 Task: Look for space in Ejura, Ghana from 5th September, 2023 to 13th September, 2023 for 6 adults in price range Rs.15000 to Rs.20000. Place can be entire place with 3 bedrooms having 3 beds and 3 bathrooms. Property type can be house, flat, guest house. Amenities needed are: washing machine. Booking option can be shelf check-in. Required host language is English.
Action: Mouse moved to (563, 73)
Screenshot: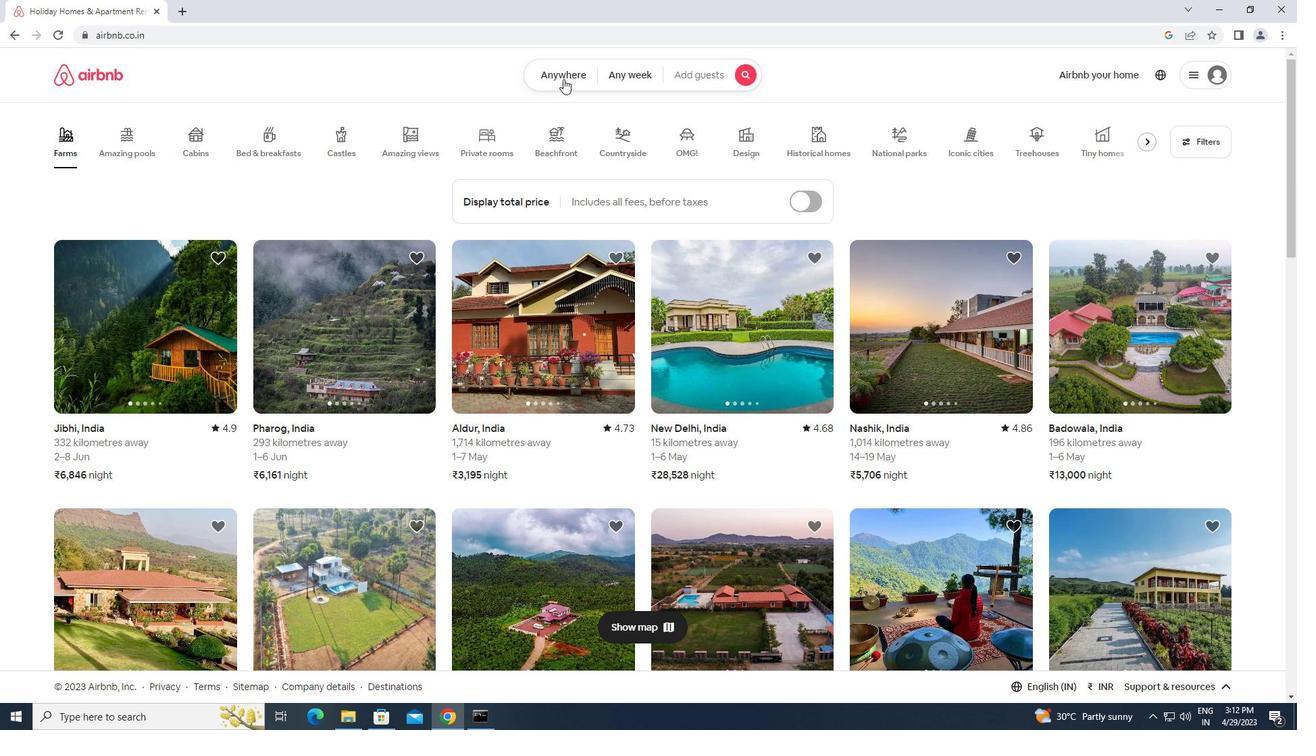
Action: Mouse pressed left at (563, 73)
Screenshot: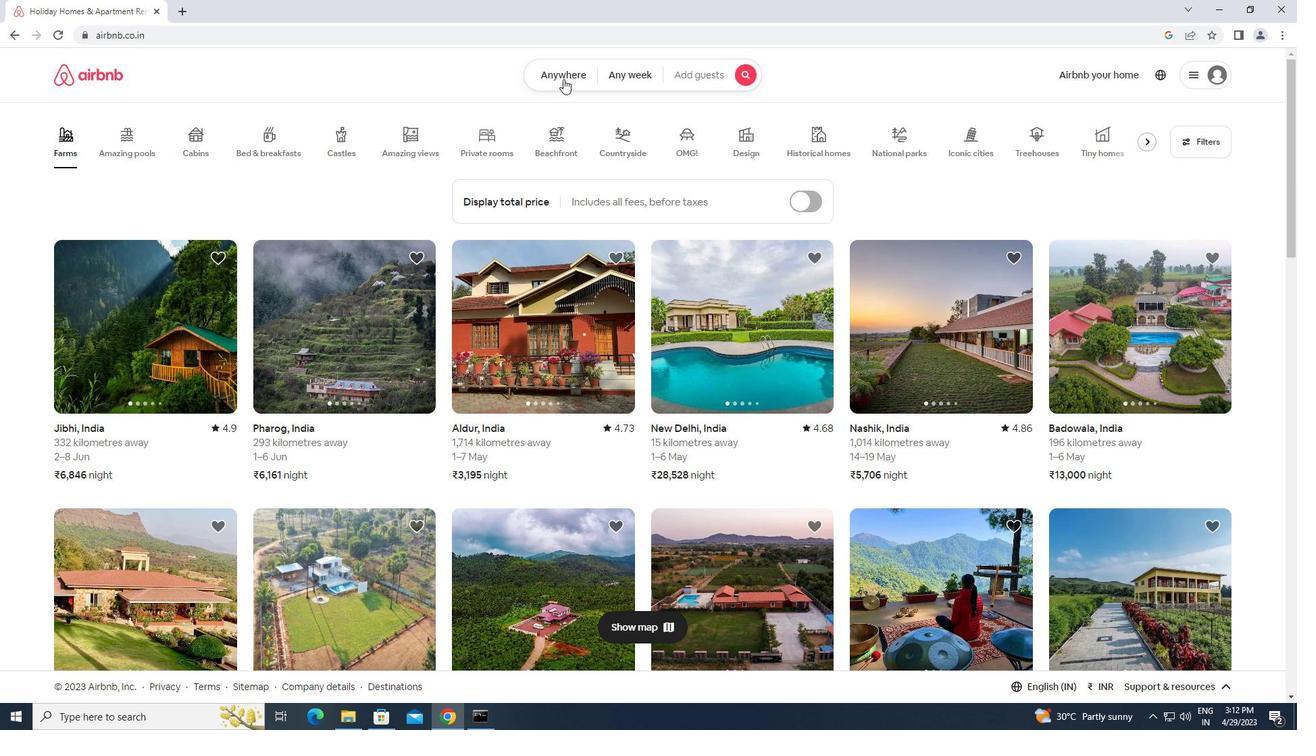 
Action: Mouse moved to (477, 114)
Screenshot: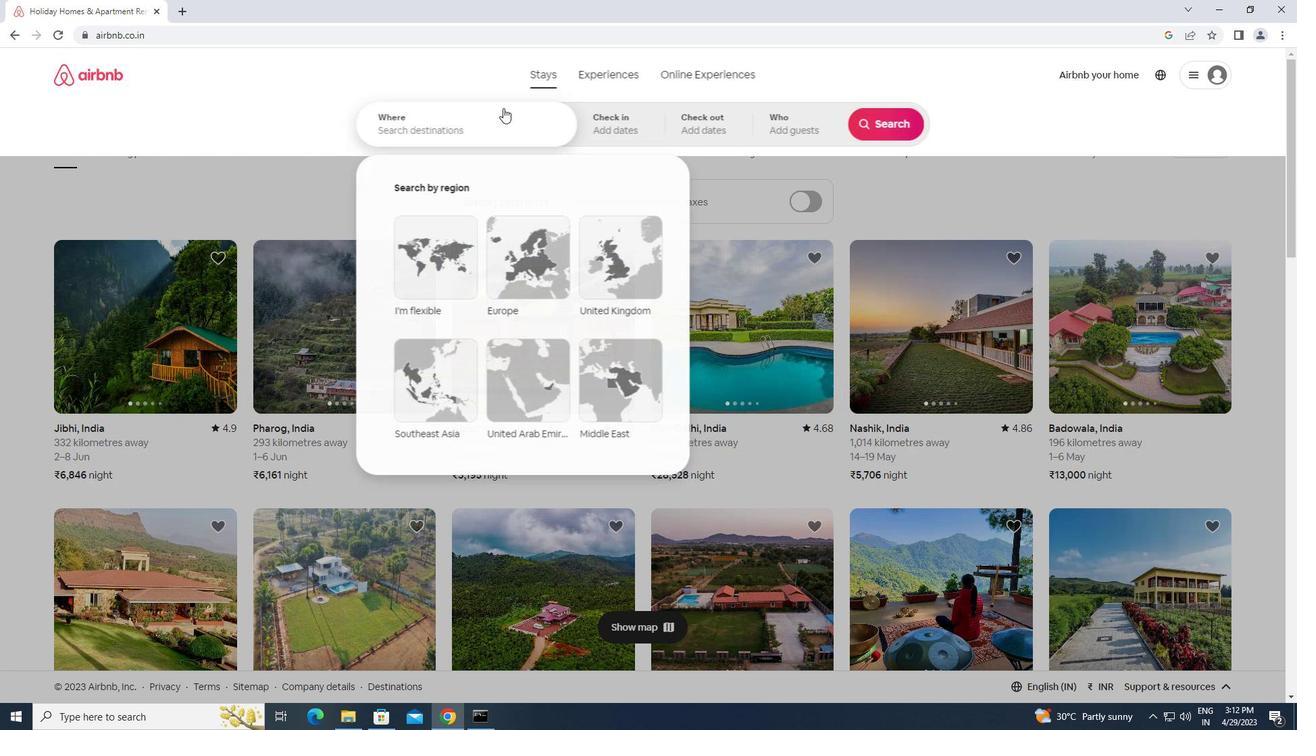 
Action: Mouse pressed left at (477, 114)
Screenshot: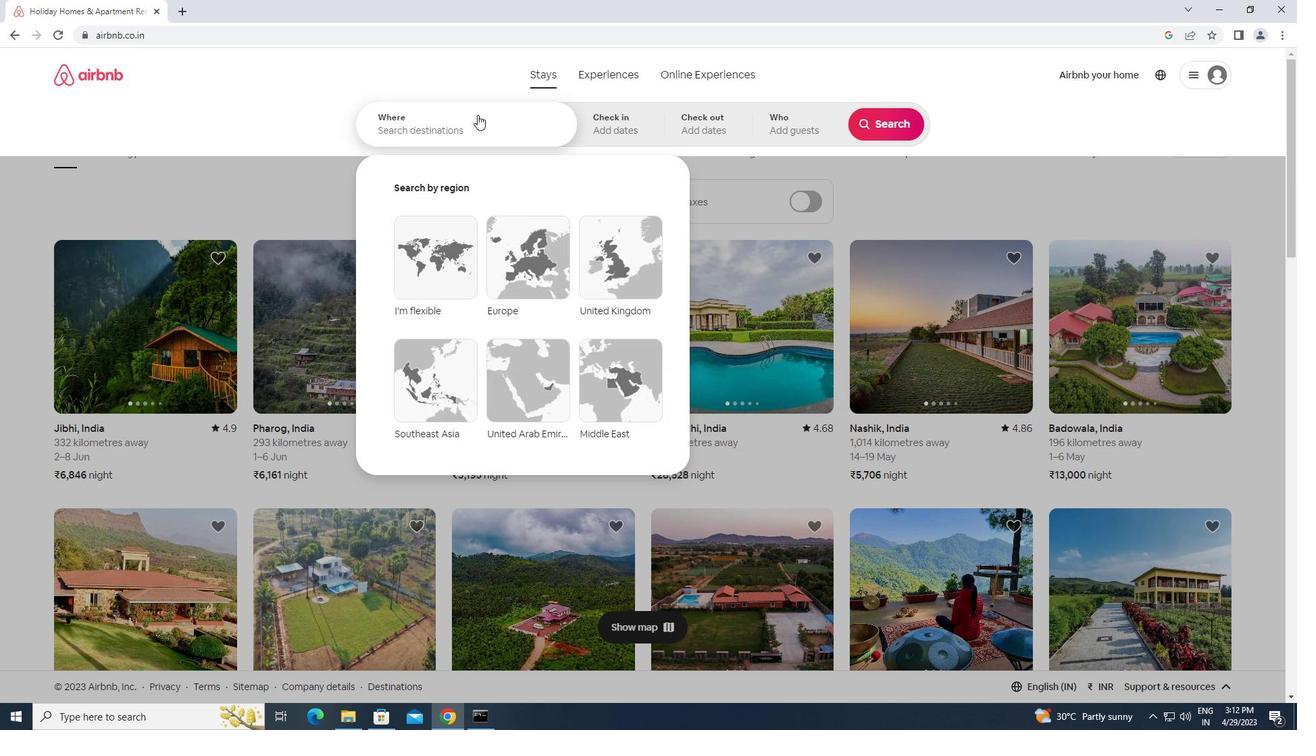 
Action: Key pressed e<Key.caps_lock>jura,<Key.space><Key.caps_lock>g<Key.caps_lock>hana<Key.enter>
Screenshot: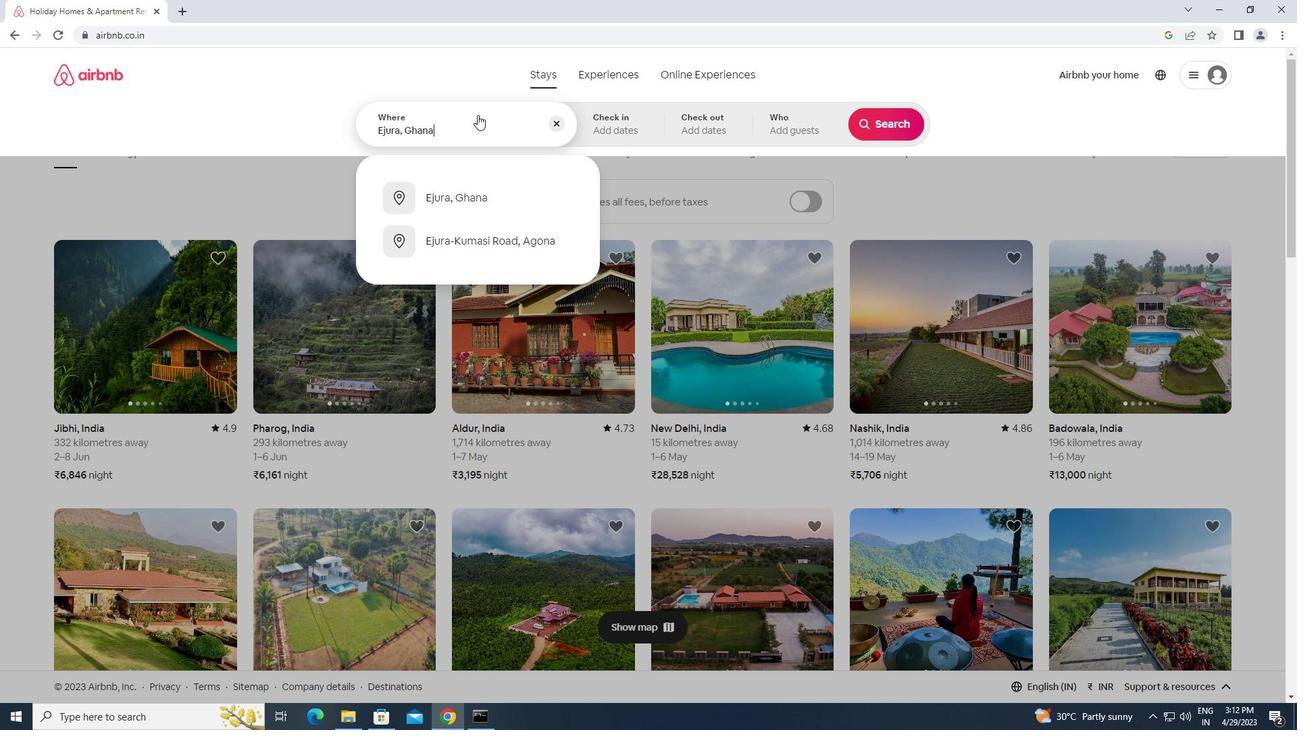 
Action: Mouse moved to (879, 233)
Screenshot: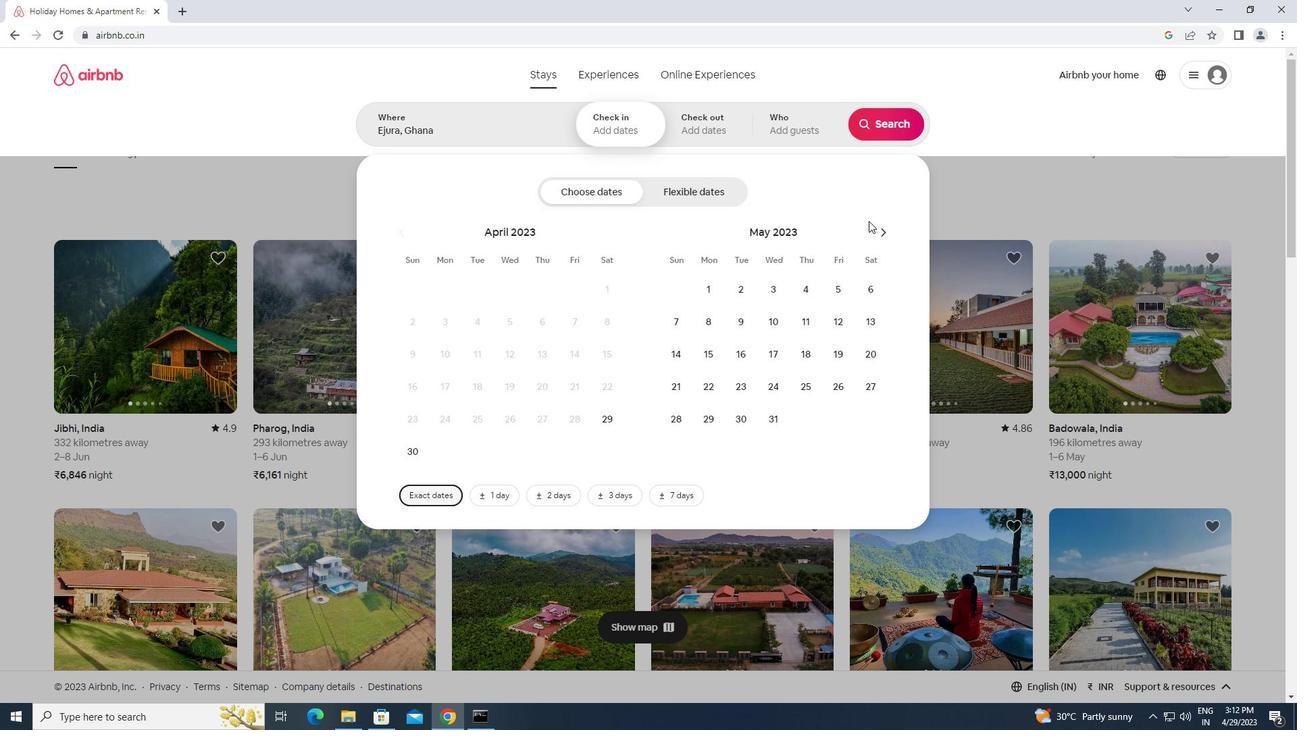 
Action: Mouse pressed left at (879, 233)
Screenshot: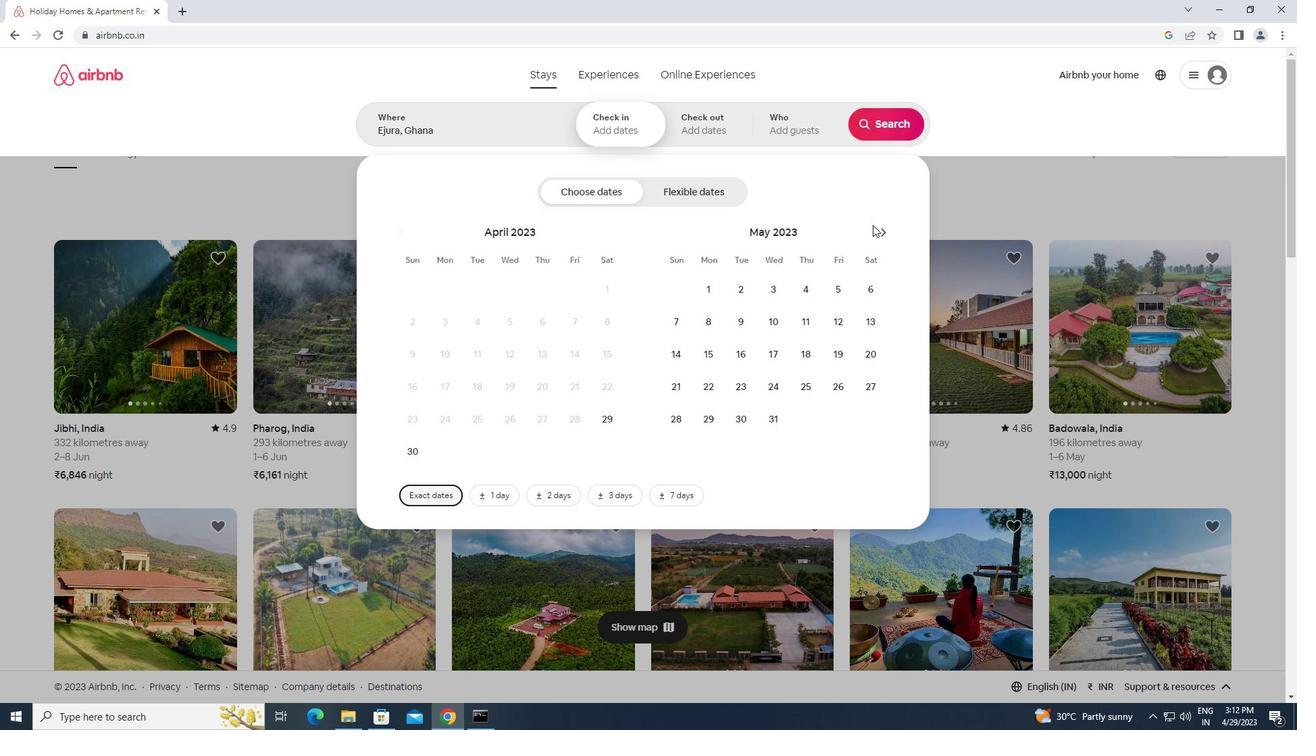 
Action: Mouse pressed left at (879, 233)
Screenshot: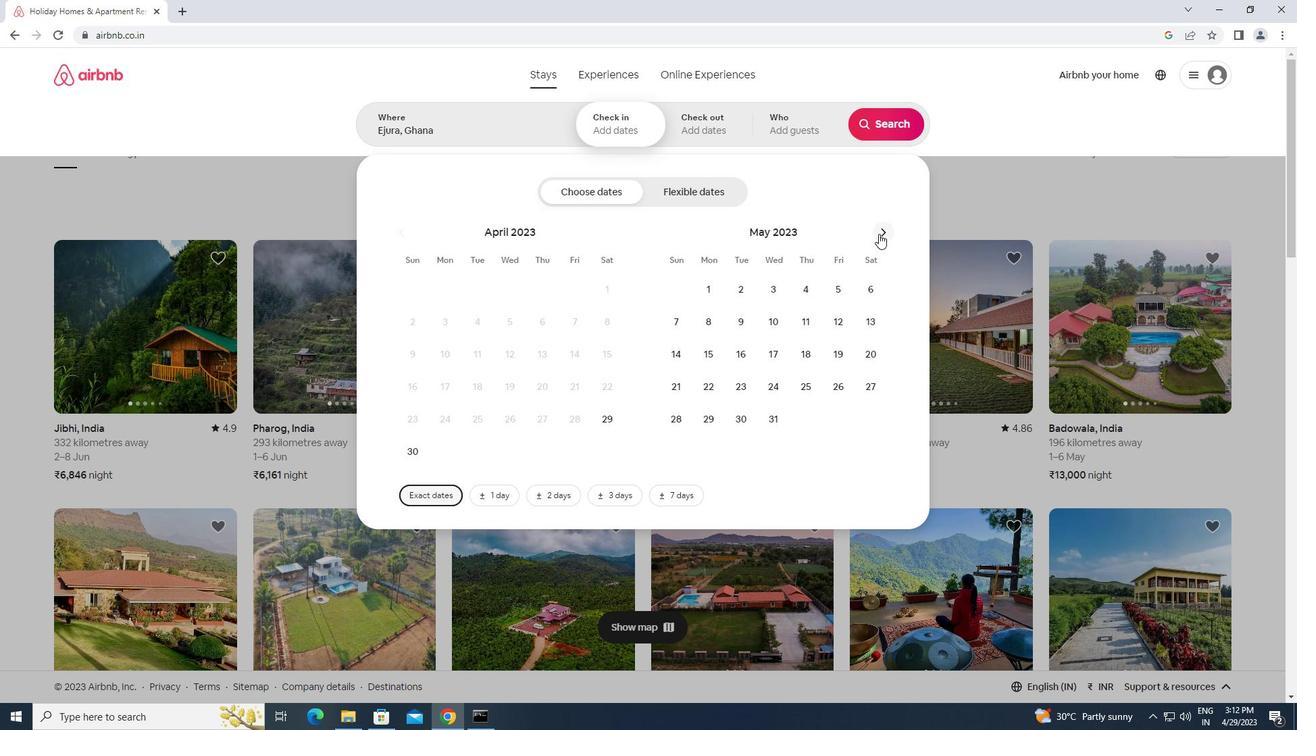
Action: Mouse pressed left at (879, 233)
Screenshot: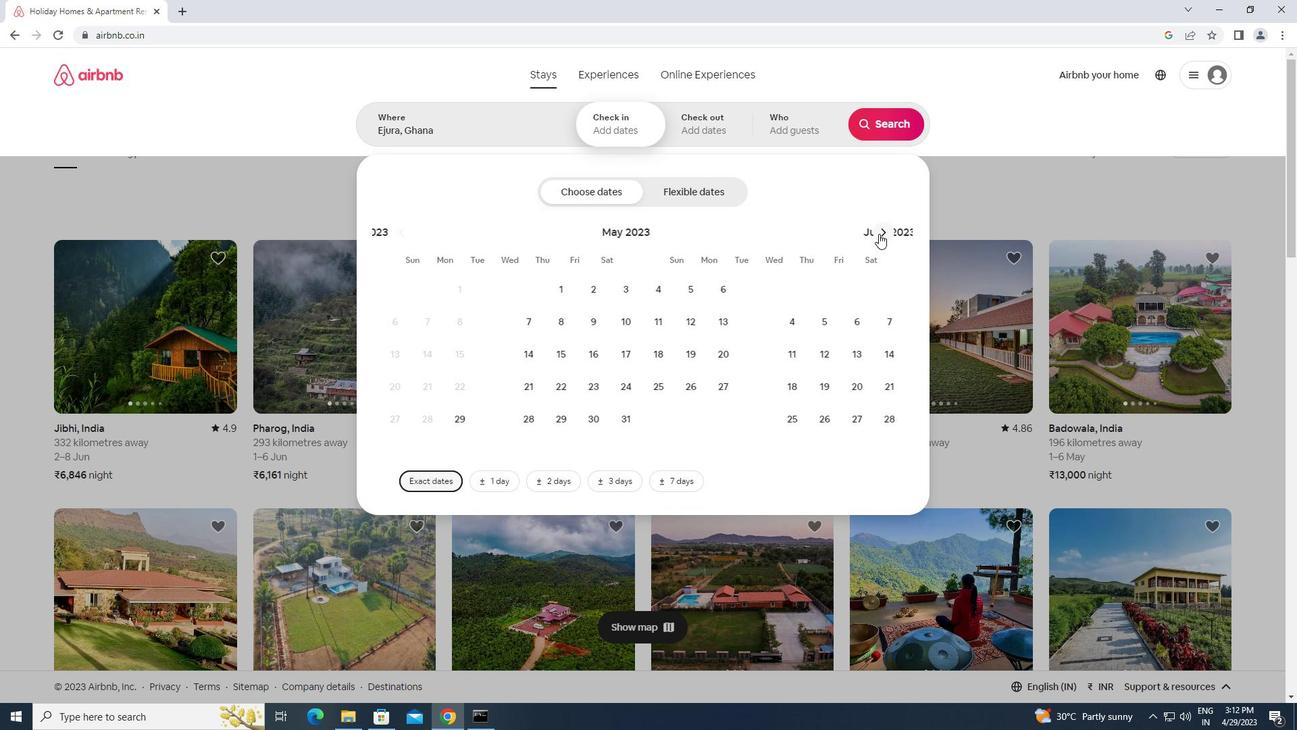 
Action: Mouse pressed left at (879, 233)
Screenshot: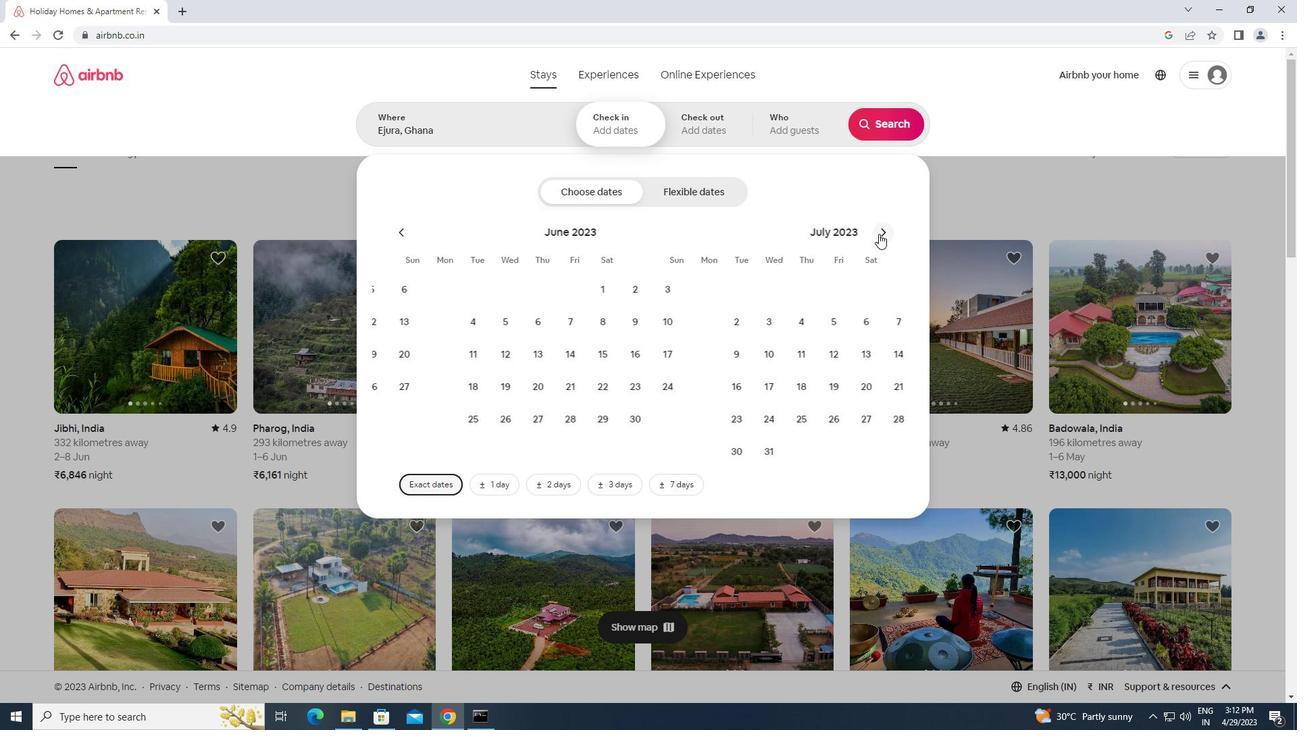 
Action: Mouse pressed left at (879, 233)
Screenshot: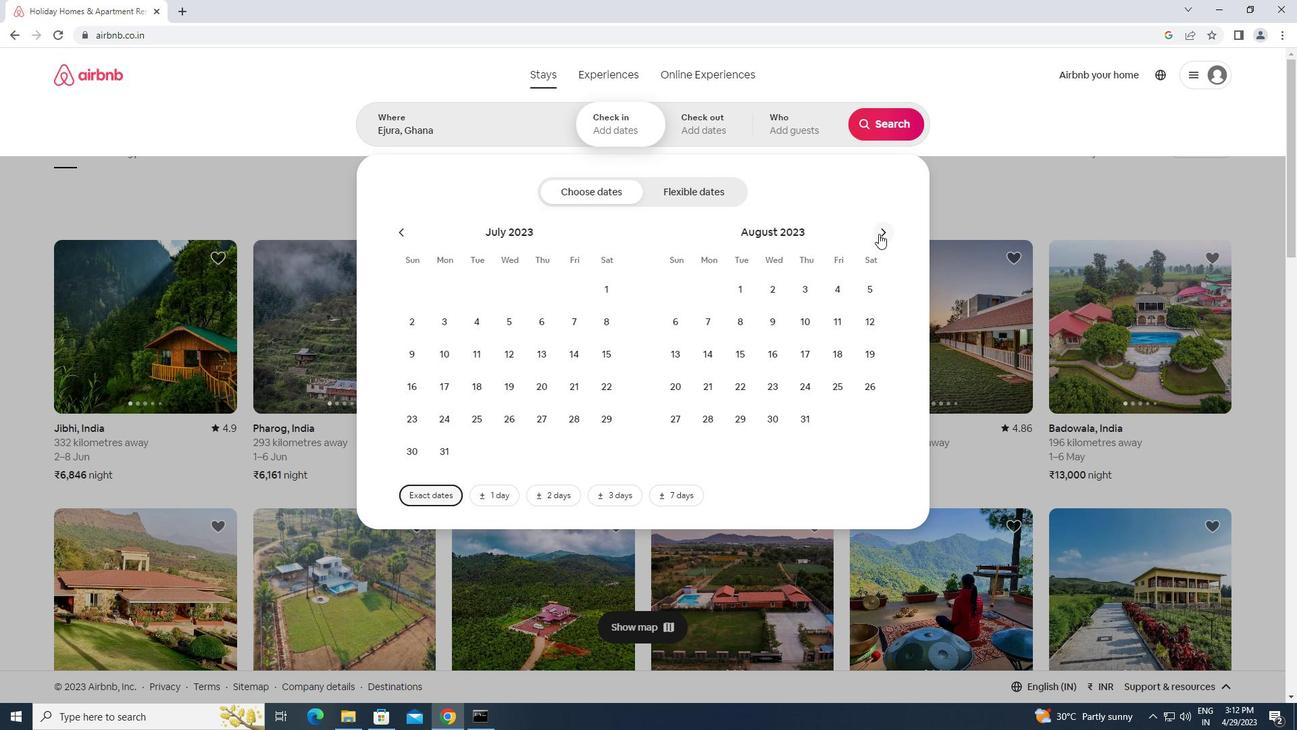 
Action: Mouse moved to (732, 321)
Screenshot: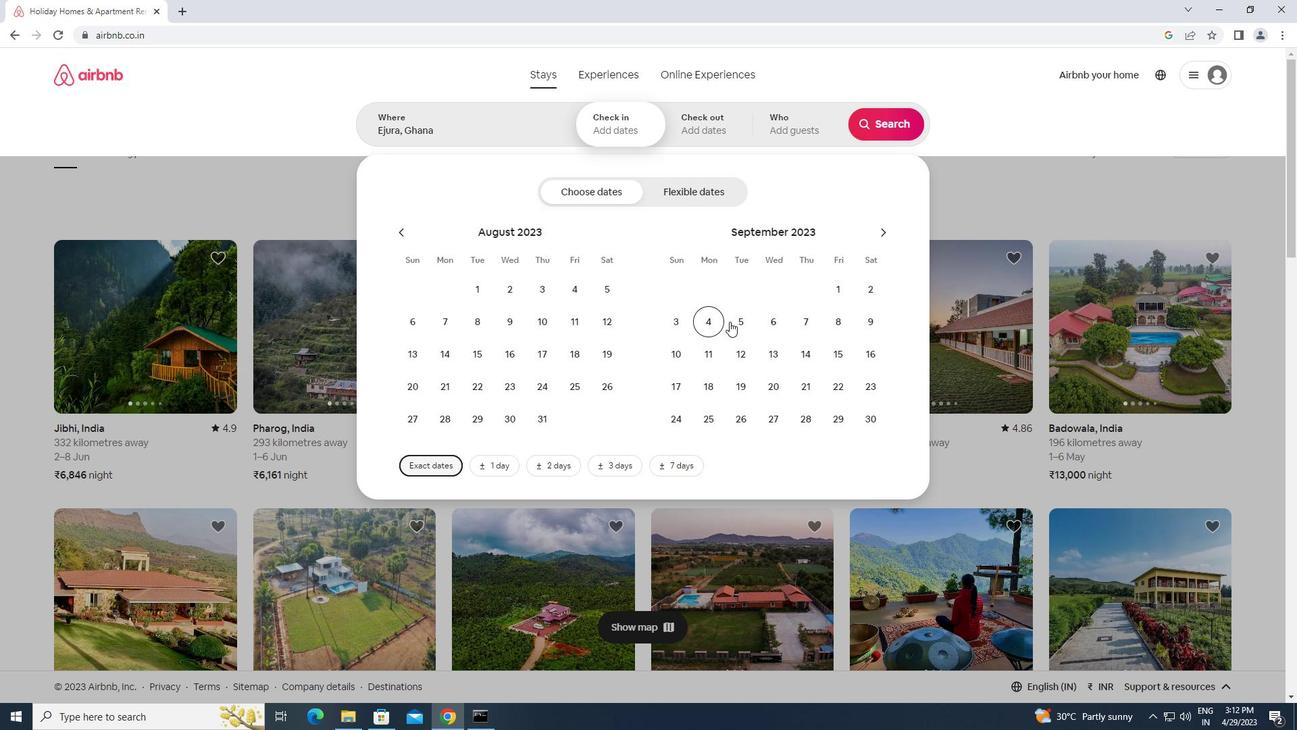 
Action: Mouse pressed left at (732, 321)
Screenshot: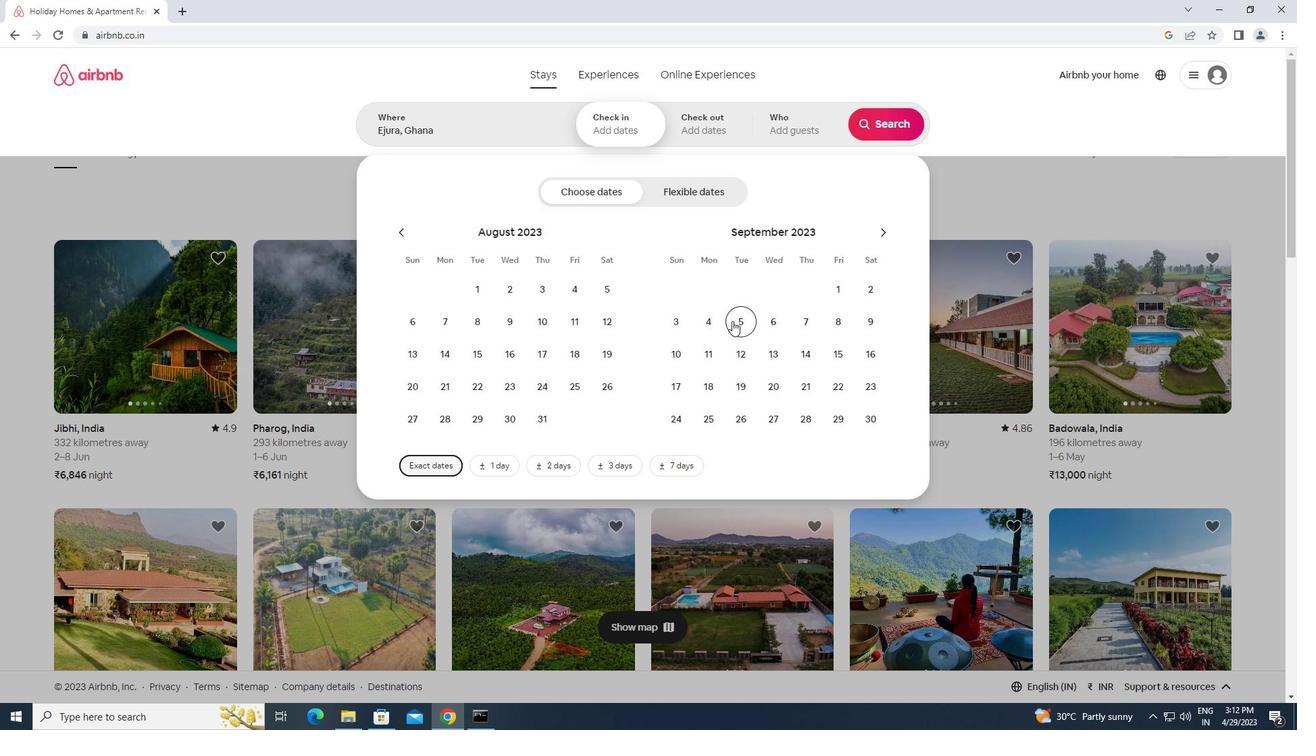 
Action: Mouse moved to (768, 357)
Screenshot: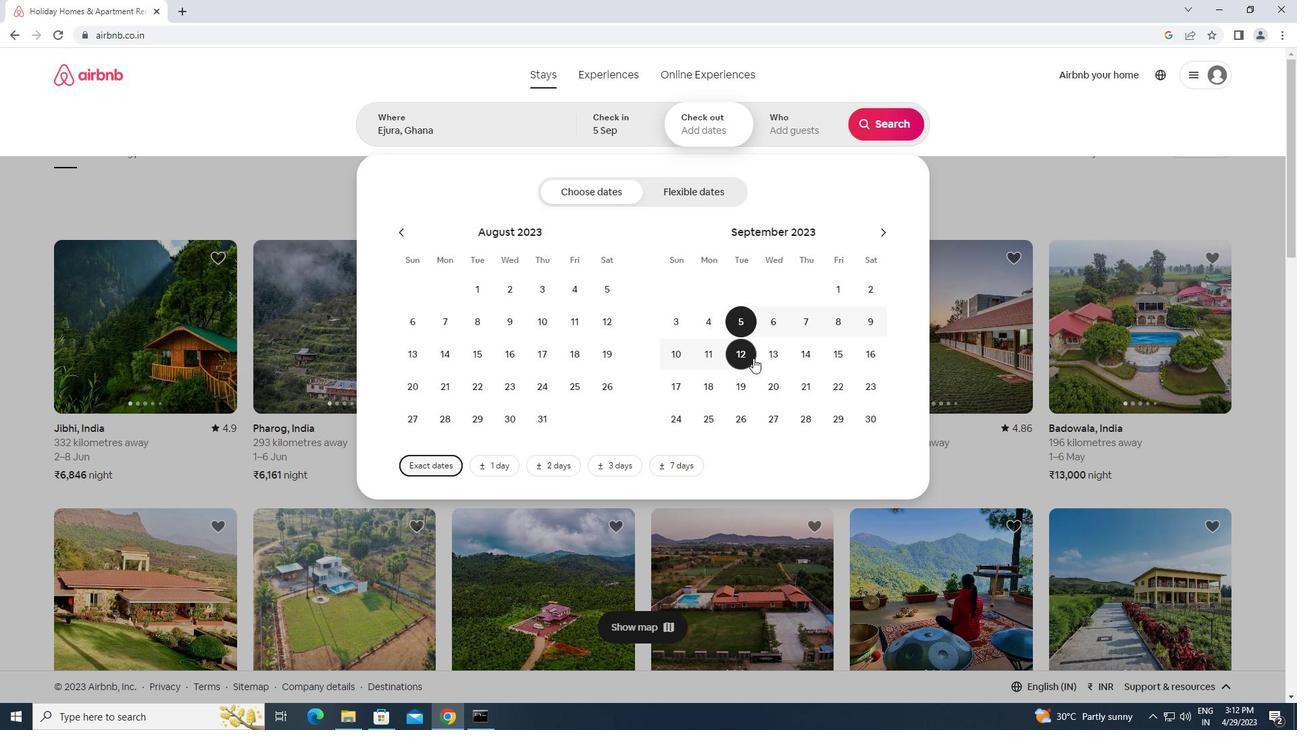 
Action: Mouse pressed left at (768, 357)
Screenshot: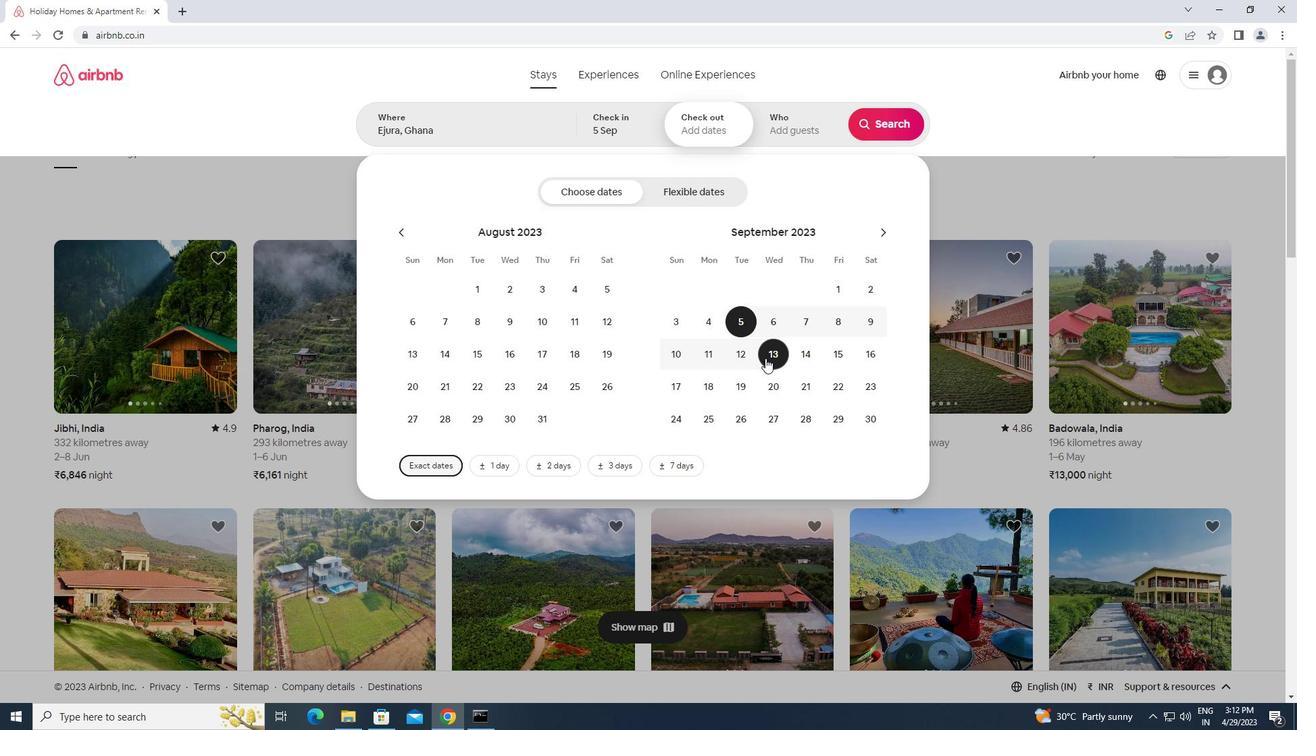 
Action: Mouse moved to (816, 121)
Screenshot: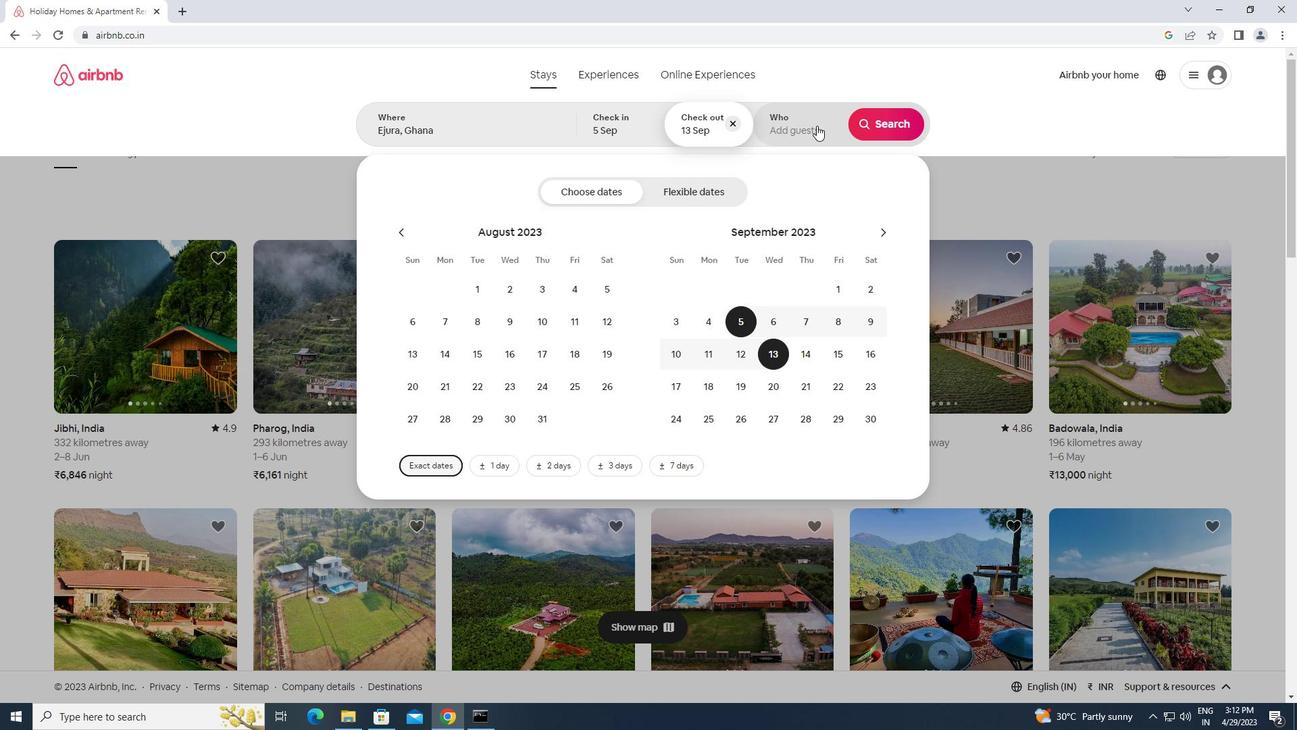 
Action: Mouse pressed left at (816, 121)
Screenshot: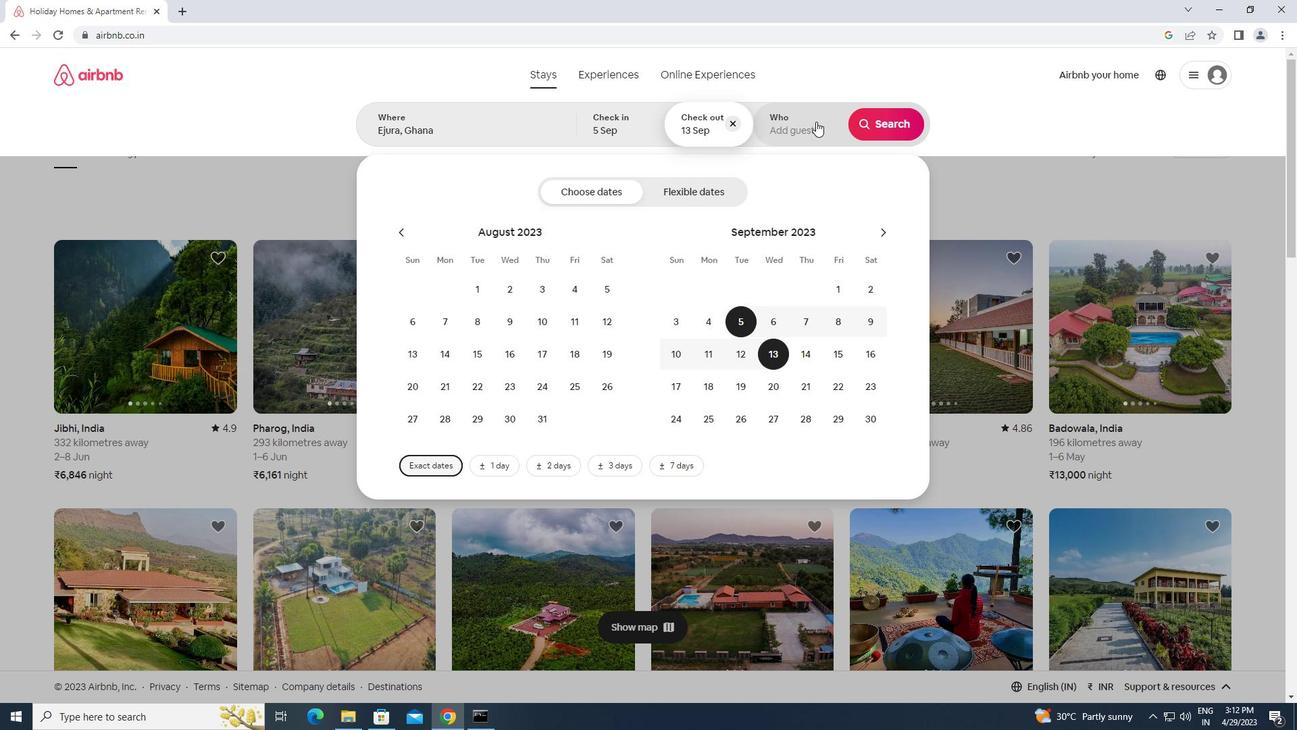 
Action: Mouse pressed left at (816, 121)
Screenshot: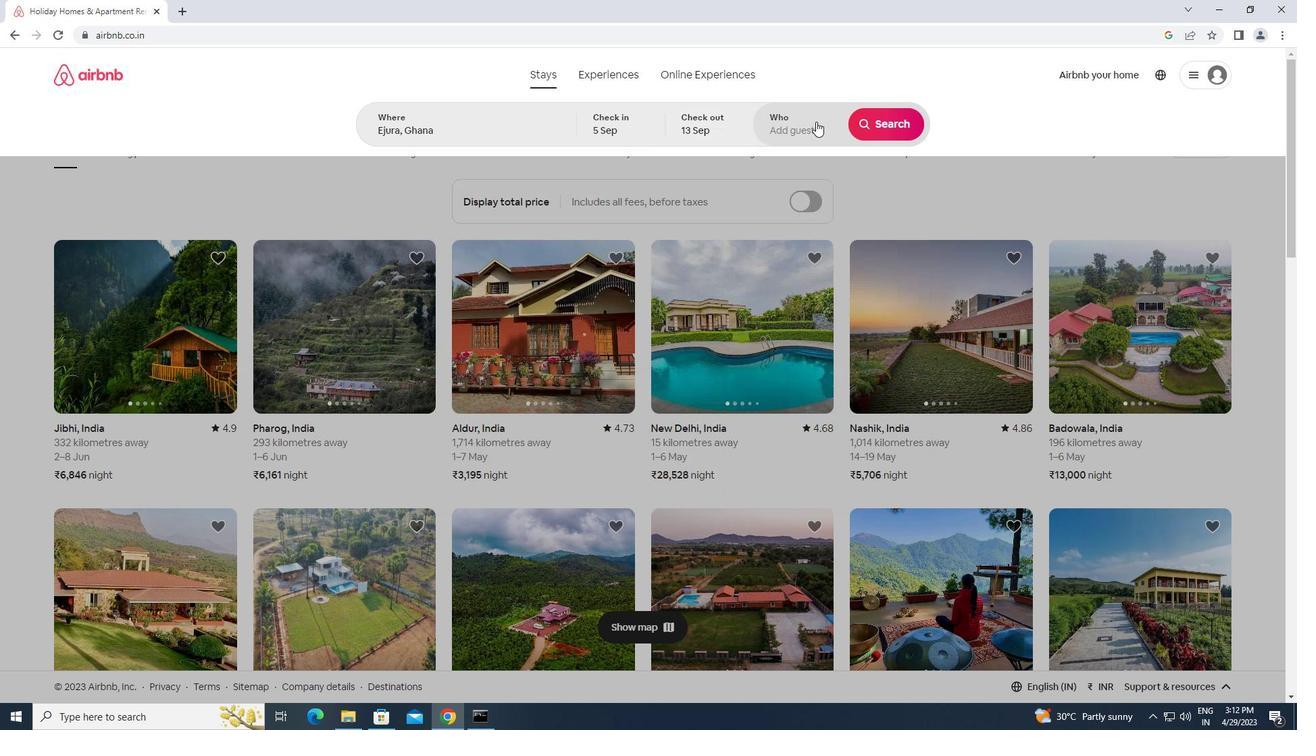 
Action: Mouse moved to (815, 116)
Screenshot: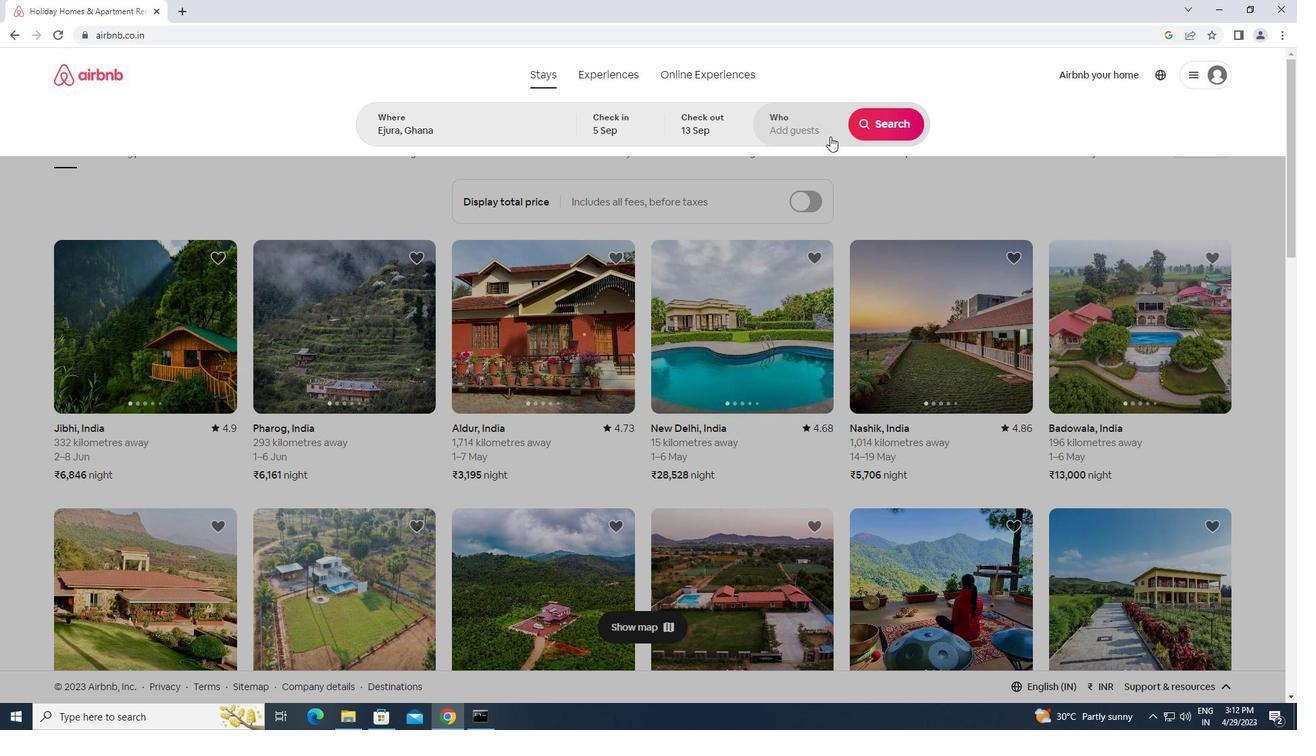 
Action: Mouse pressed left at (815, 116)
Screenshot: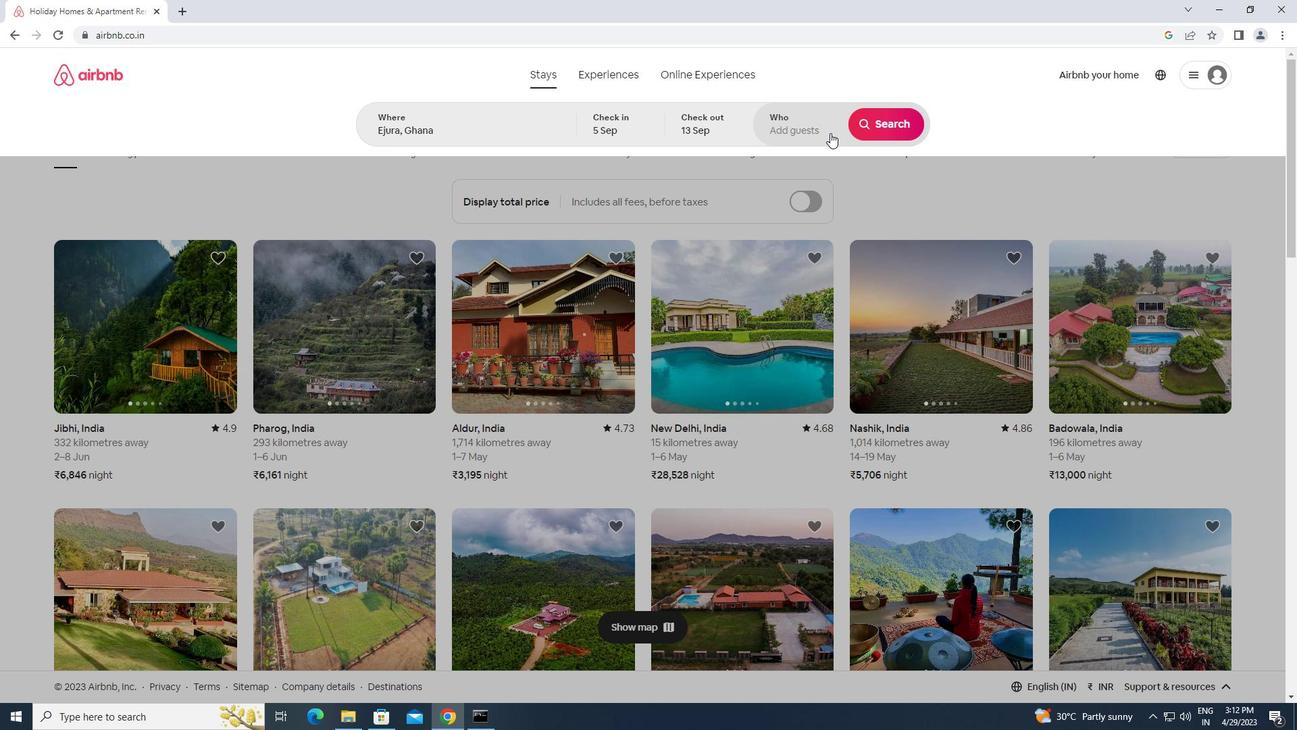 
Action: Mouse moved to (888, 192)
Screenshot: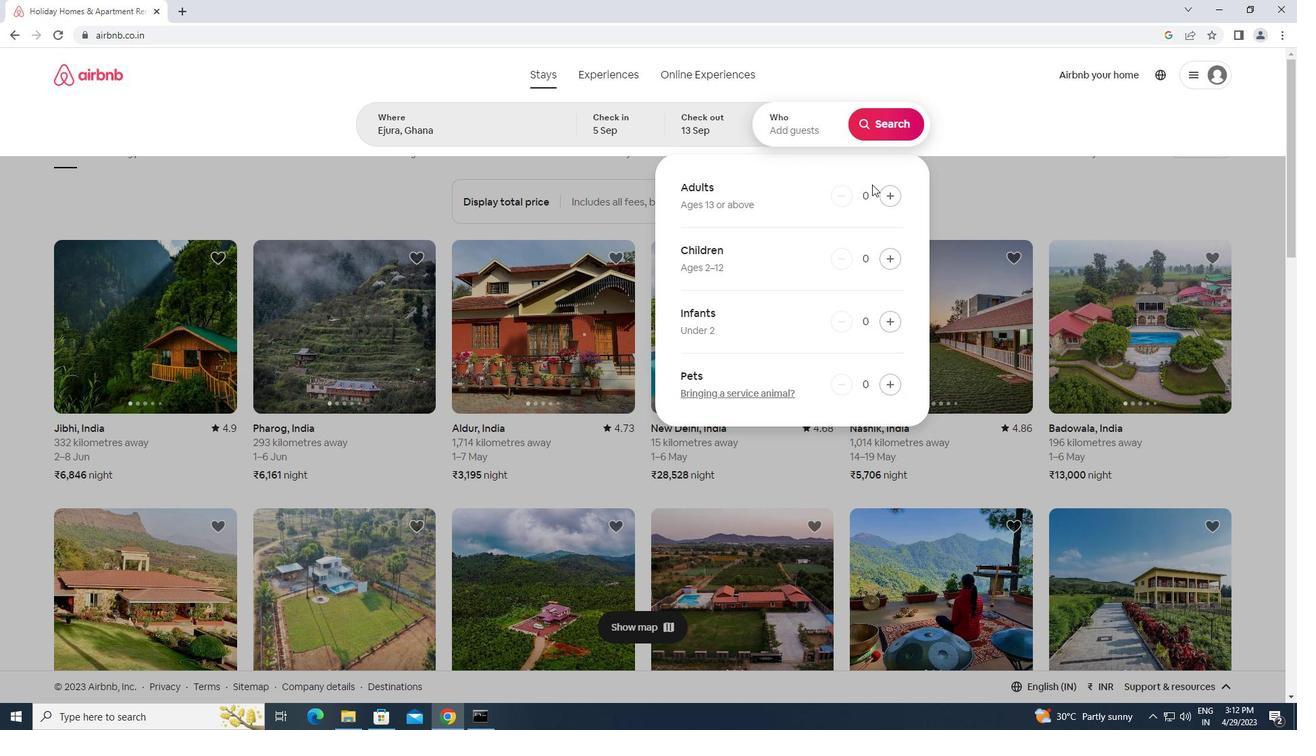 
Action: Mouse pressed left at (888, 192)
Screenshot: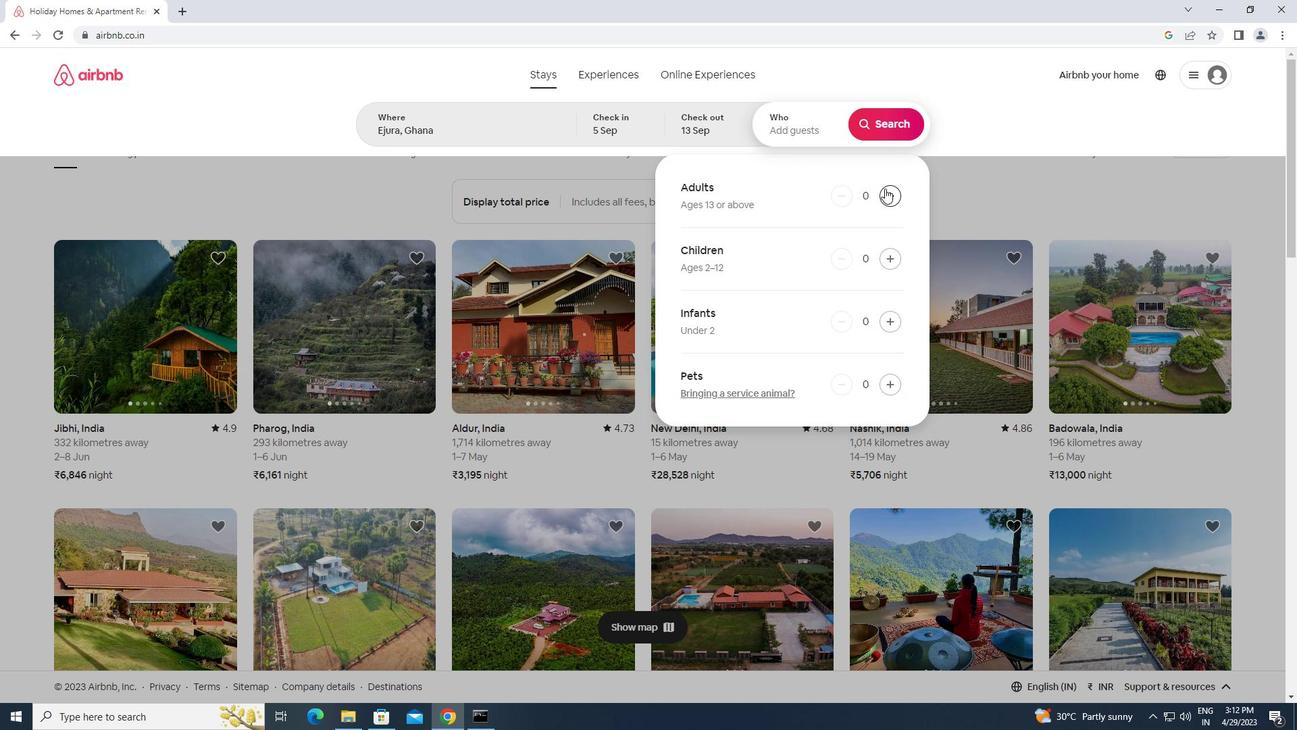
Action: Mouse pressed left at (888, 192)
Screenshot: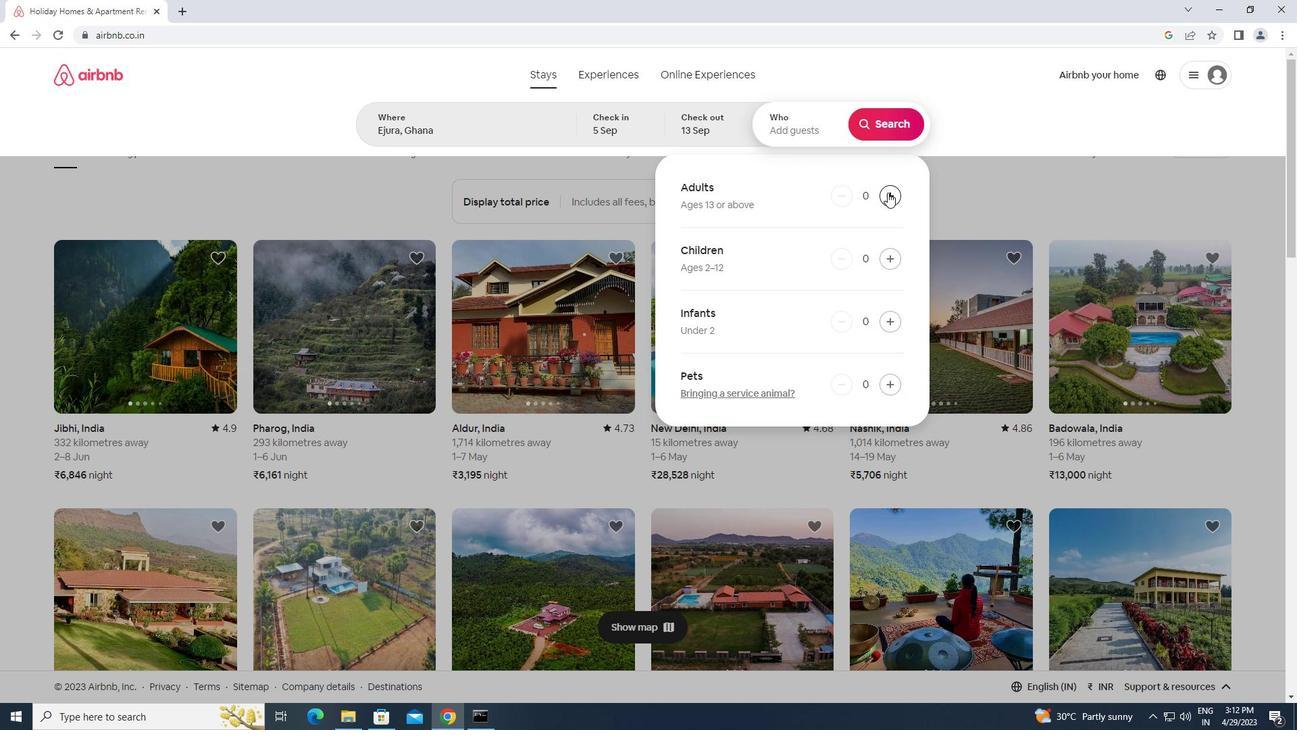 
Action: Mouse pressed left at (888, 192)
Screenshot: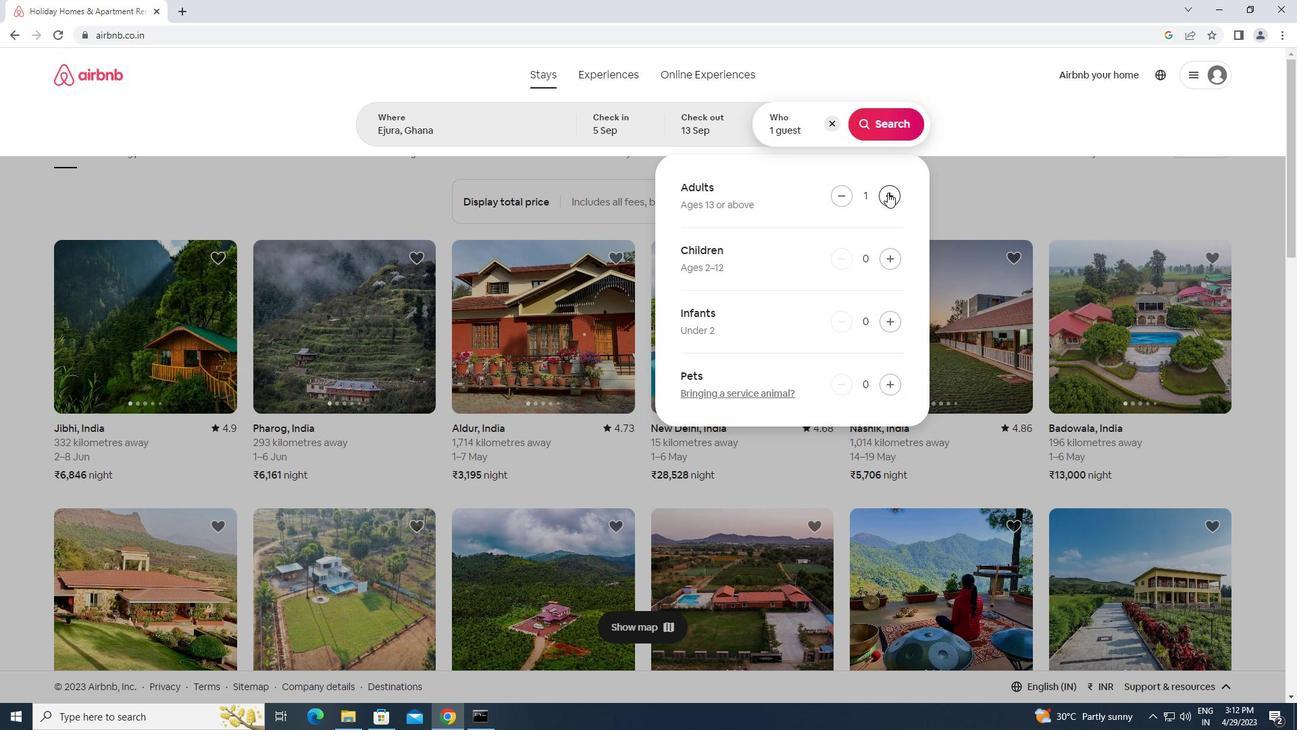 
Action: Mouse pressed left at (888, 192)
Screenshot: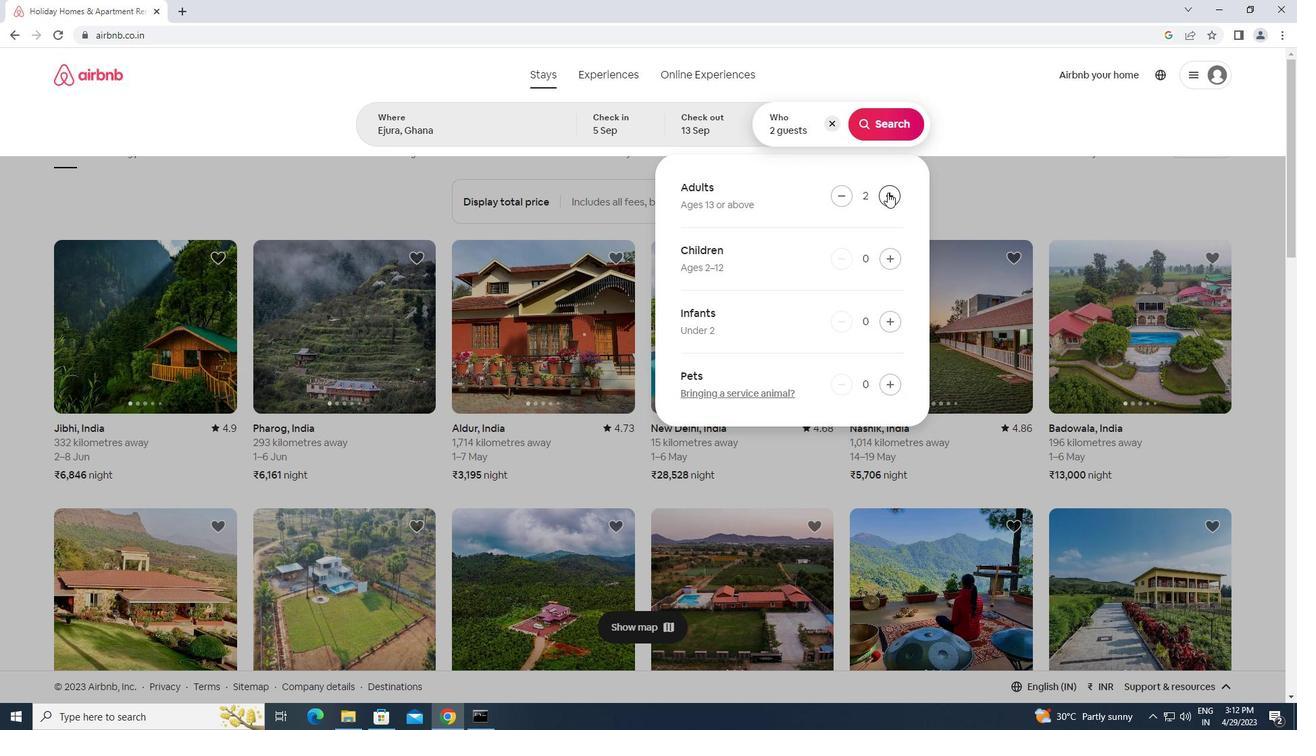 
Action: Mouse pressed left at (888, 192)
Screenshot: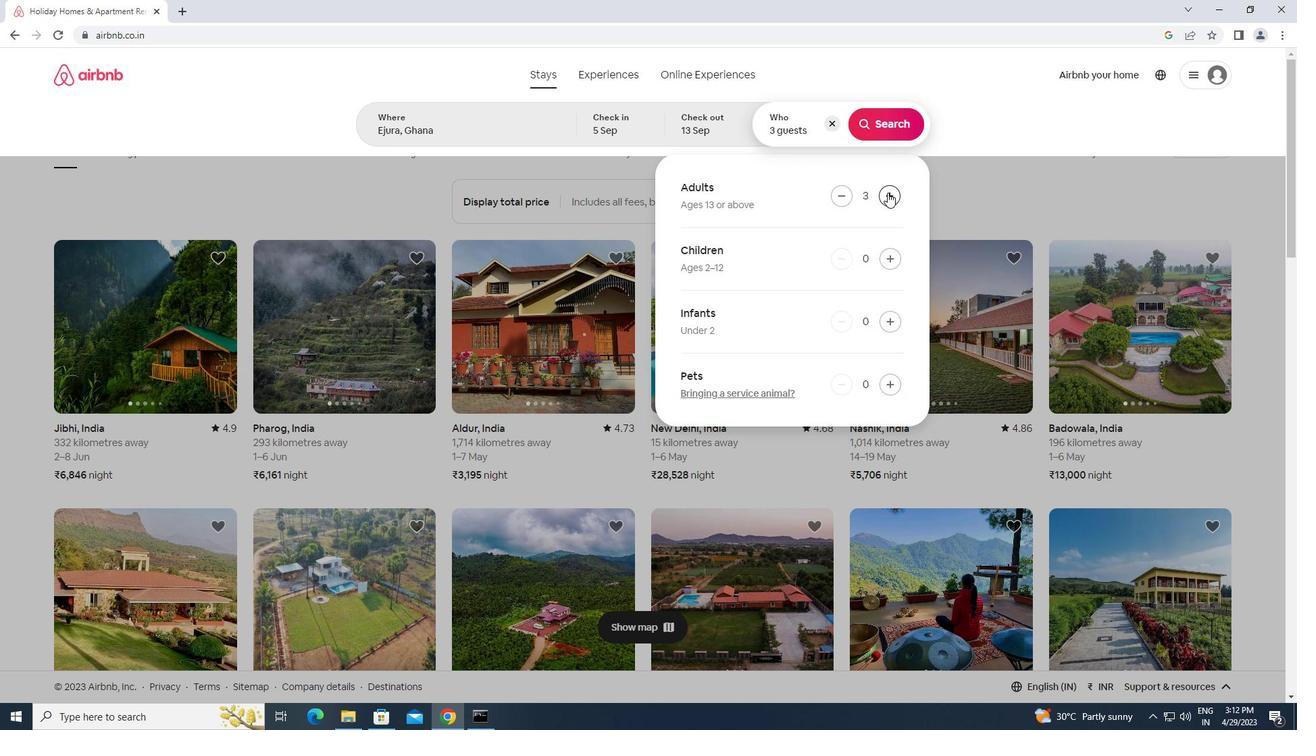 
Action: Mouse pressed left at (888, 192)
Screenshot: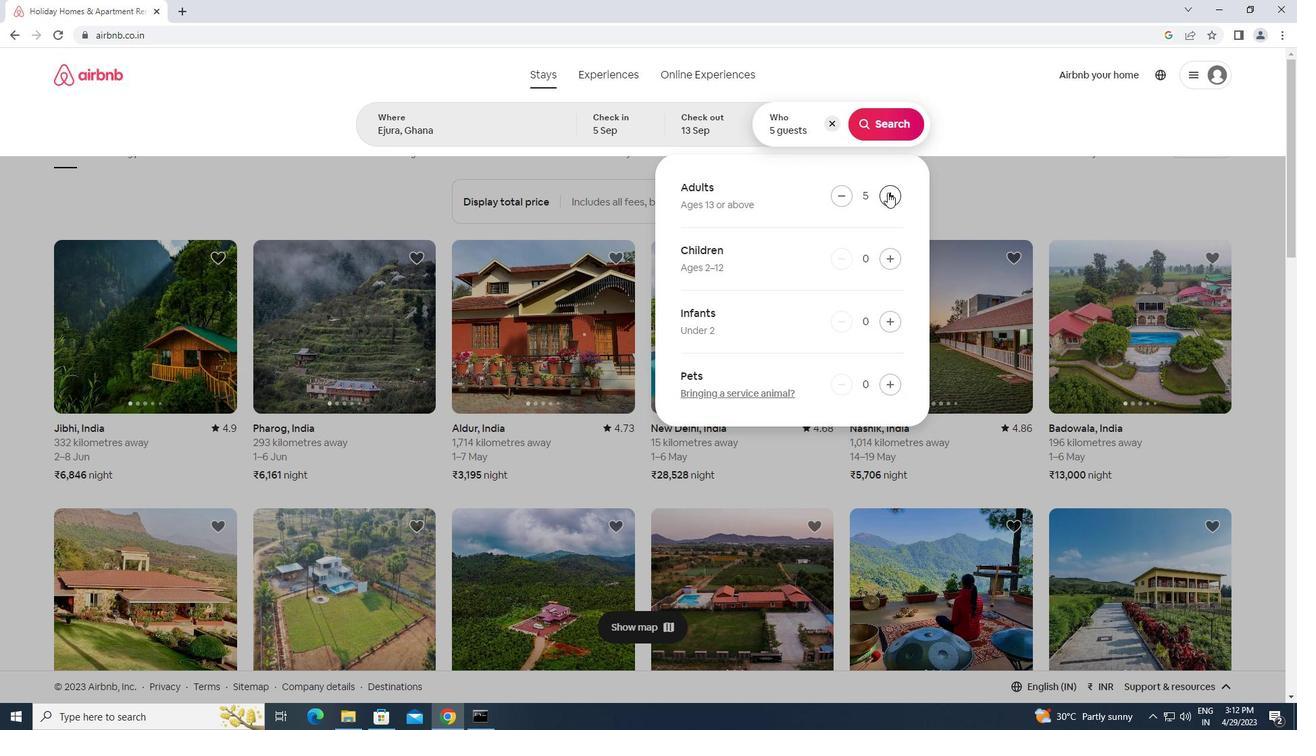 
Action: Mouse moved to (883, 116)
Screenshot: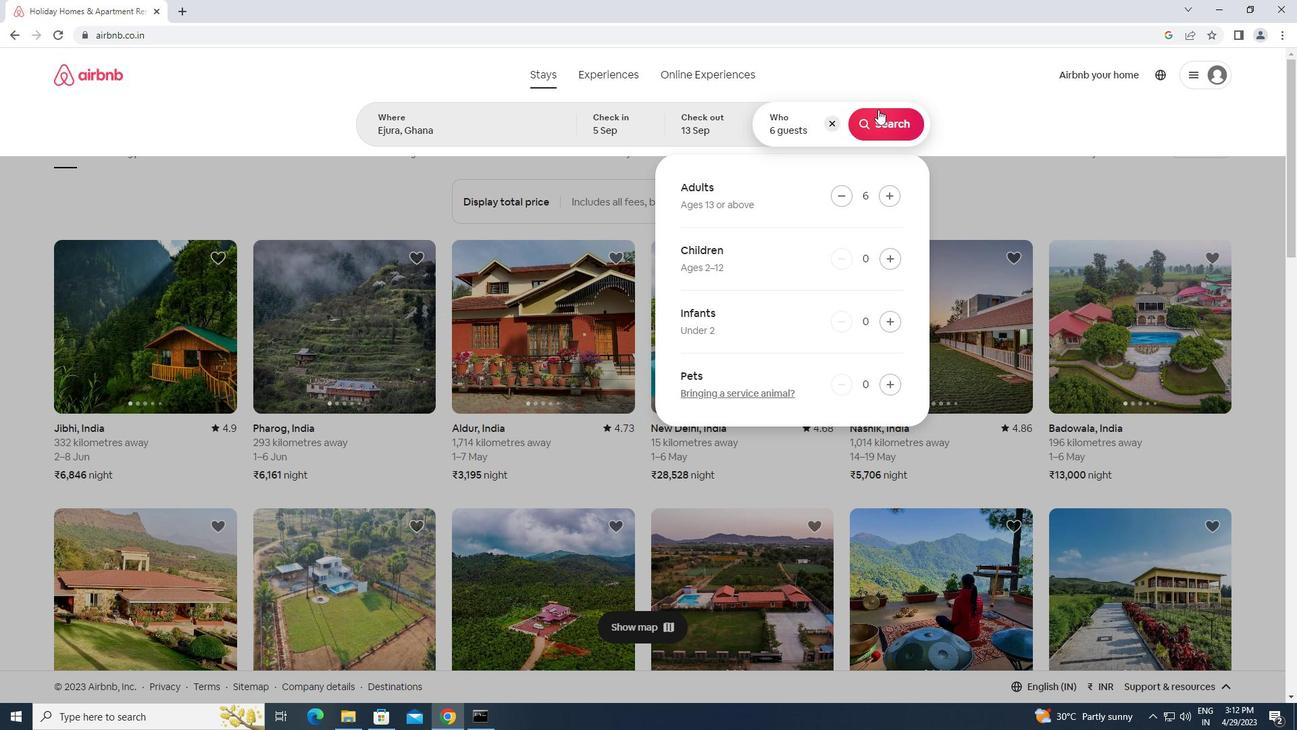 
Action: Mouse pressed left at (883, 116)
Screenshot: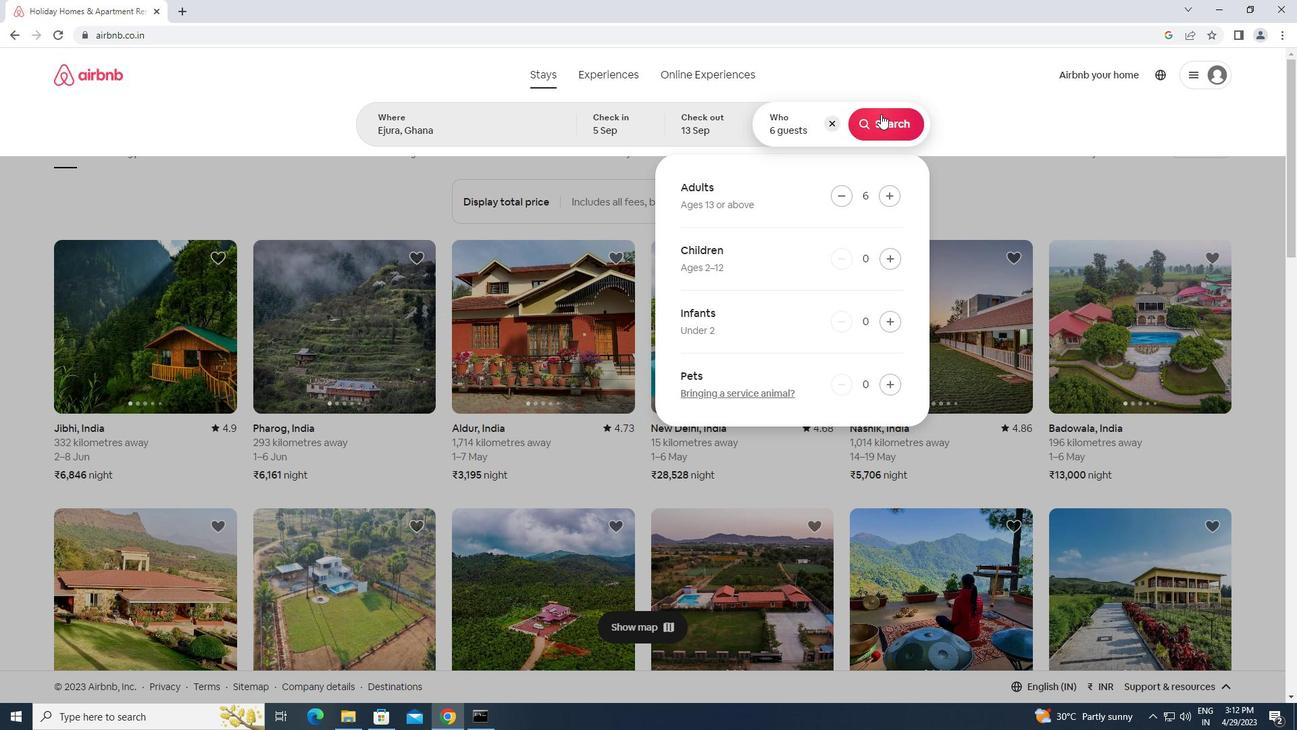 
Action: Mouse moved to (1228, 122)
Screenshot: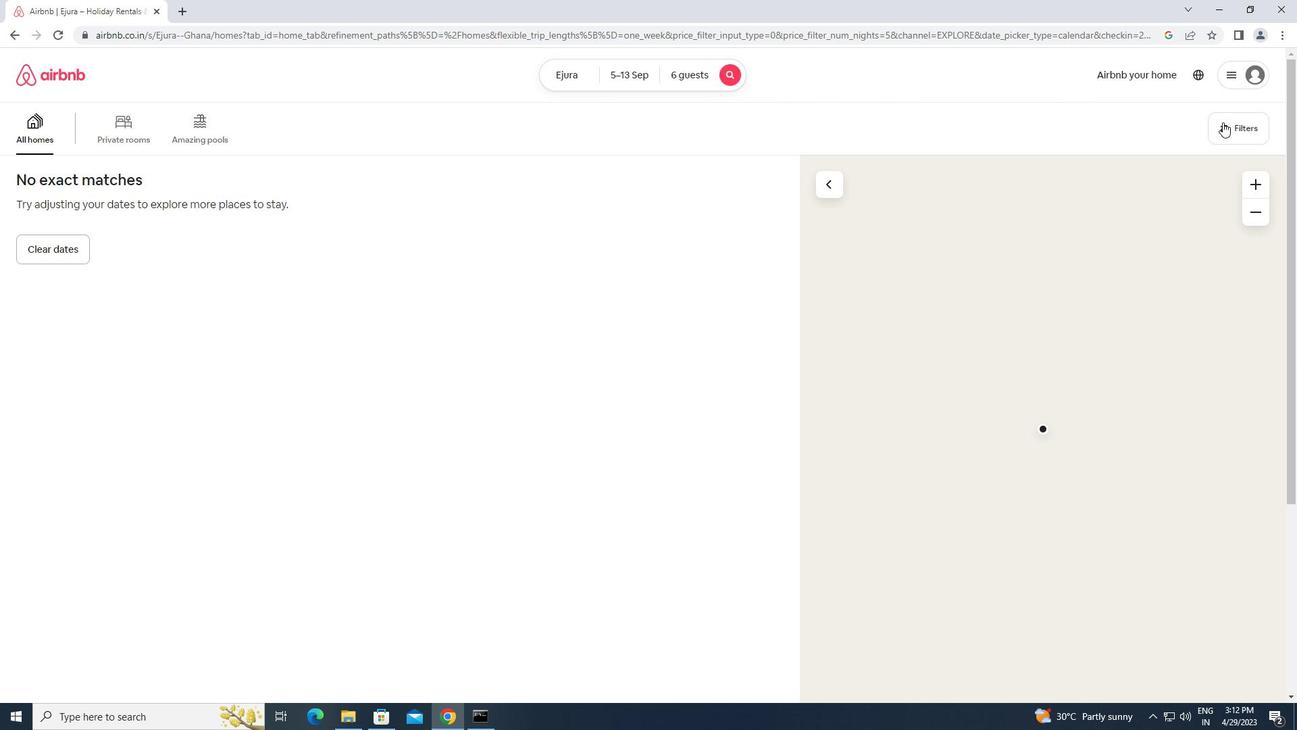 
Action: Mouse pressed left at (1228, 122)
Screenshot: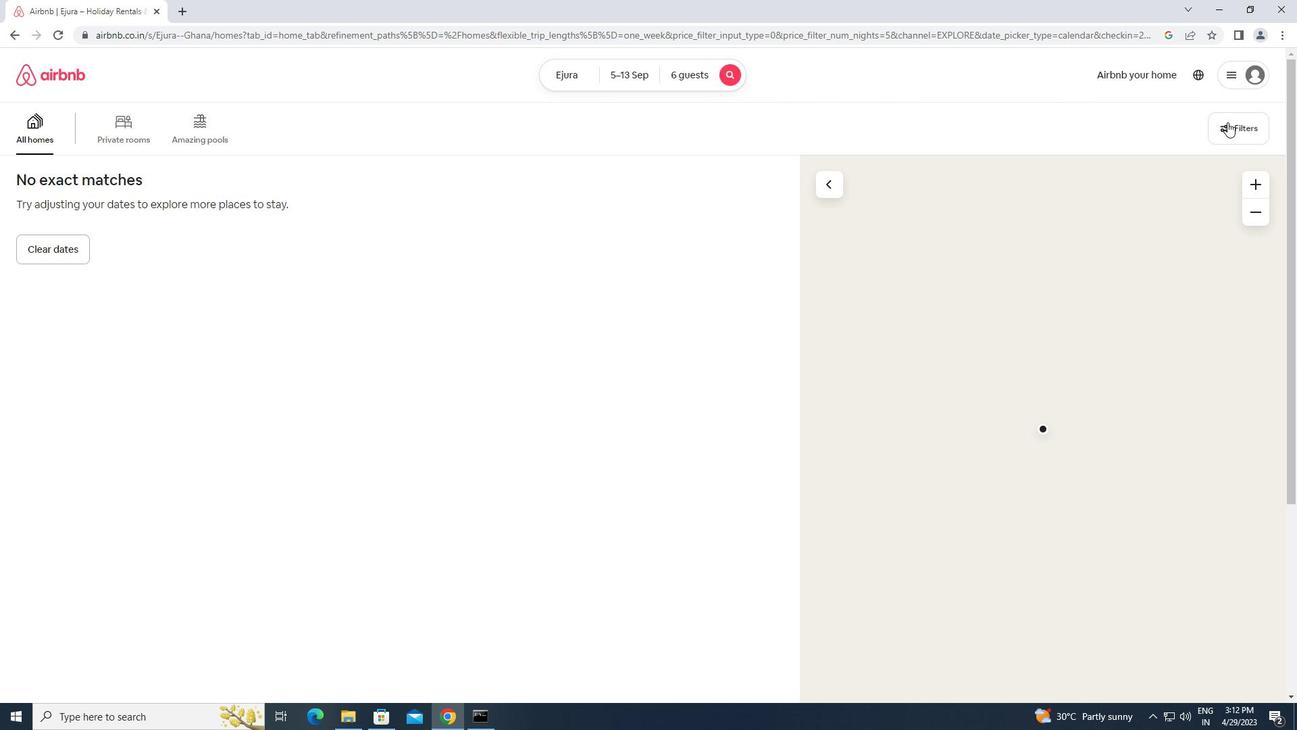 
Action: Mouse moved to (480, 211)
Screenshot: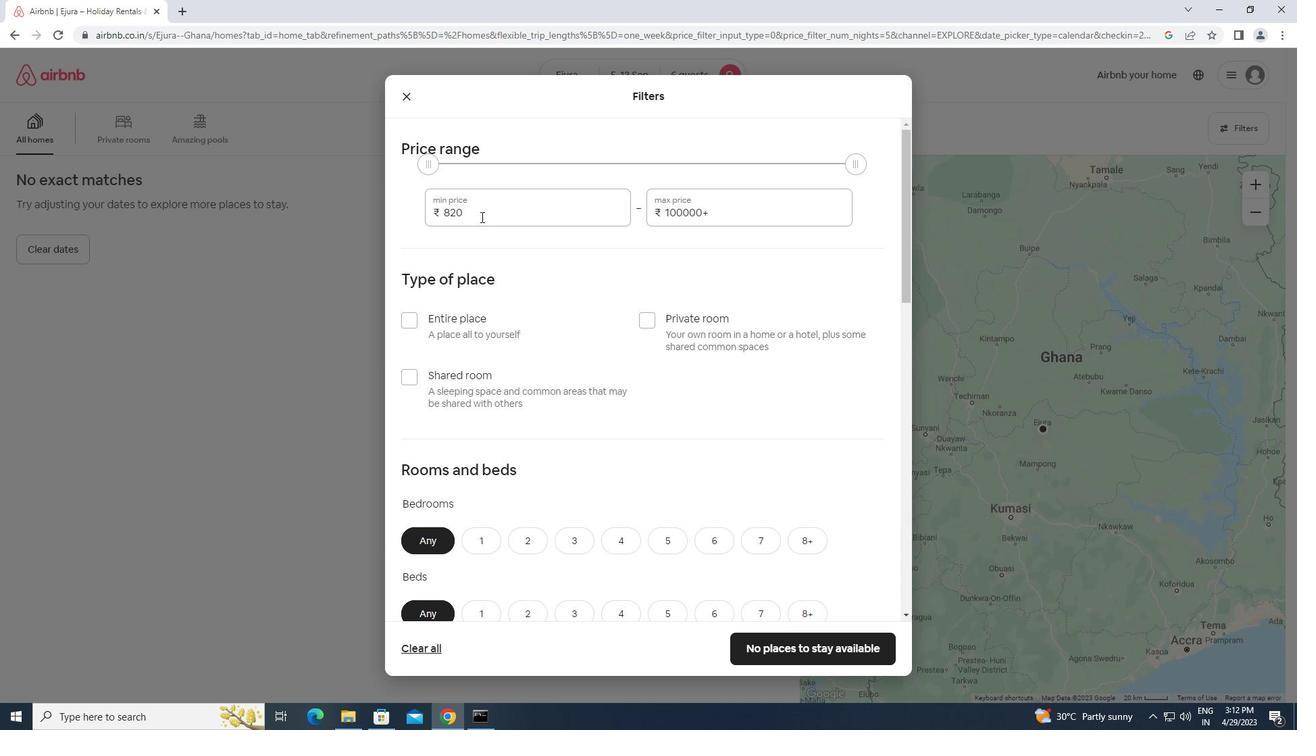 
Action: Mouse pressed left at (480, 211)
Screenshot: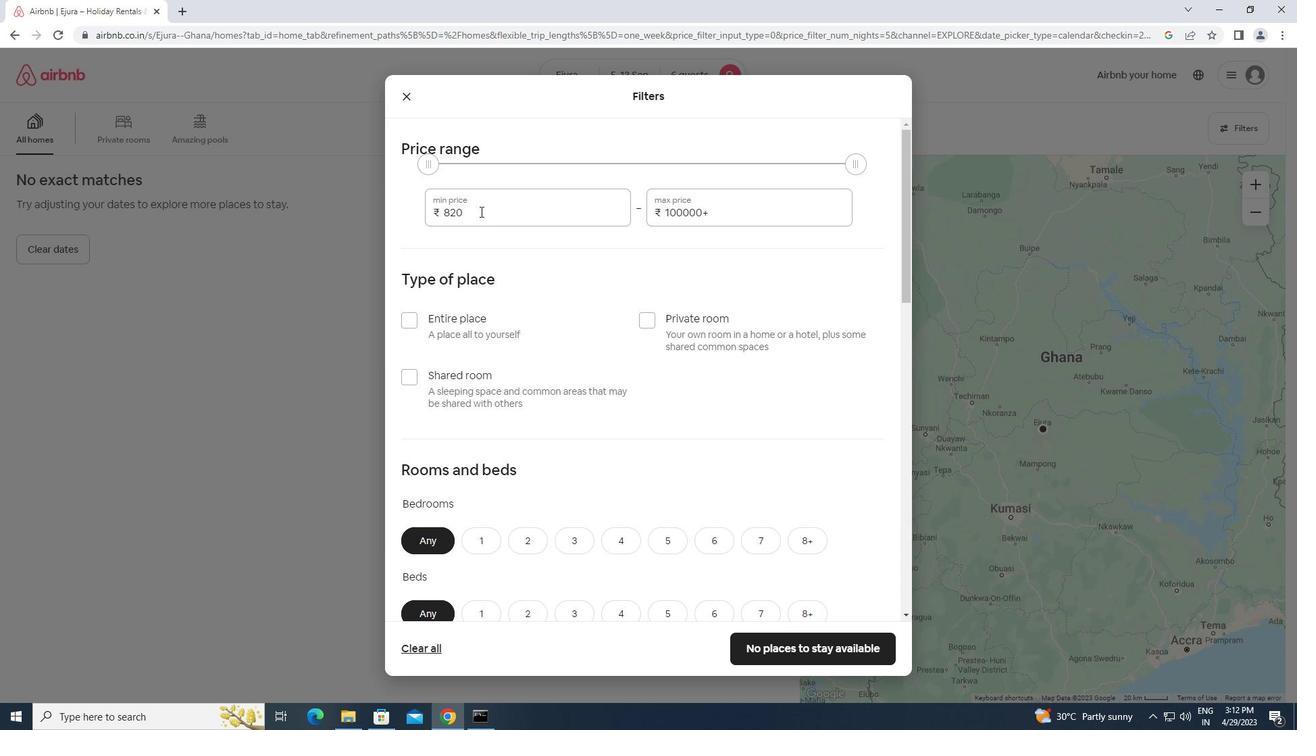 
Action: Mouse moved to (394, 221)
Screenshot: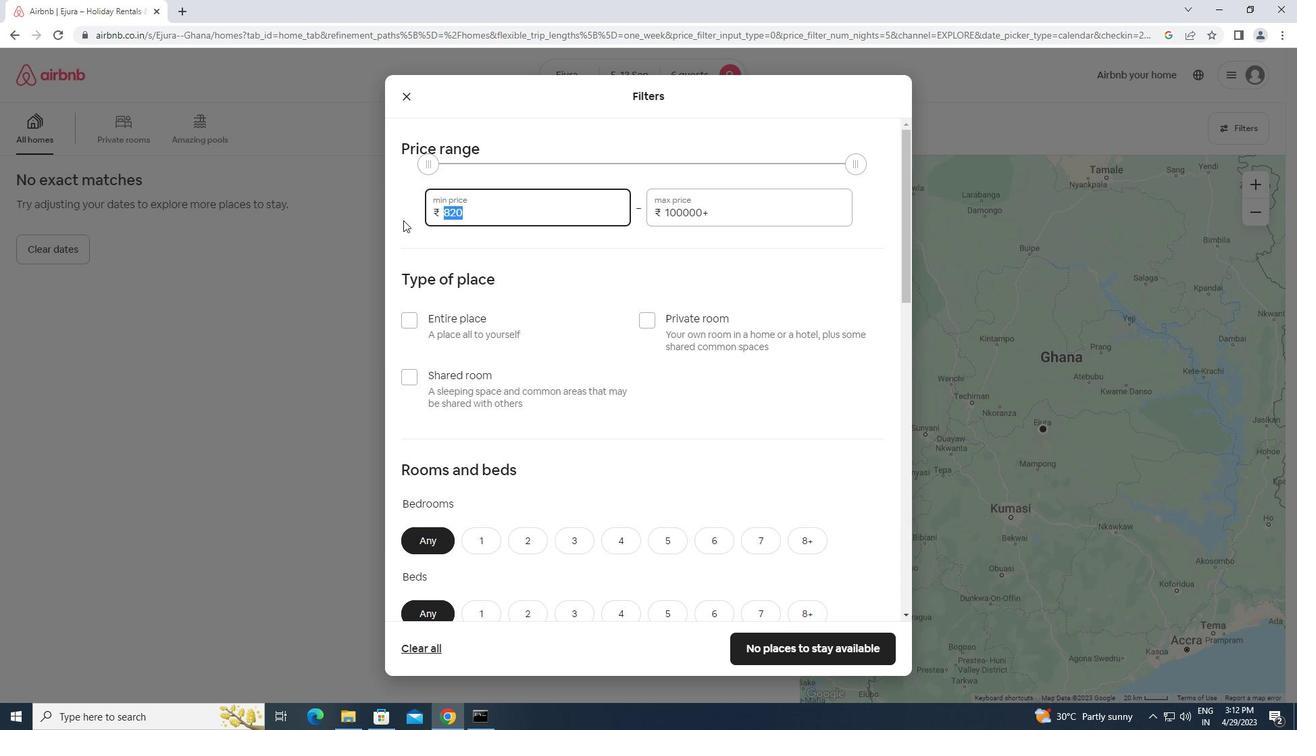 
Action: Key pressed 15000<Key.tab><Key.backspace><Key.backspace><Key.backspace><Key.backspace><Key.backspace><Key.backspace><Key.backspace><Key.backspace><Key.backspace><Key.backspace><Key.backspace><Key.backspace><Key.backspace><Key.backspace><Key.backspace><Key.backspace><Key.backspace><Key.backspace><Key.backspace><Key.backspace><Key.backspace><Key.backspace><Key.backspace><Key.backspace><Key.backspace>20000
Screenshot: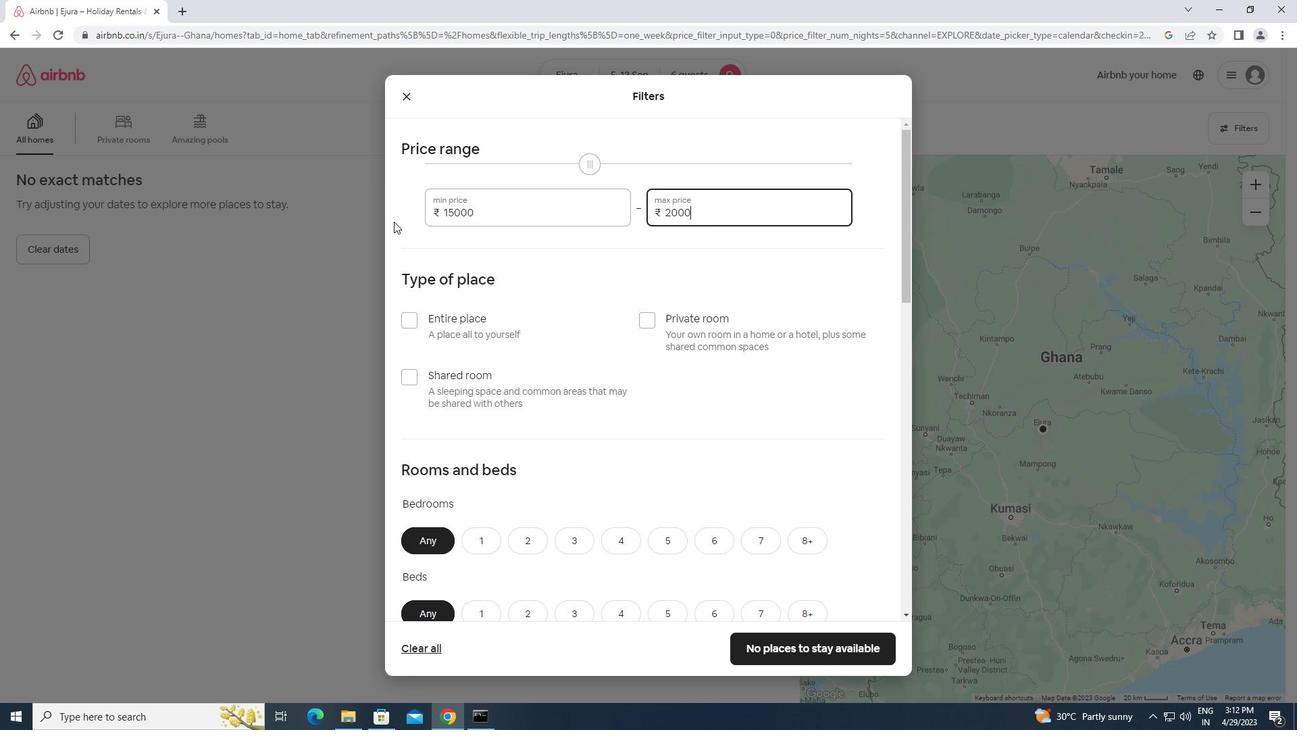 
Action: Mouse moved to (409, 319)
Screenshot: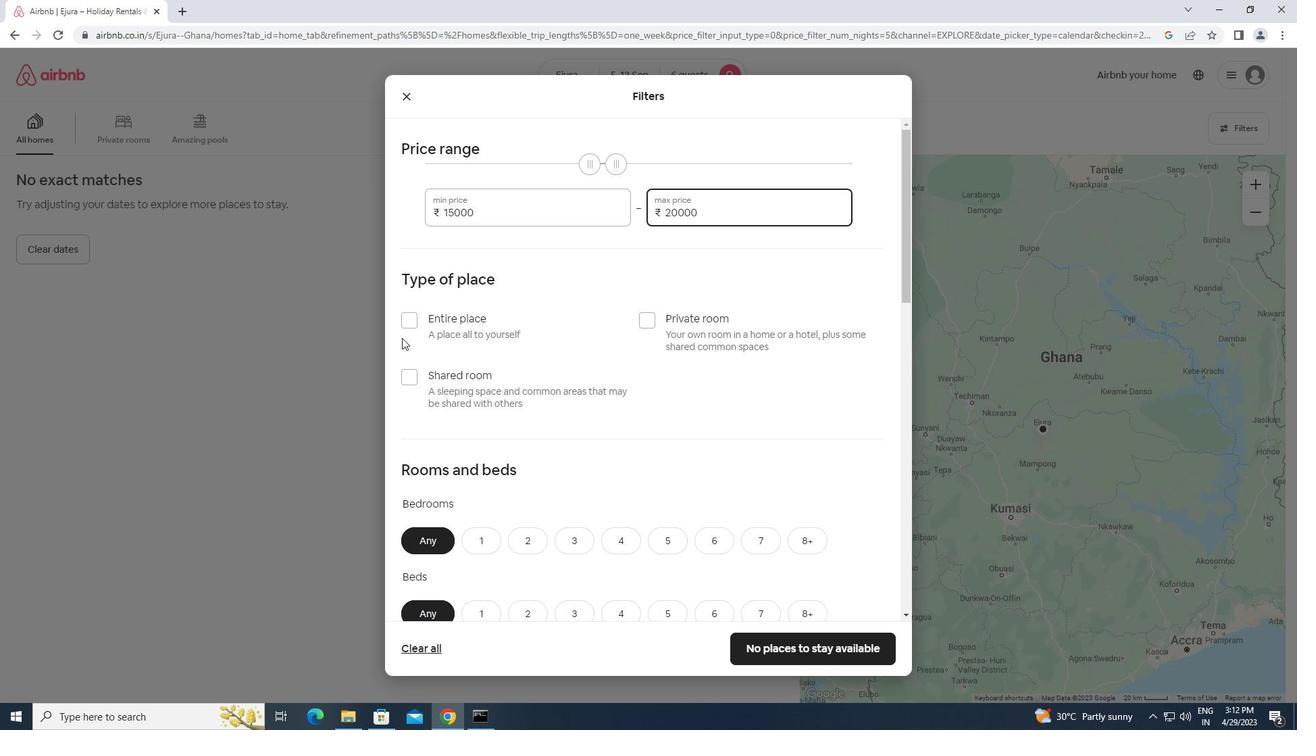 
Action: Mouse pressed left at (409, 319)
Screenshot: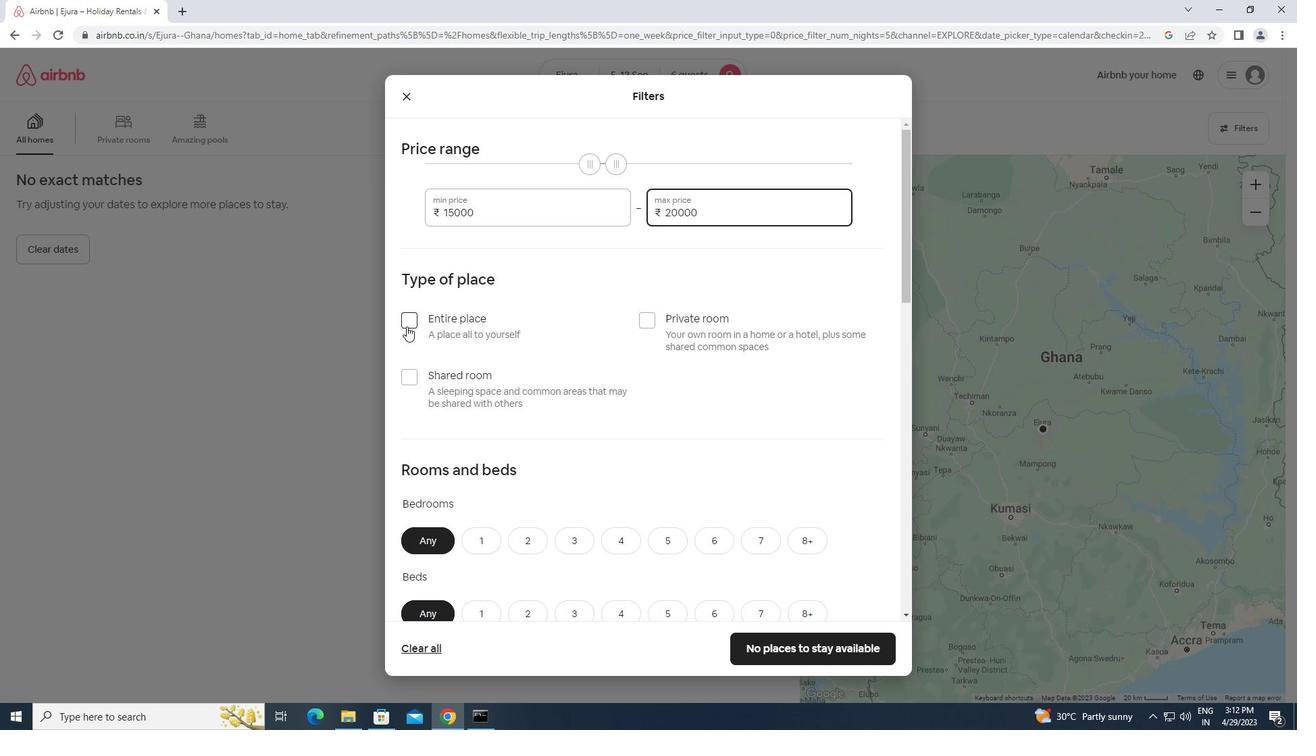 
Action: Mouse moved to (541, 448)
Screenshot: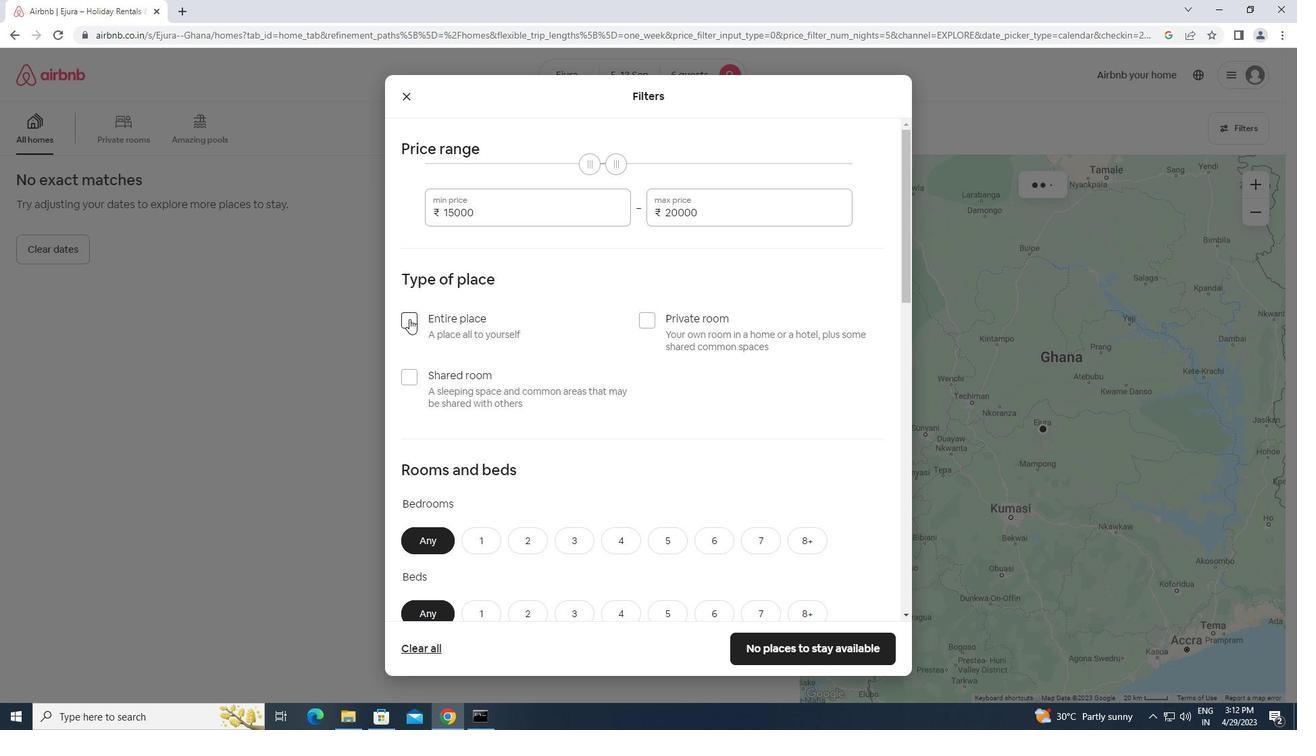
Action: Mouse scrolled (541, 447) with delta (0, 0)
Screenshot: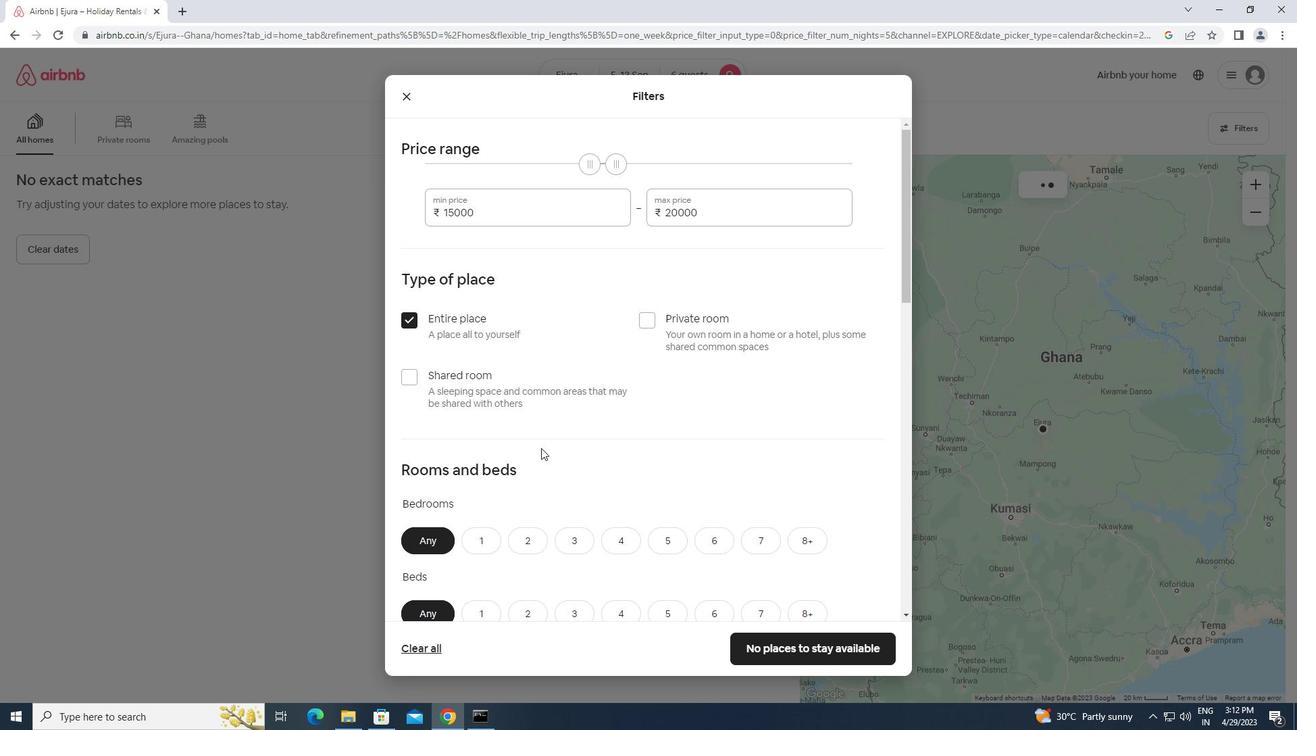 
Action: Mouse scrolled (541, 447) with delta (0, 0)
Screenshot: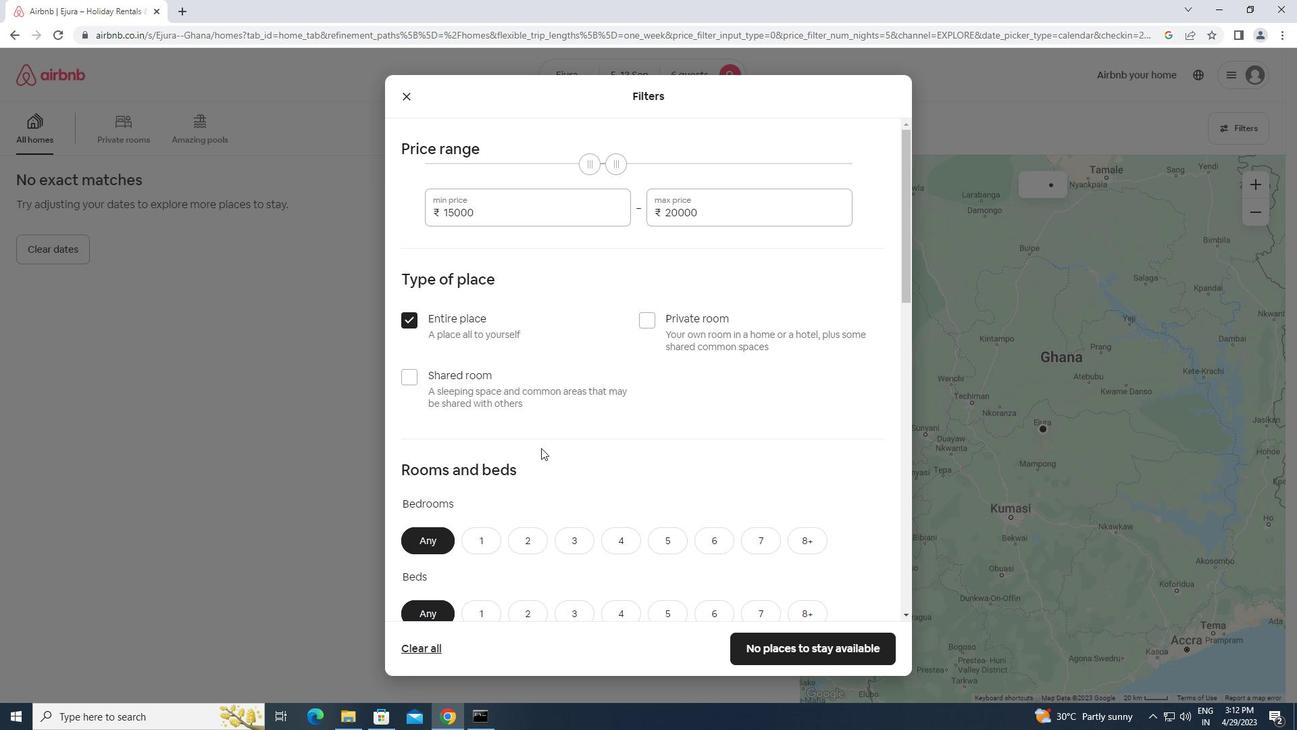 
Action: Mouse scrolled (541, 447) with delta (0, 0)
Screenshot: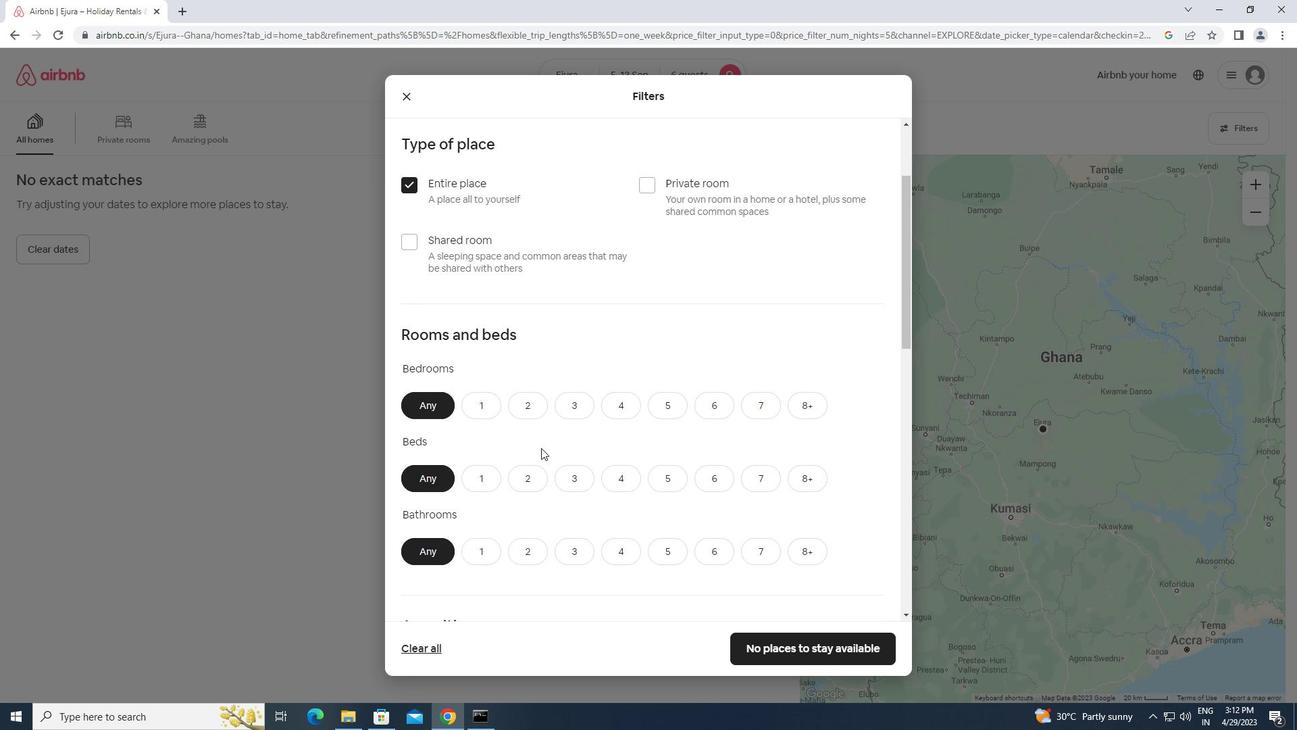 
Action: Mouse moved to (574, 337)
Screenshot: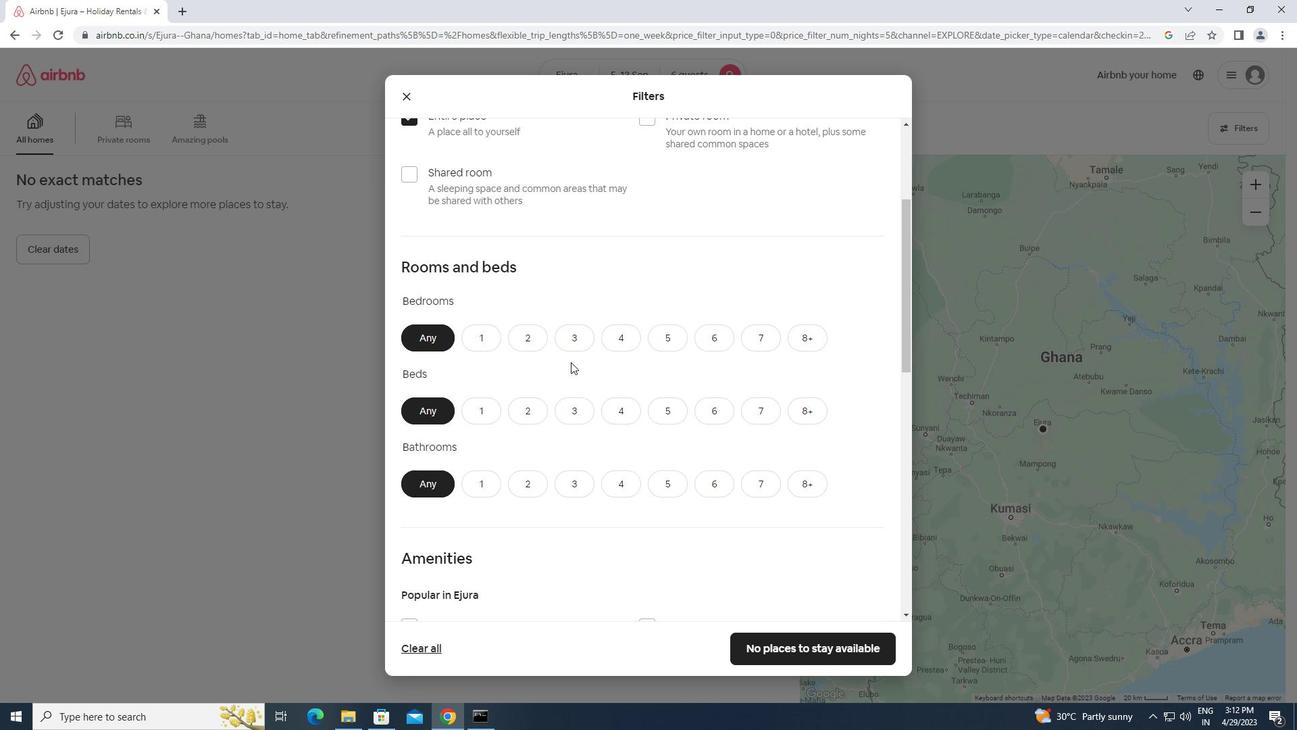
Action: Mouse pressed left at (574, 337)
Screenshot: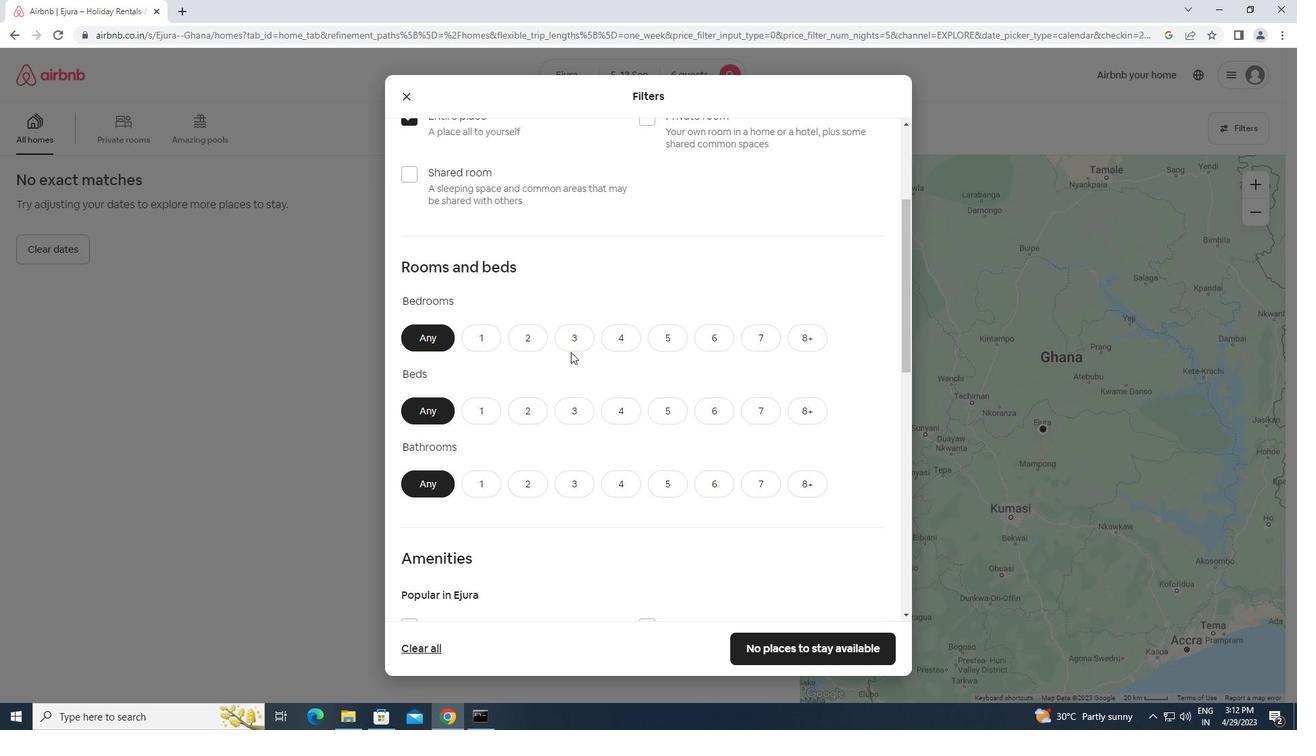
Action: Mouse moved to (577, 413)
Screenshot: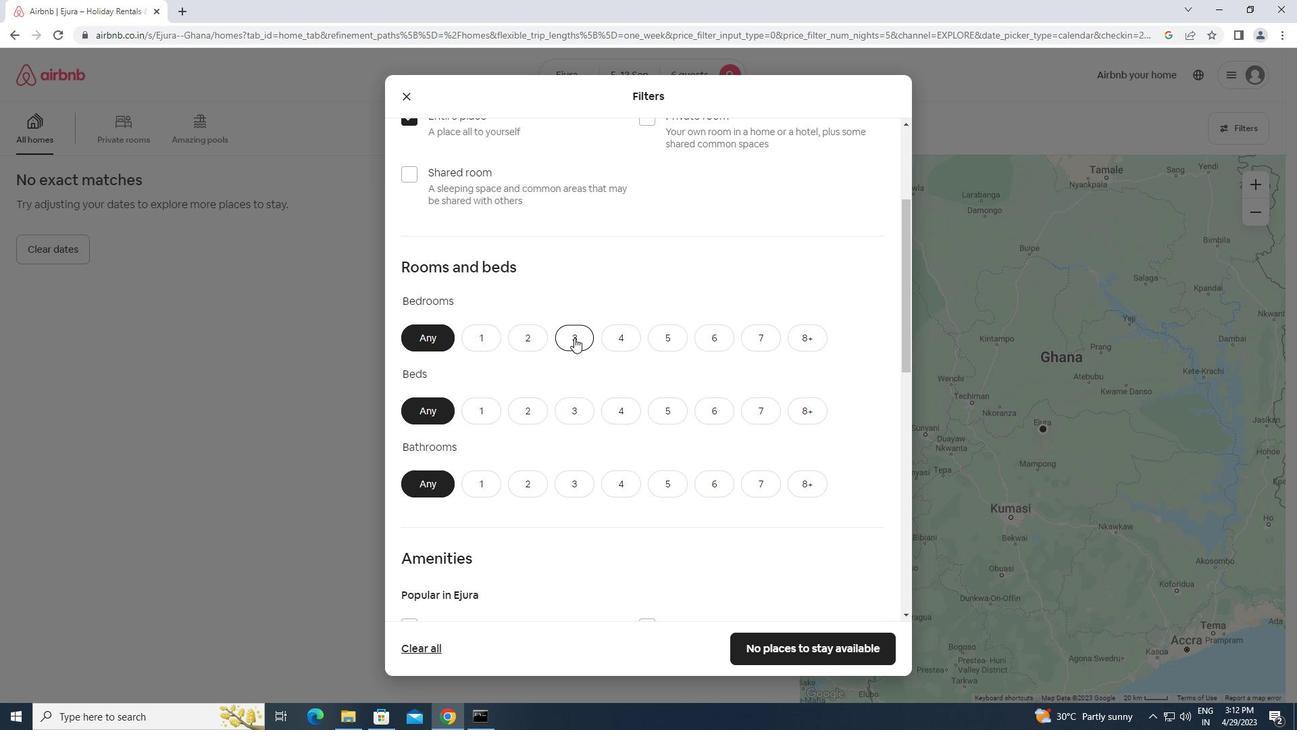
Action: Mouse pressed left at (577, 413)
Screenshot: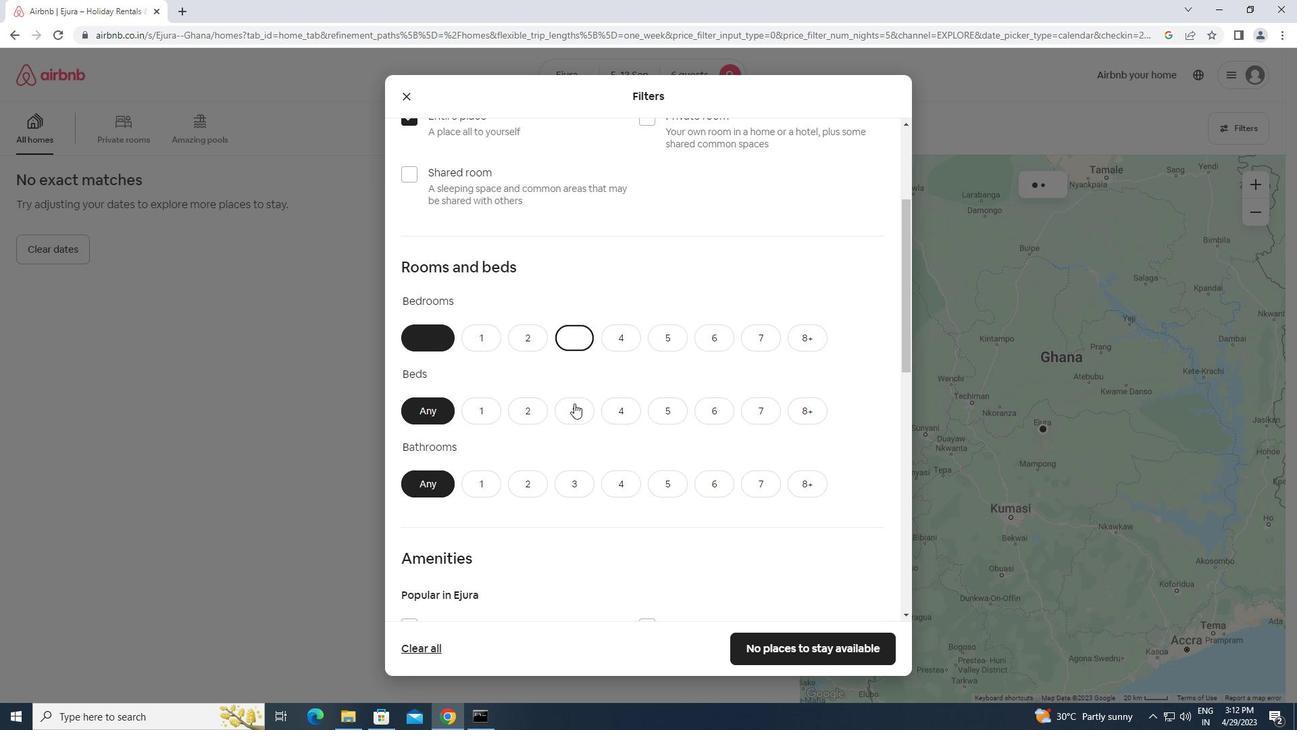 
Action: Mouse moved to (577, 477)
Screenshot: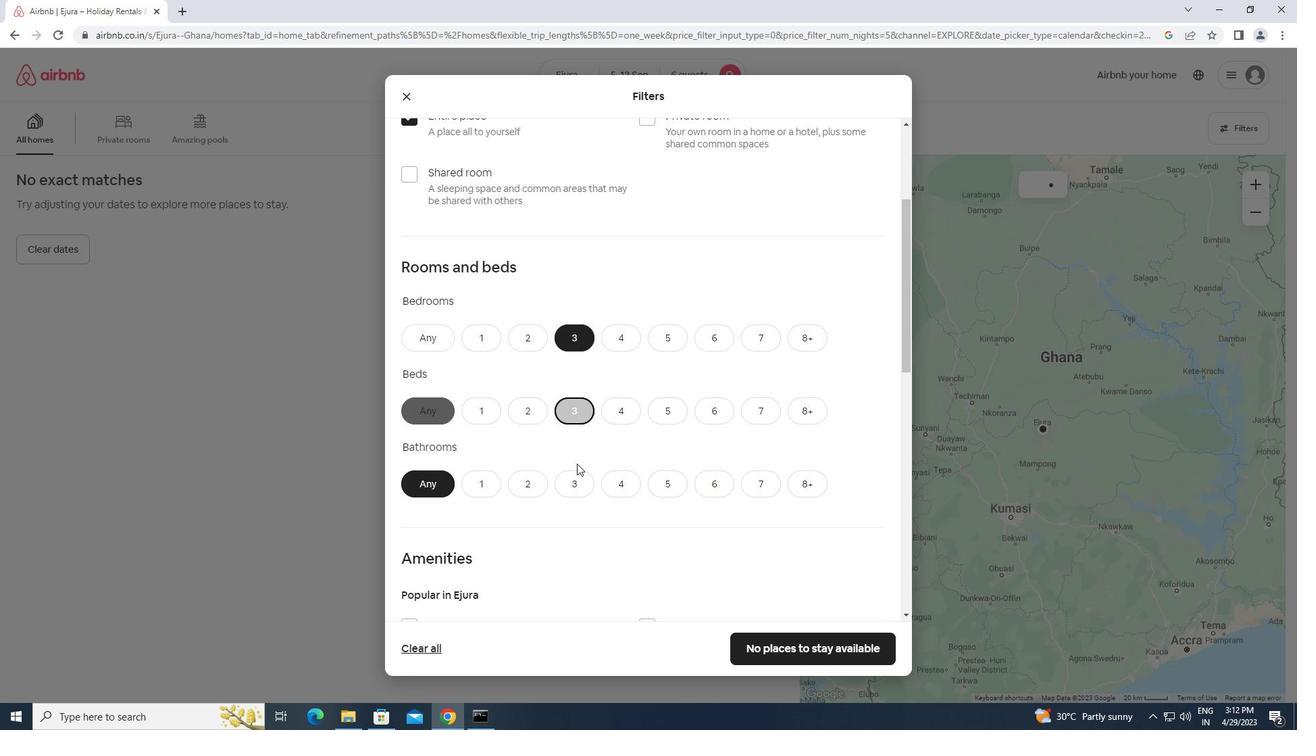 
Action: Mouse pressed left at (577, 477)
Screenshot: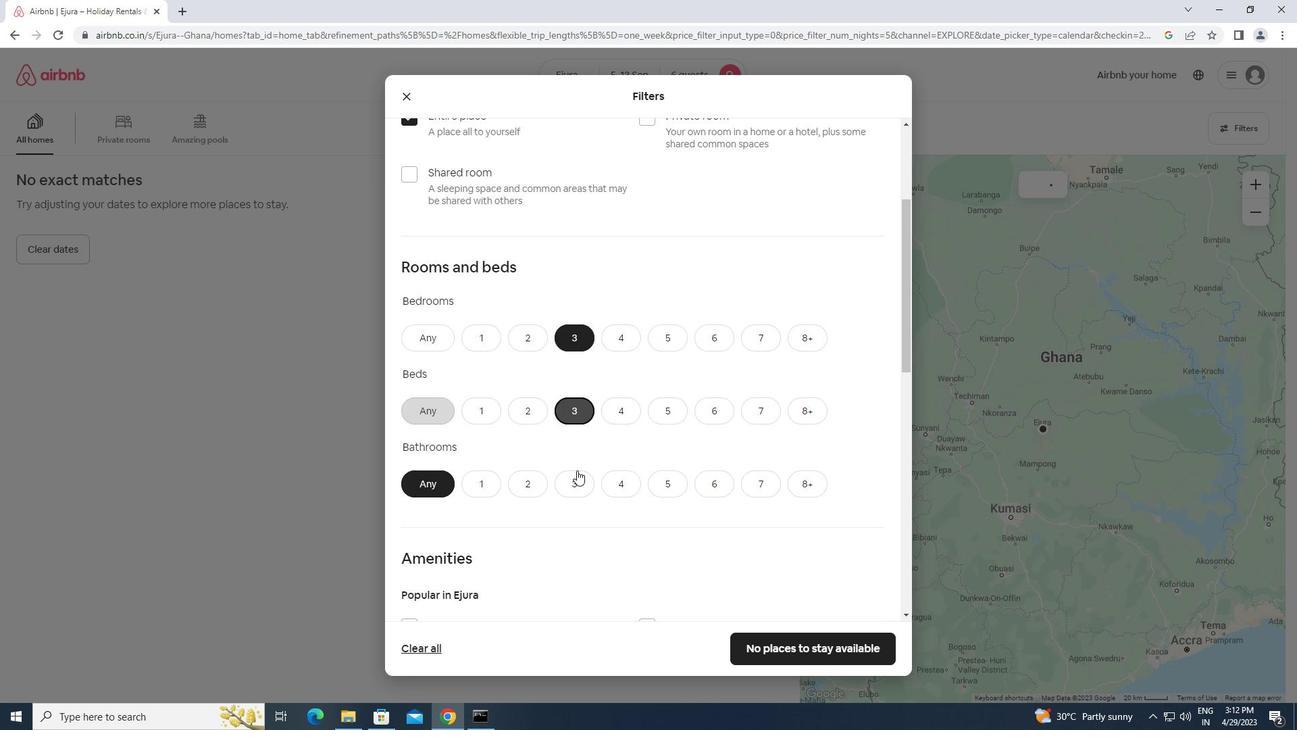 
Action: Mouse moved to (577, 480)
Screenshot: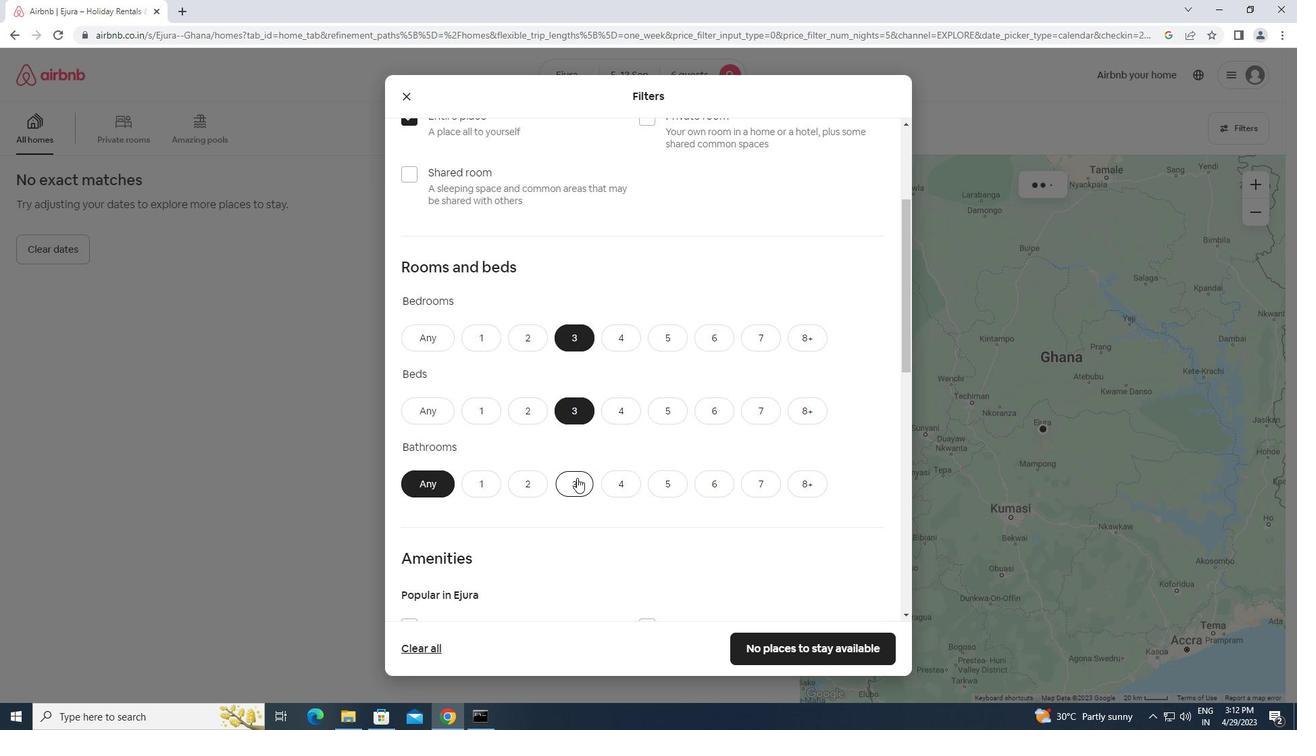 
Action: Mouse scrolled (577, 479) with delta (0, 0)
Screenshot: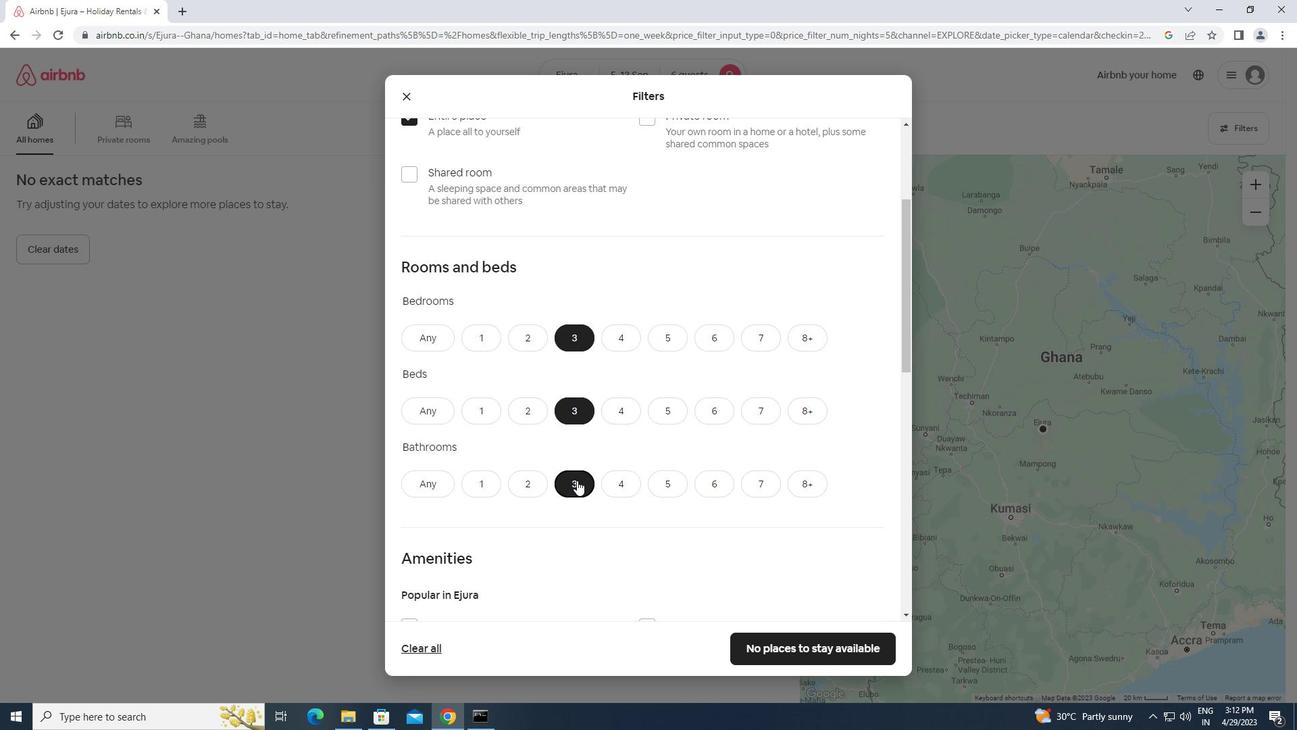 
Action: Mouse scrolled (577, 479) with delta (0, 0)
Screenshot: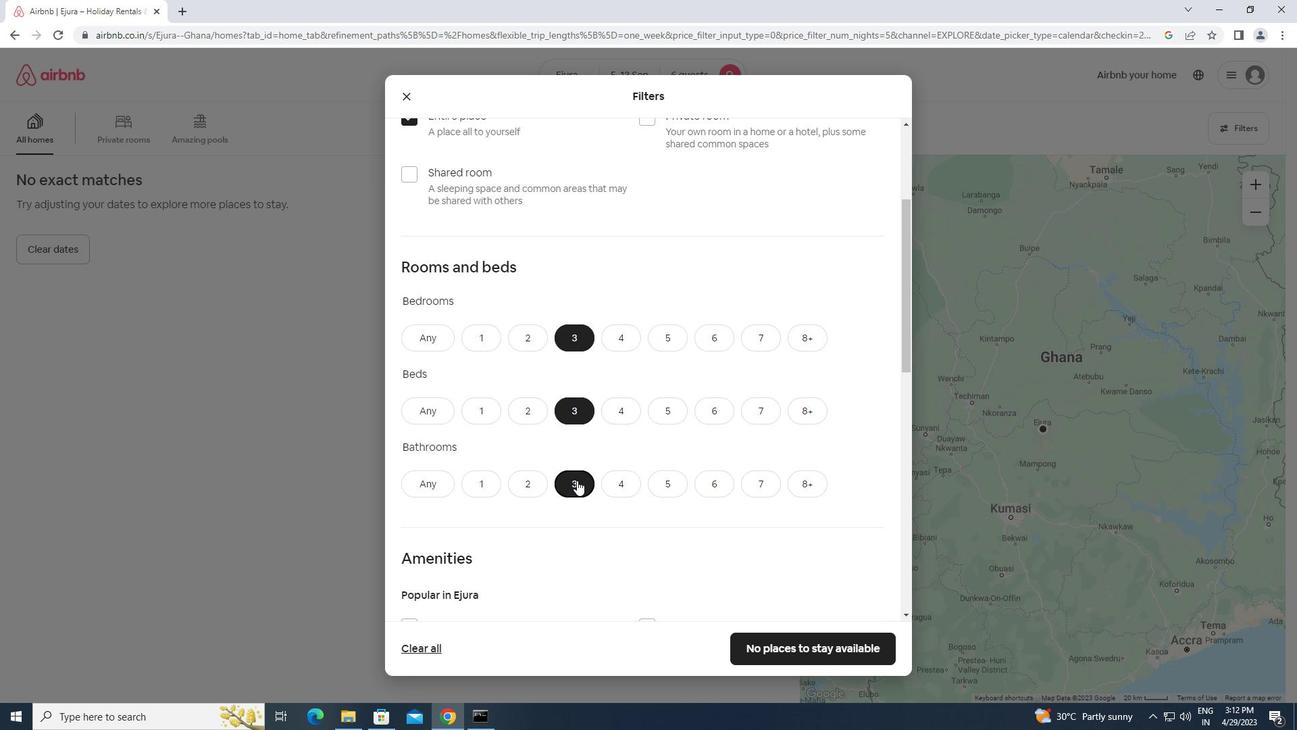 
Action: Mouse moved to (415, 524)
Screenshot: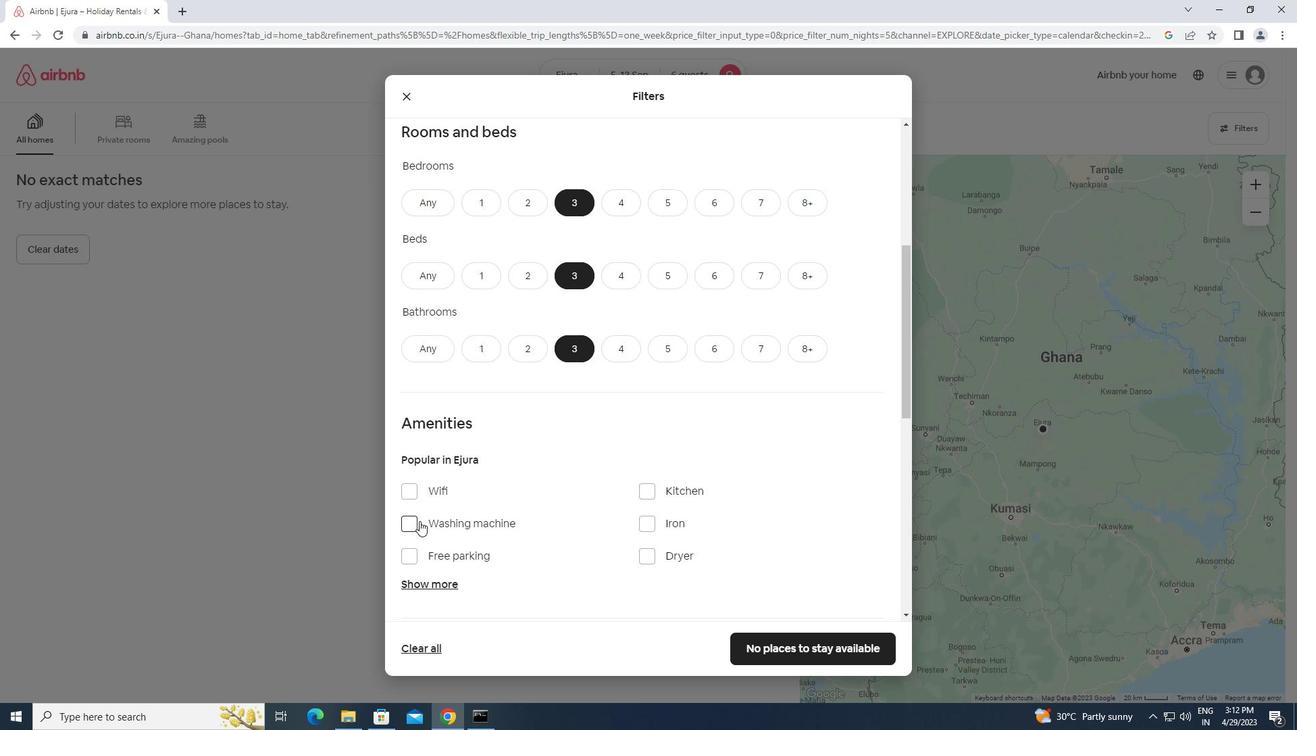 
Action: Mouse pressed left at (415, 524)
Screenshot: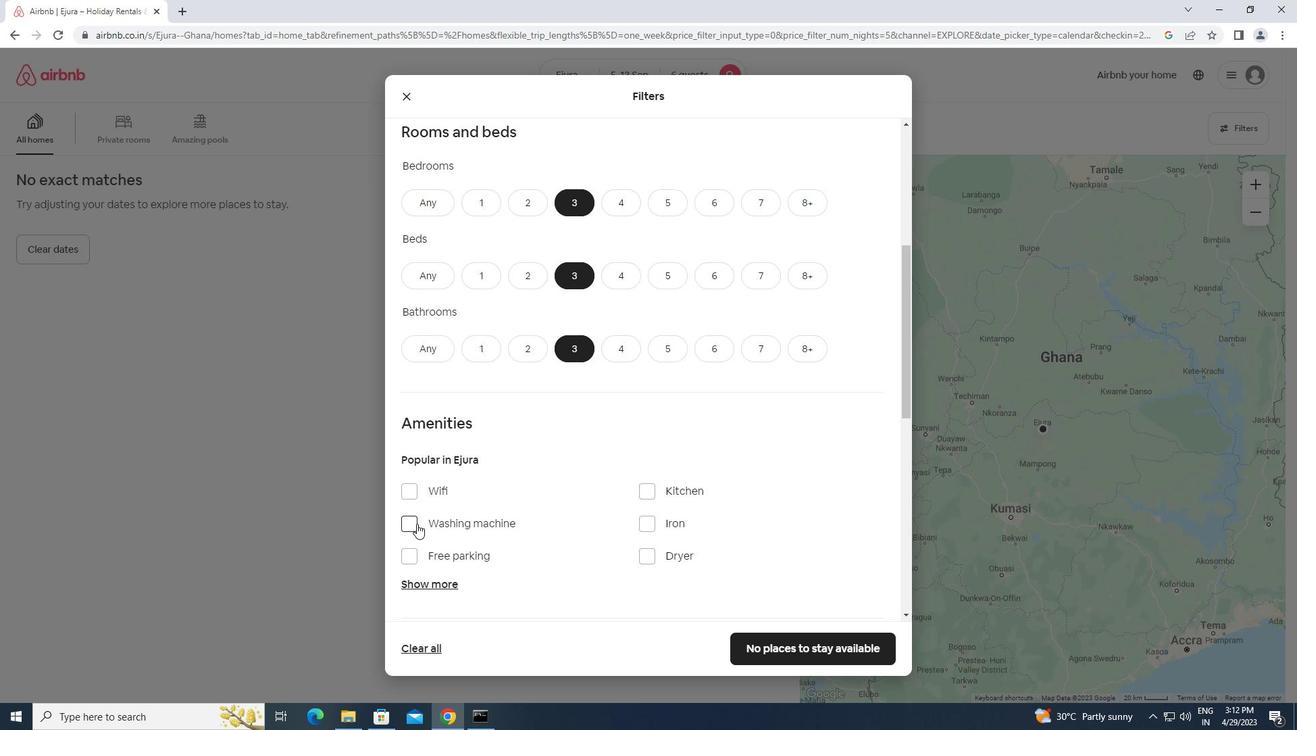 
Action: Mouse moved to (552, 515)
Screenshot: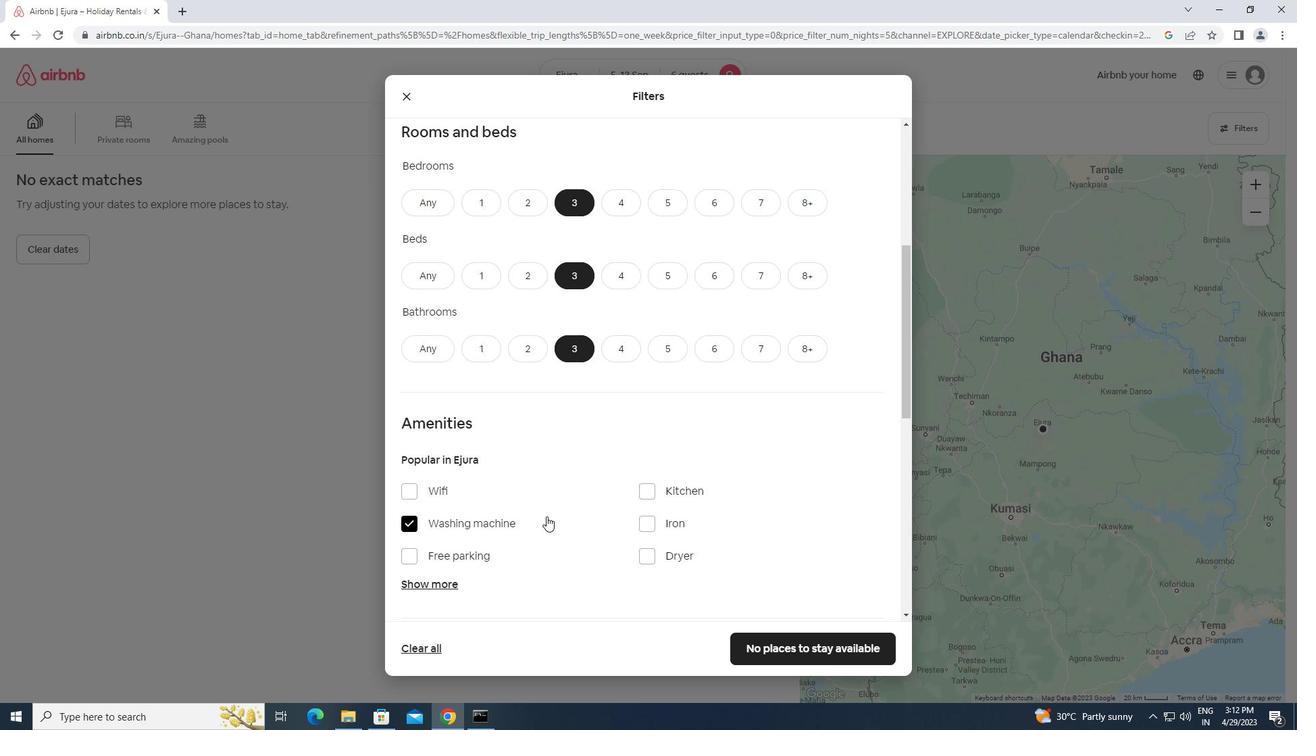
Action: Mouse scrolled (552, 514) with delta (0, 0)
Screenshot: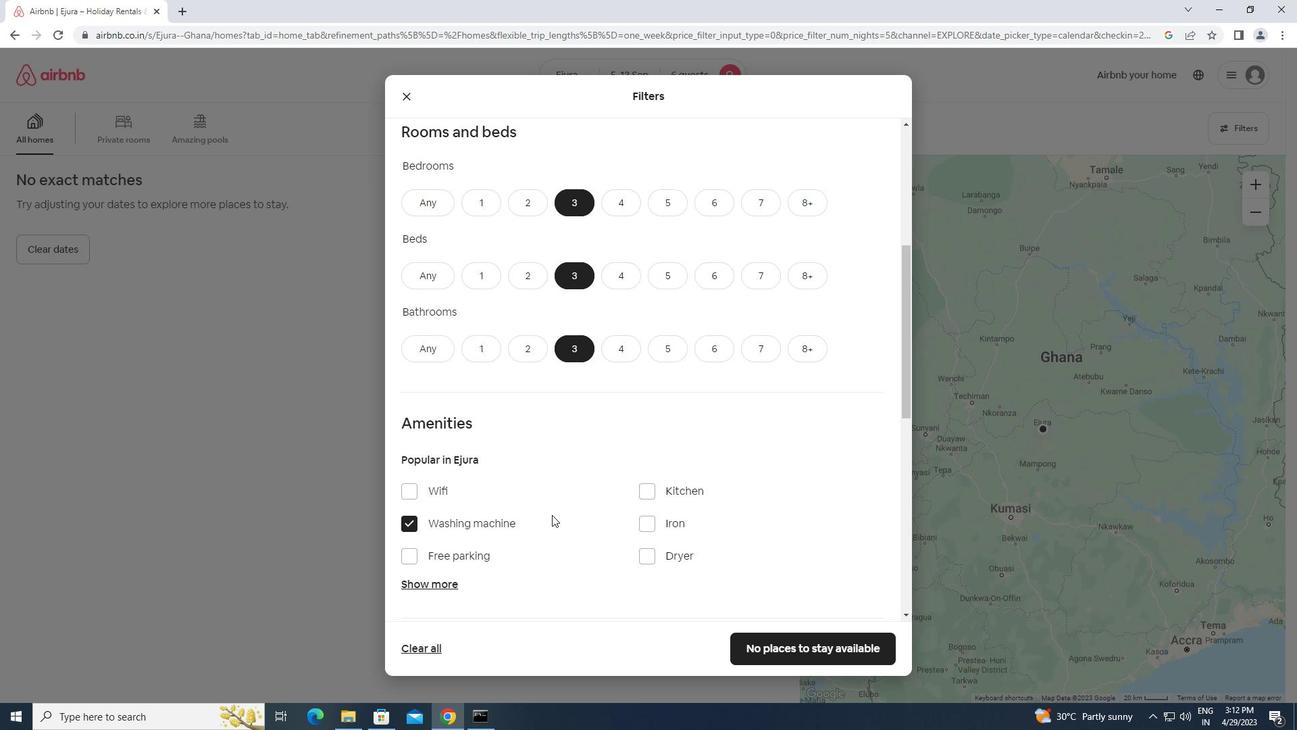 
Action: Mouse scrolled (552, 514) with delta (0, 0)
Screenshot: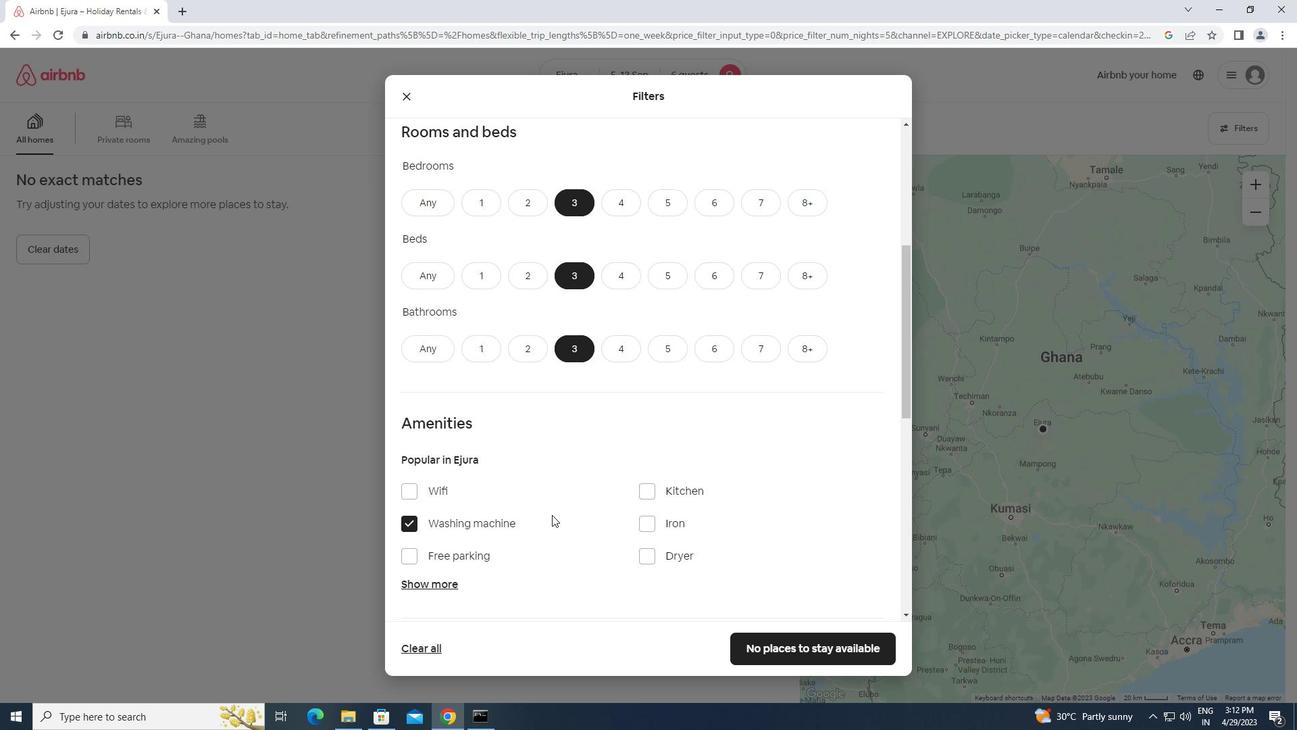 
Action: Mouse scrolled (552, 514) with delta (0, 0)
Screenshot: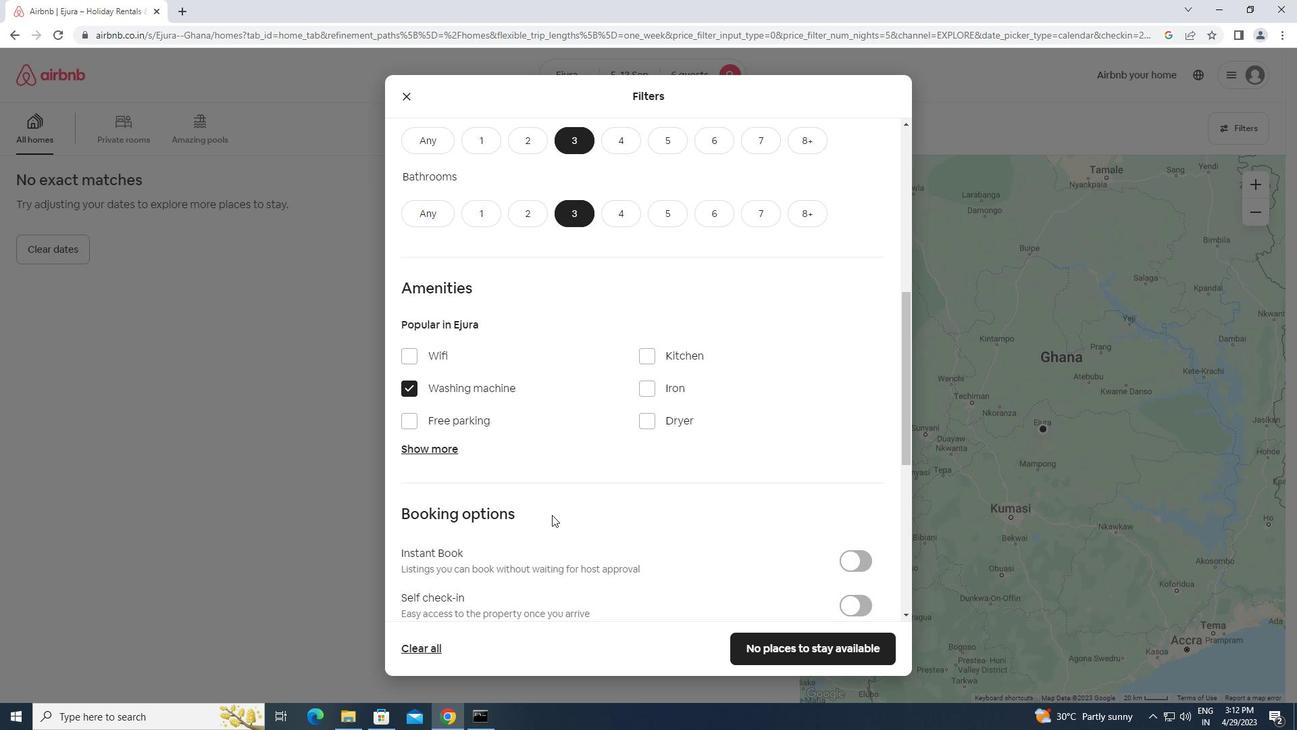 
Action: Mouse scrolled (552, 514) with delta (0, 0)
Screenshot: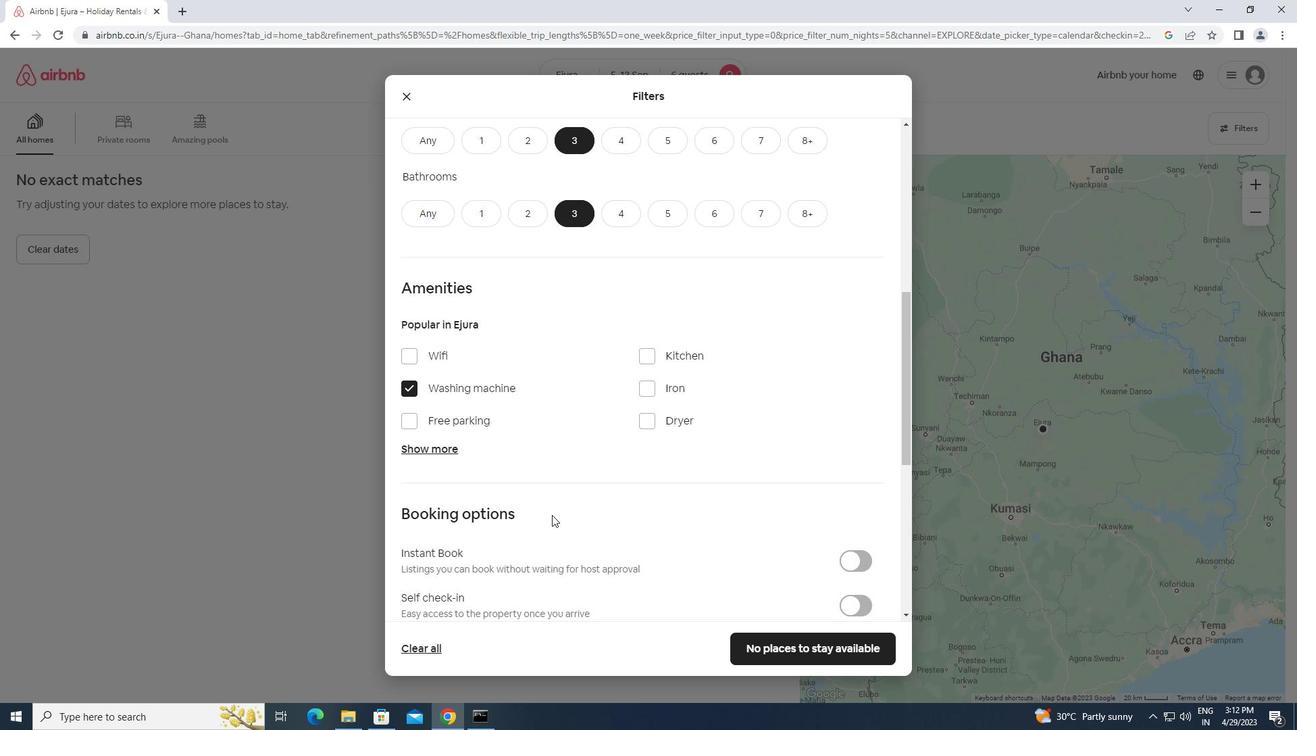 
Action: Mouse scrolled (552, 514) with delta (0, 0)
Screenshot: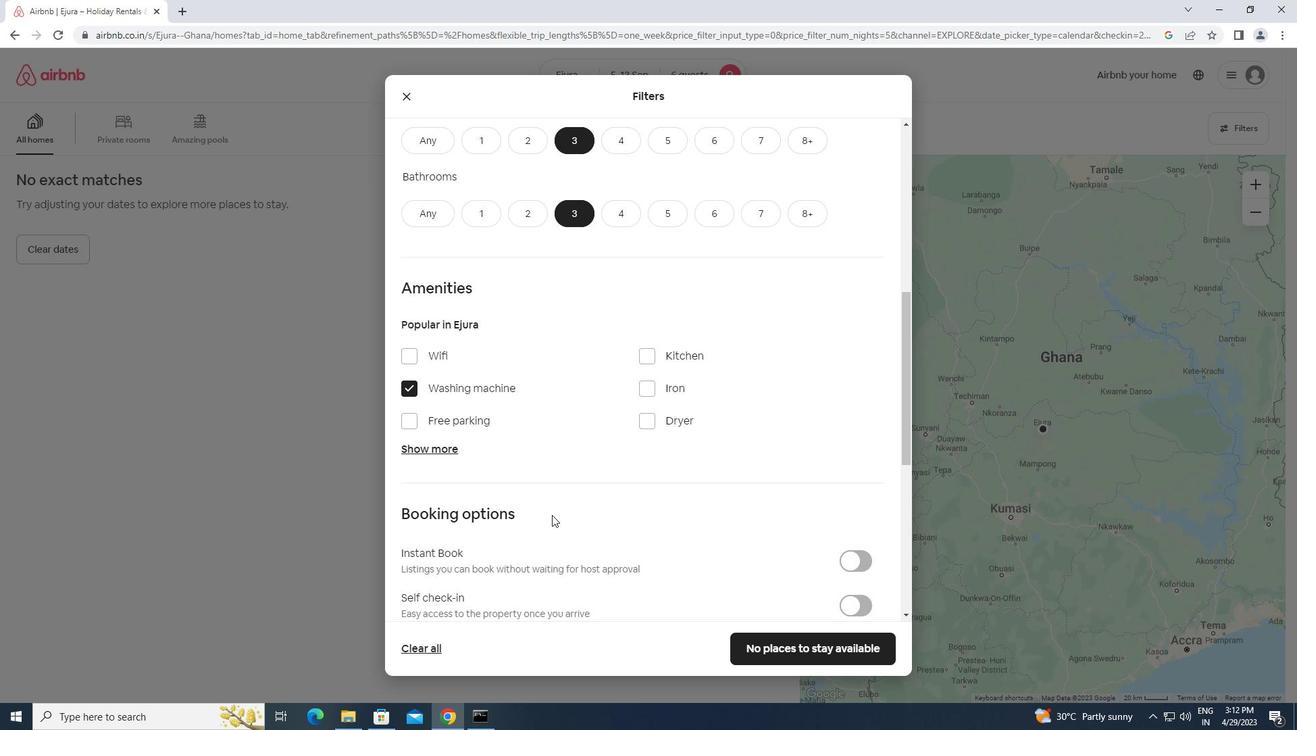 
Action: Mouse moved to (562, 511)
Screenshot: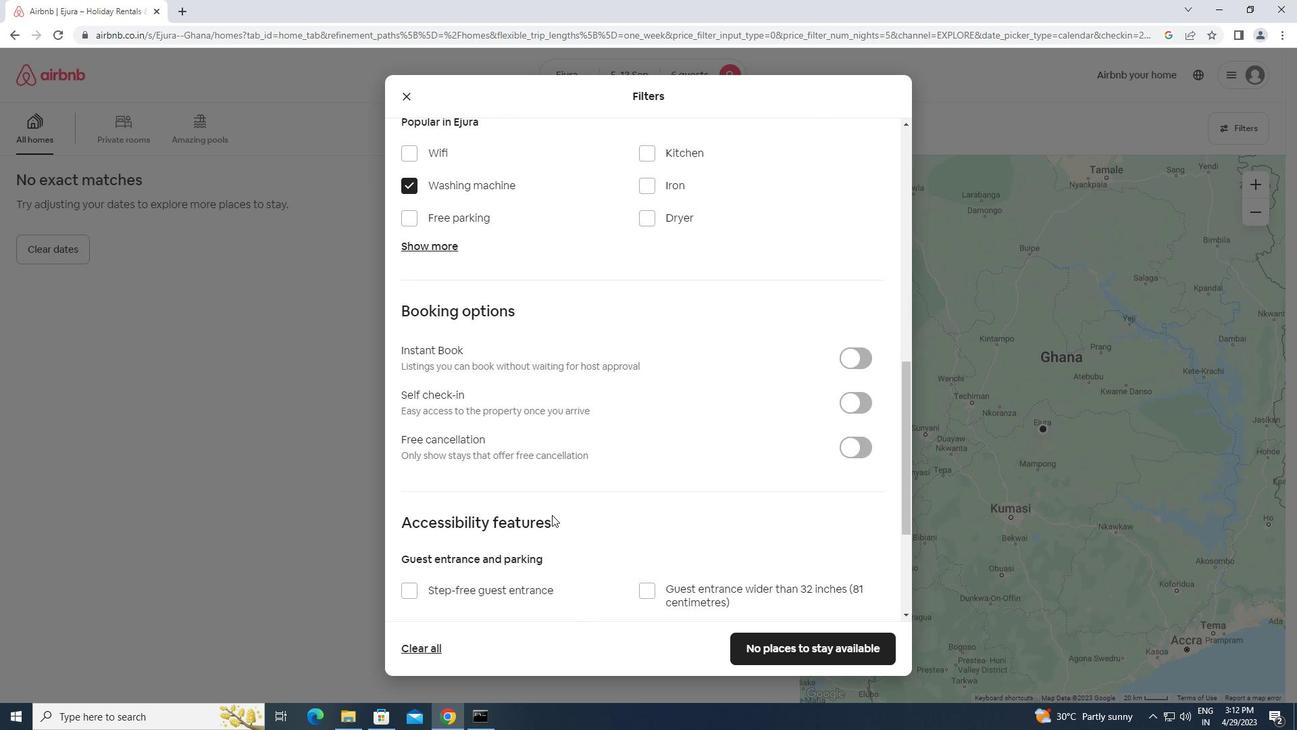 
Action: Mouse scrolled (562, 512) with delta (0, 0)
Screenshot: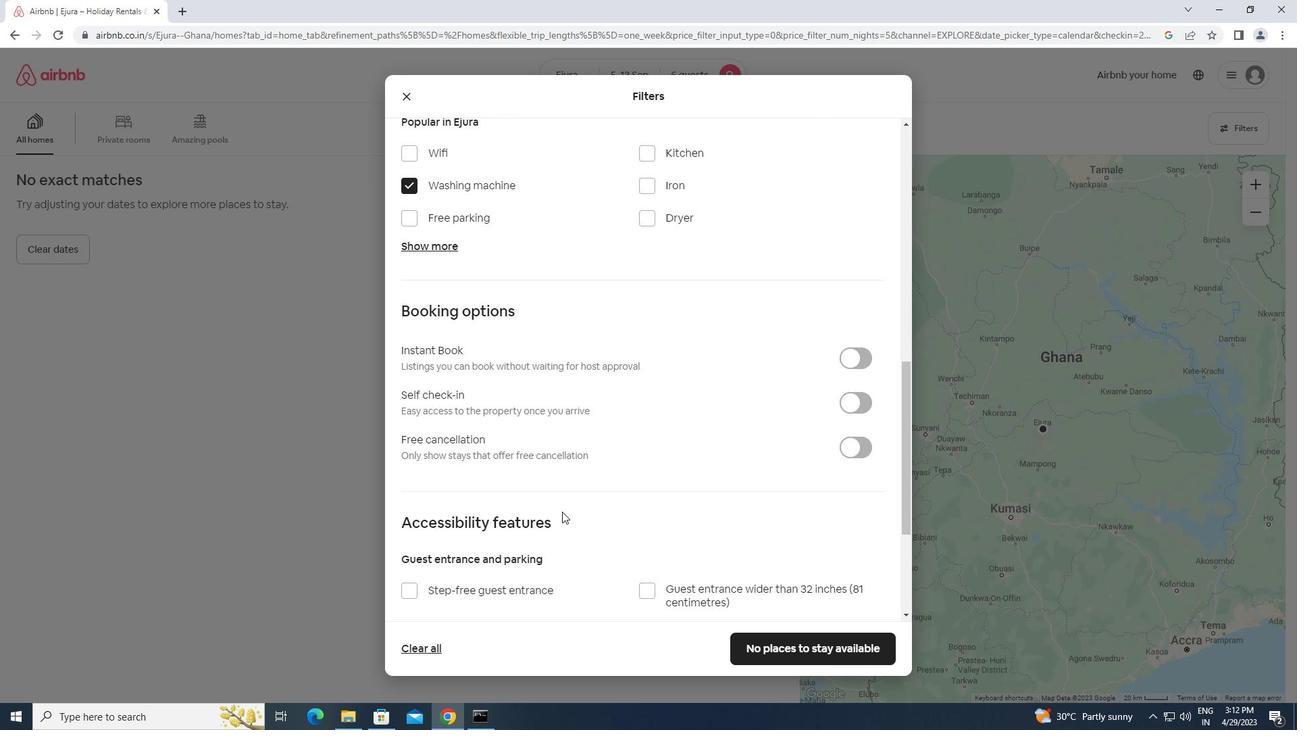 
Action: Mouse scrolled (562, 512) with delta (0, 0)
Screenshot: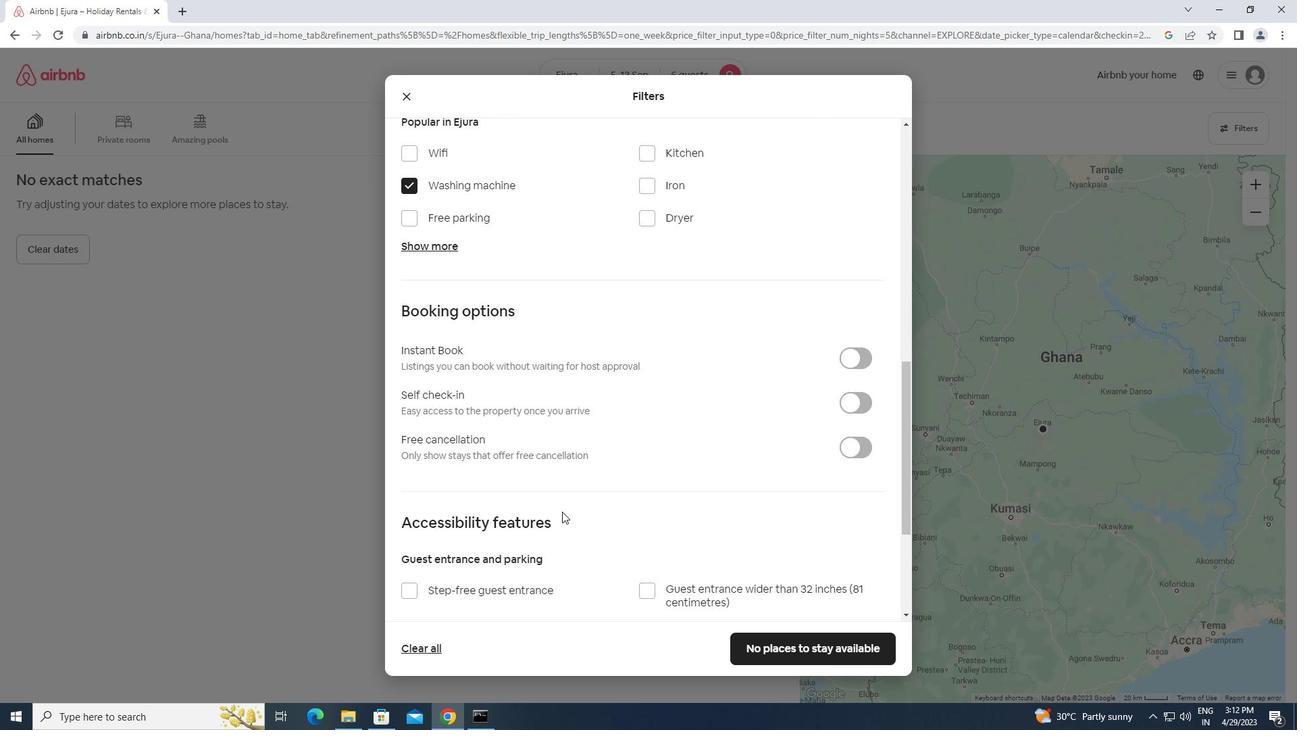
Action: Mouse scrolled (562, 512) with delta (0, 0)
Screenshot: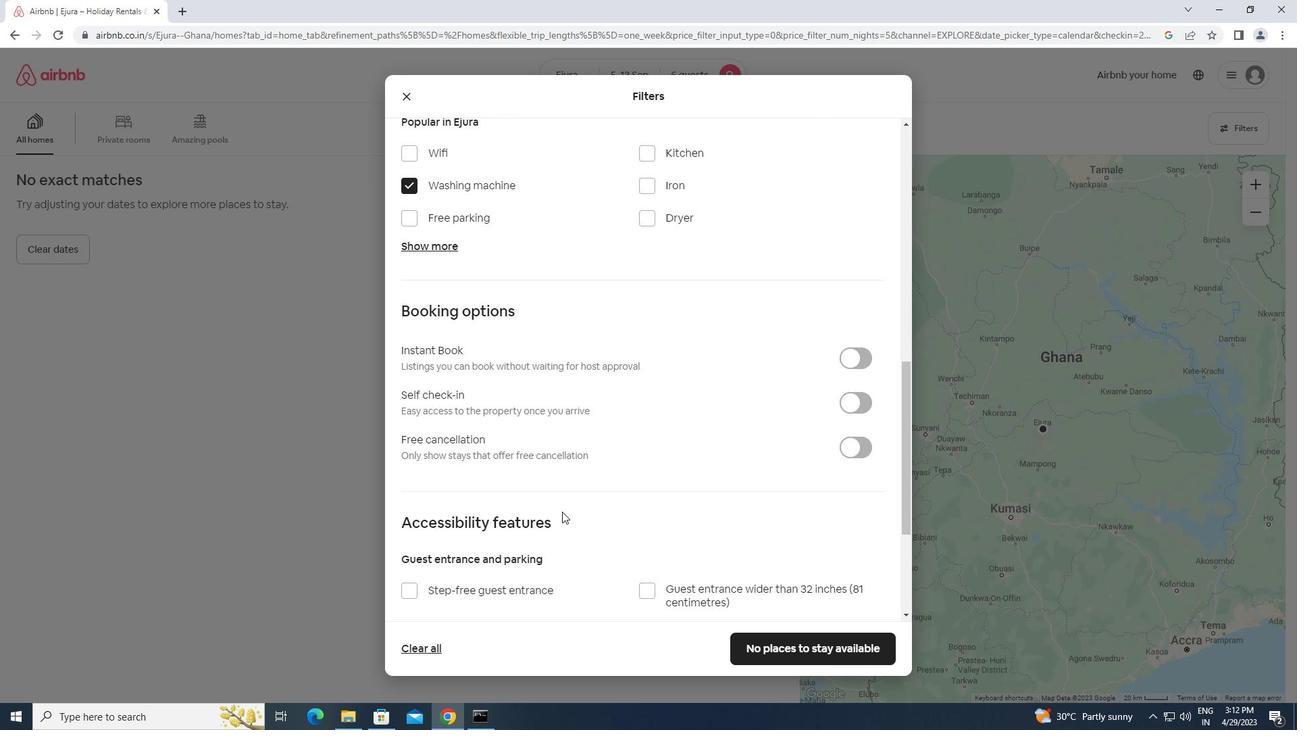 
Action: Mouse scrolled (562, 512) with delta (0, 0)
Screenshot: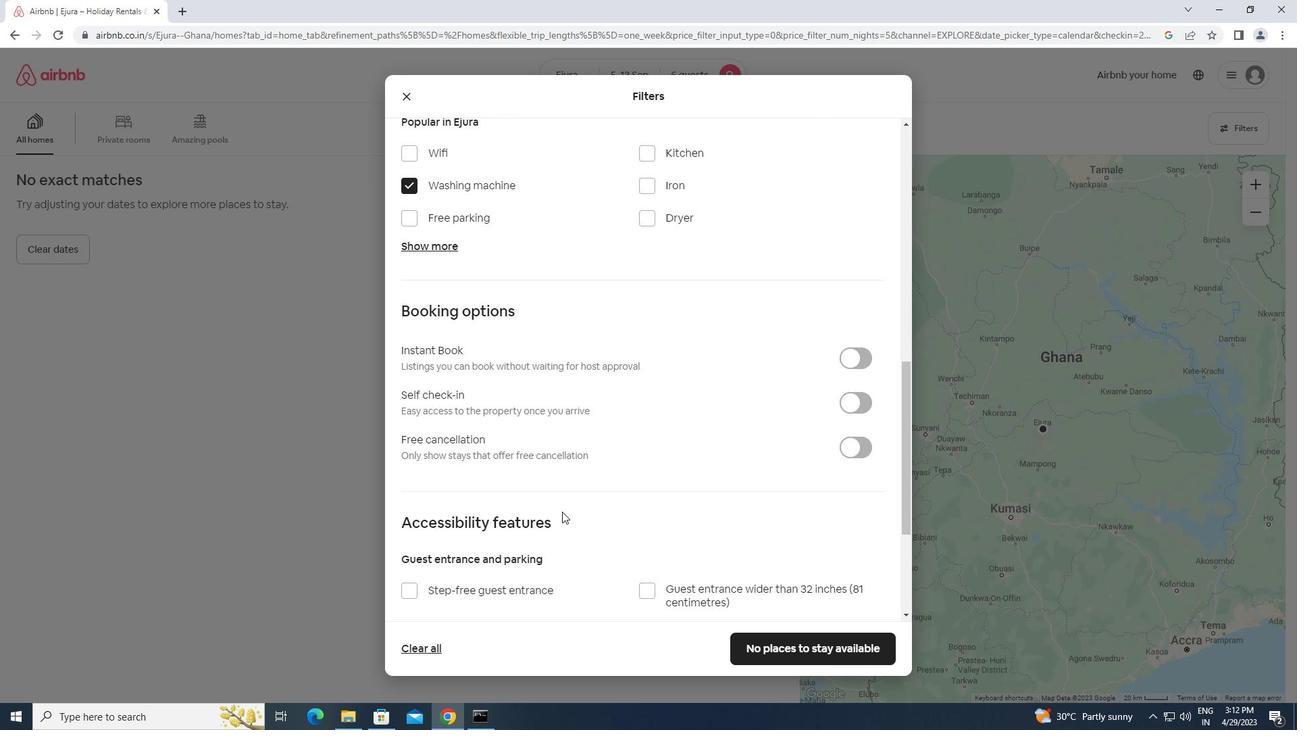 
Action: Mouse scrolled (562, 512) with delta (0, 0)
Screenshot: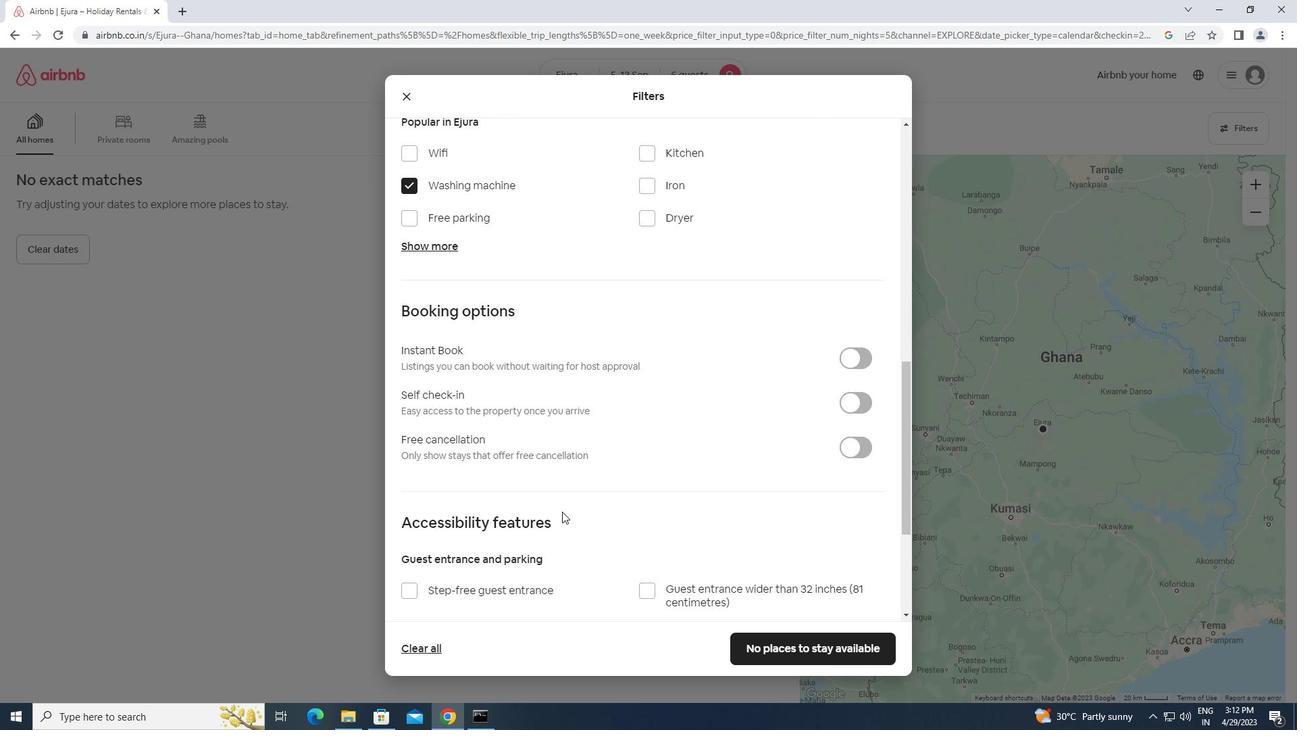 
Action: Mouse scrolled (562, 511) with delta (0, 0)
Screenshot: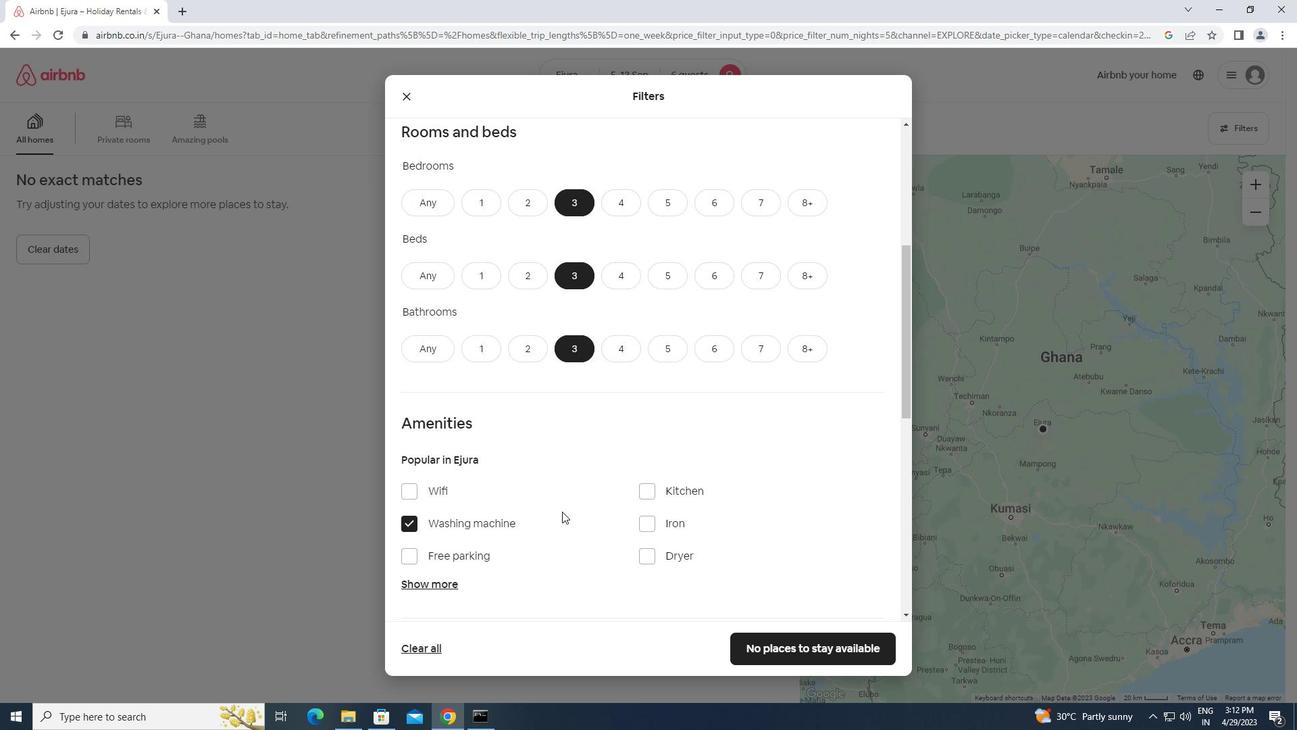 
Action: Mouse scrolled (562, 511) with delta (0, 0)
Screenshot: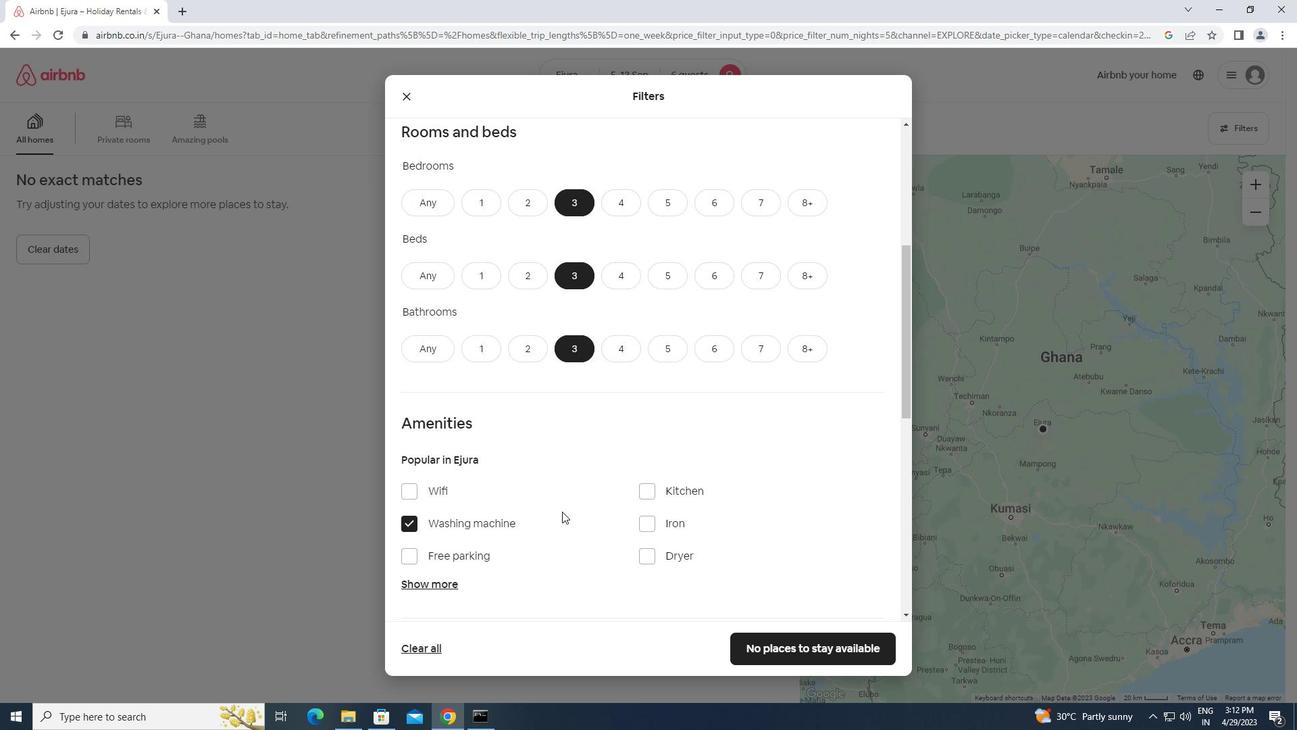 
Action: Mouse scrolled (562, 511) with delta (0, 0)
Screenshot: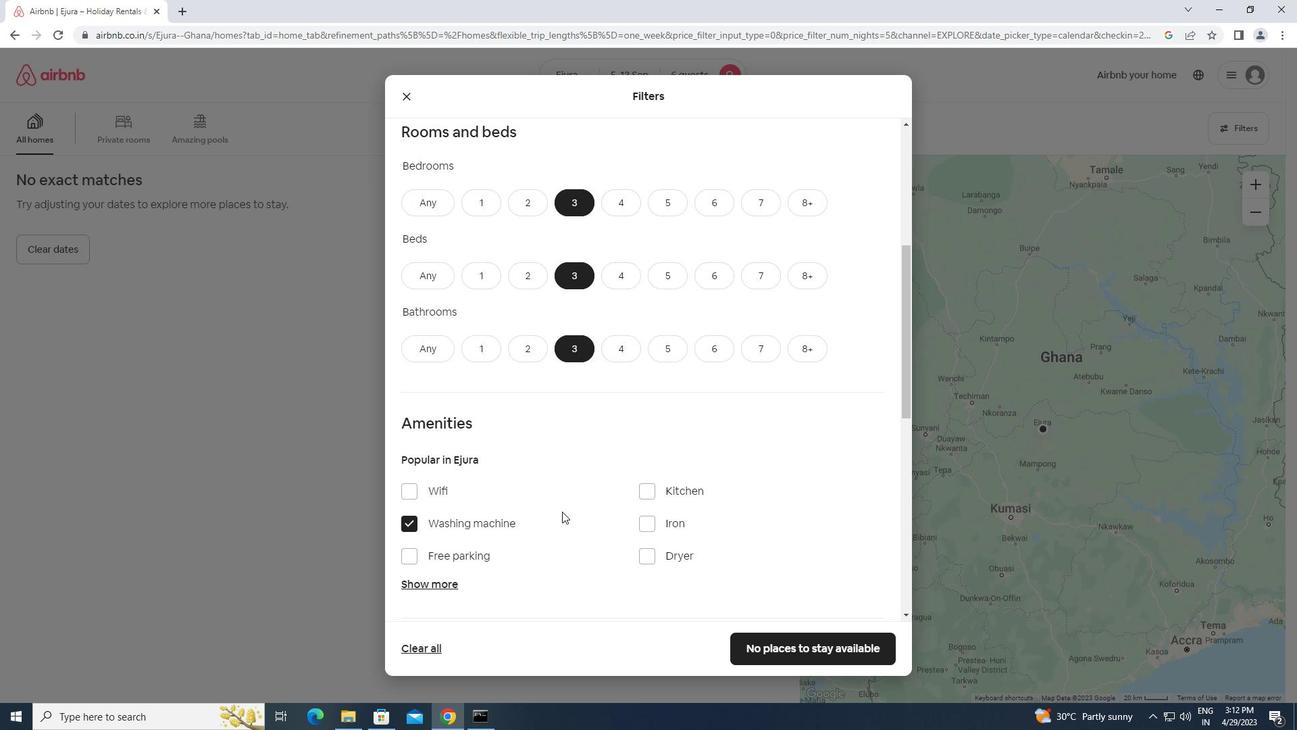 
Action: Mouse scrolled (562, 511) with delta (0, 0)
Screenshot: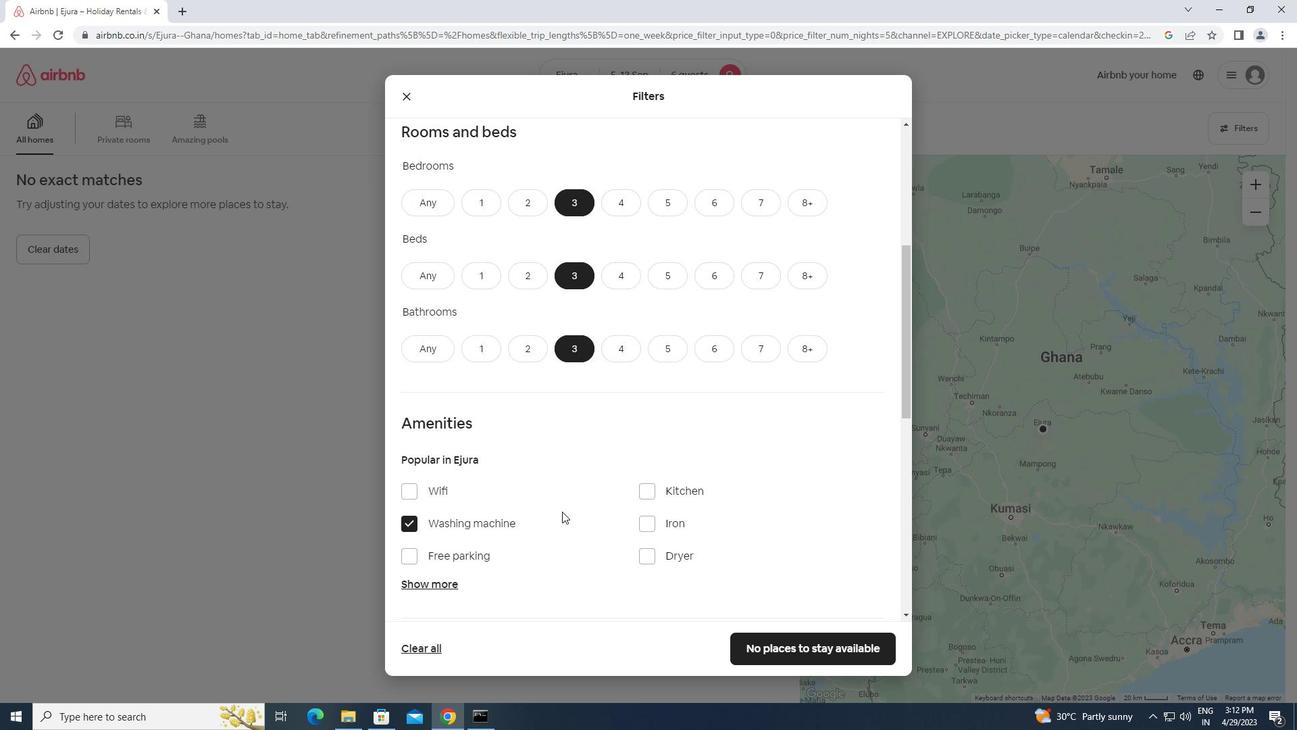 
Action: Mouse moved to (855, 467)
Screenshot: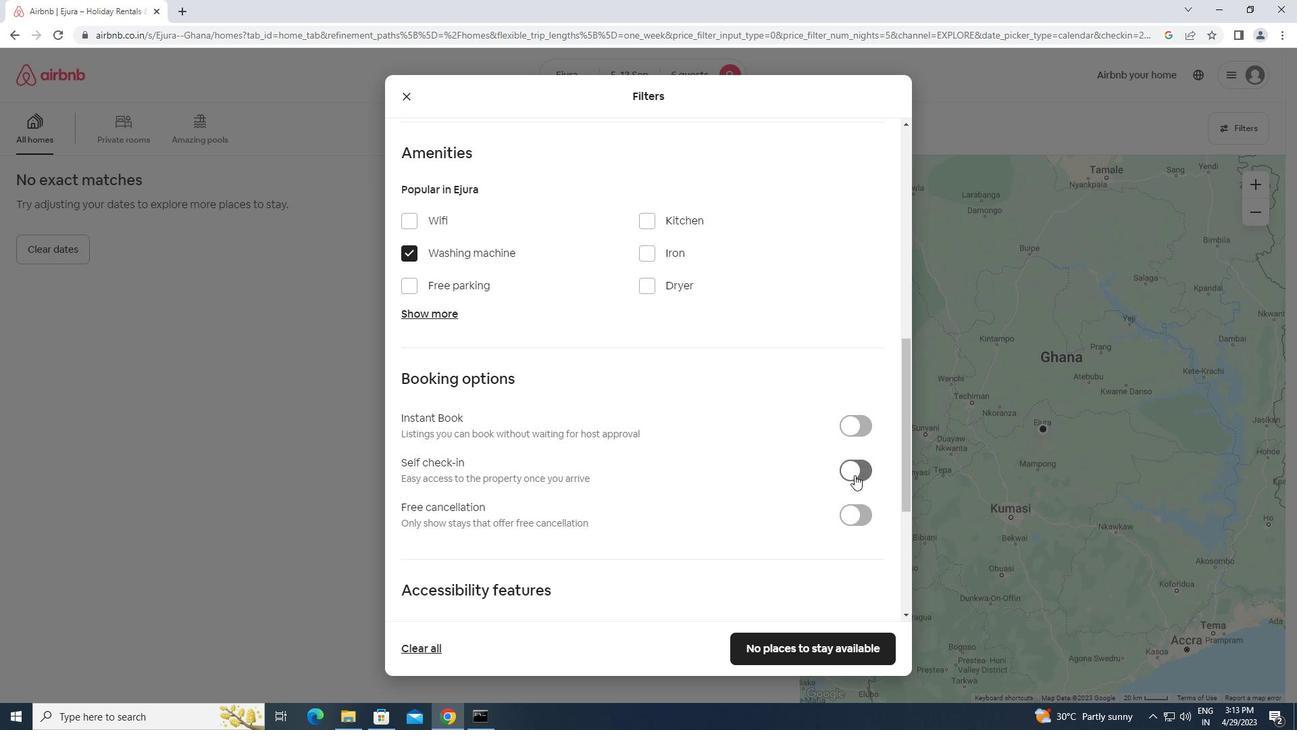 
Action: Mouse pressed left at (855, 467)
Screenshot: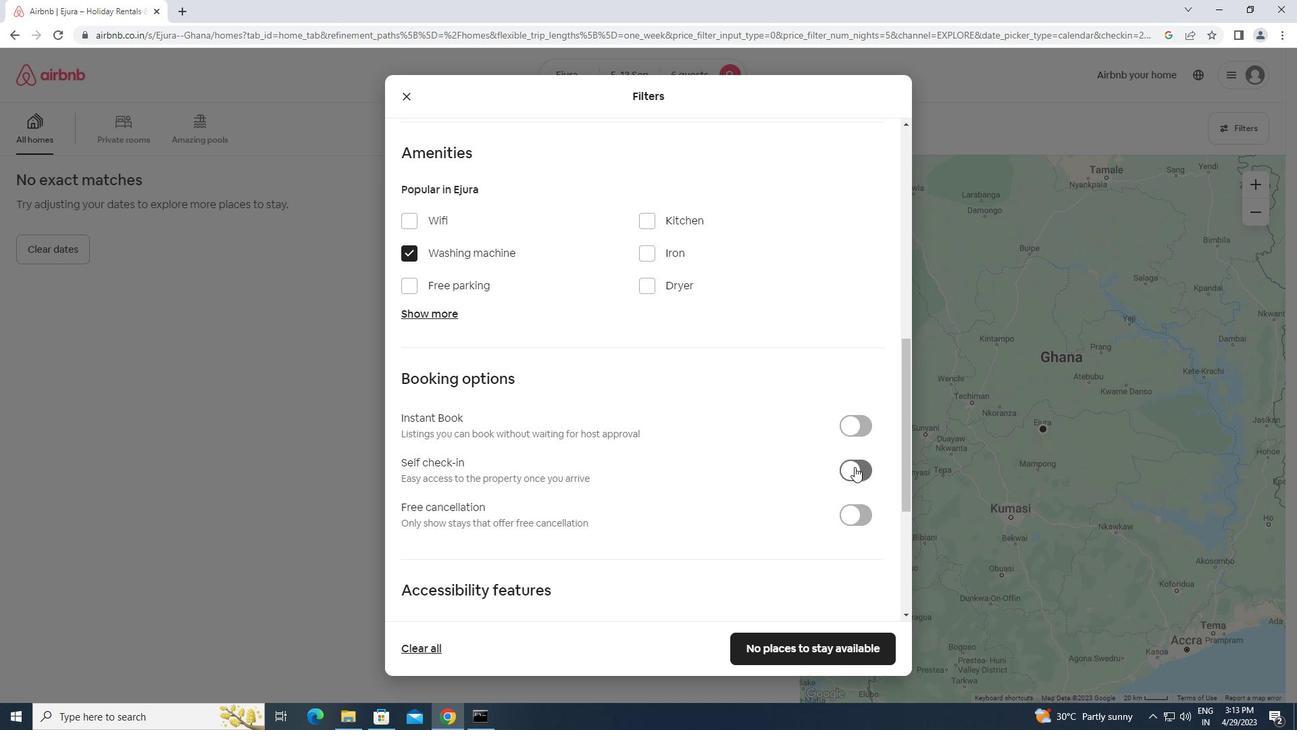 
Action: Mouse moved to (777, 503)
Screenshot: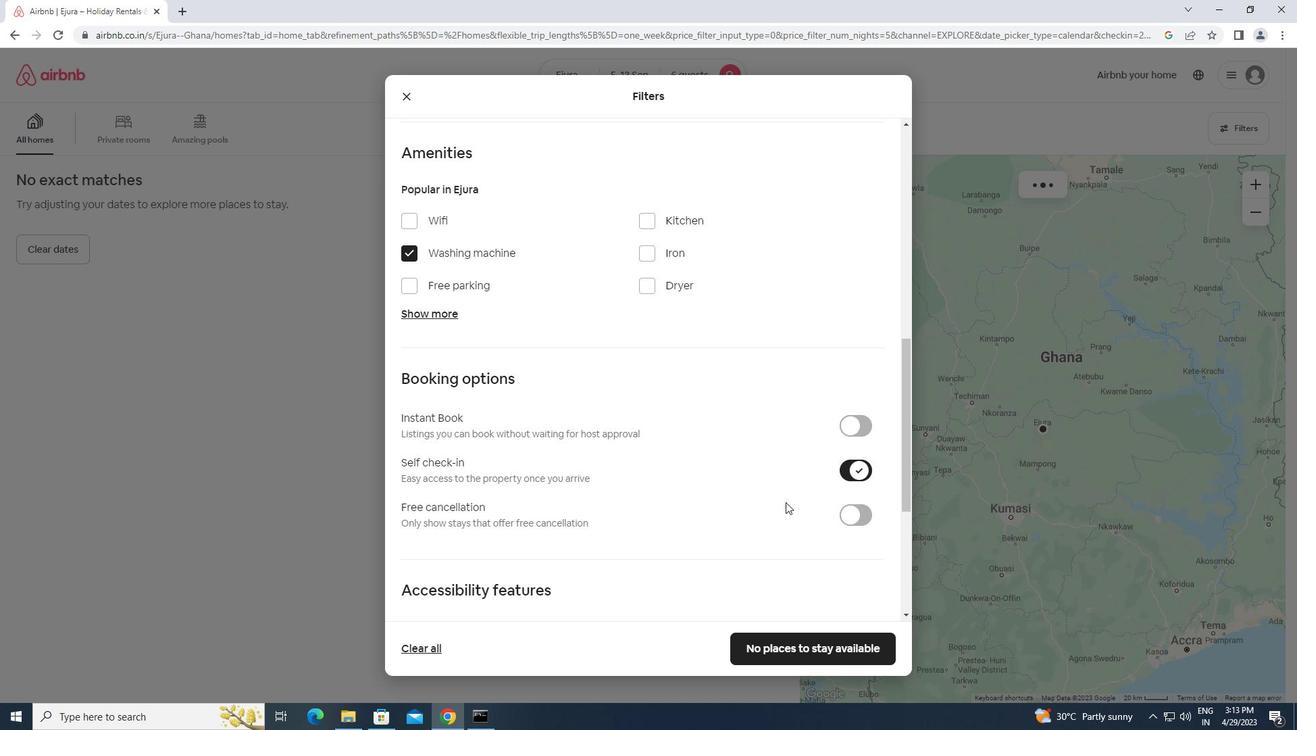 
Action: Mouse scrolled (777, 502) with delta (0, 0)
Screenshot: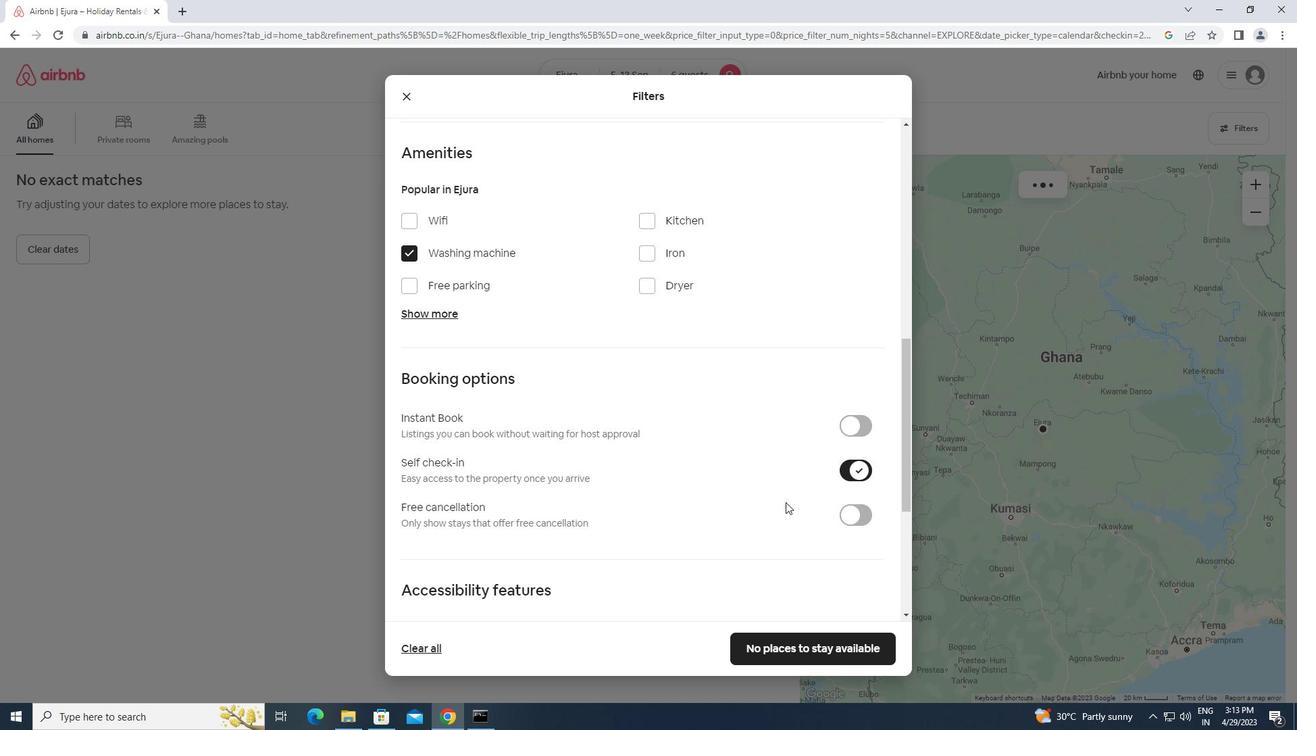 
Action: Mouse scrolled (777, 502) with delta (0, 0)
Screenshot: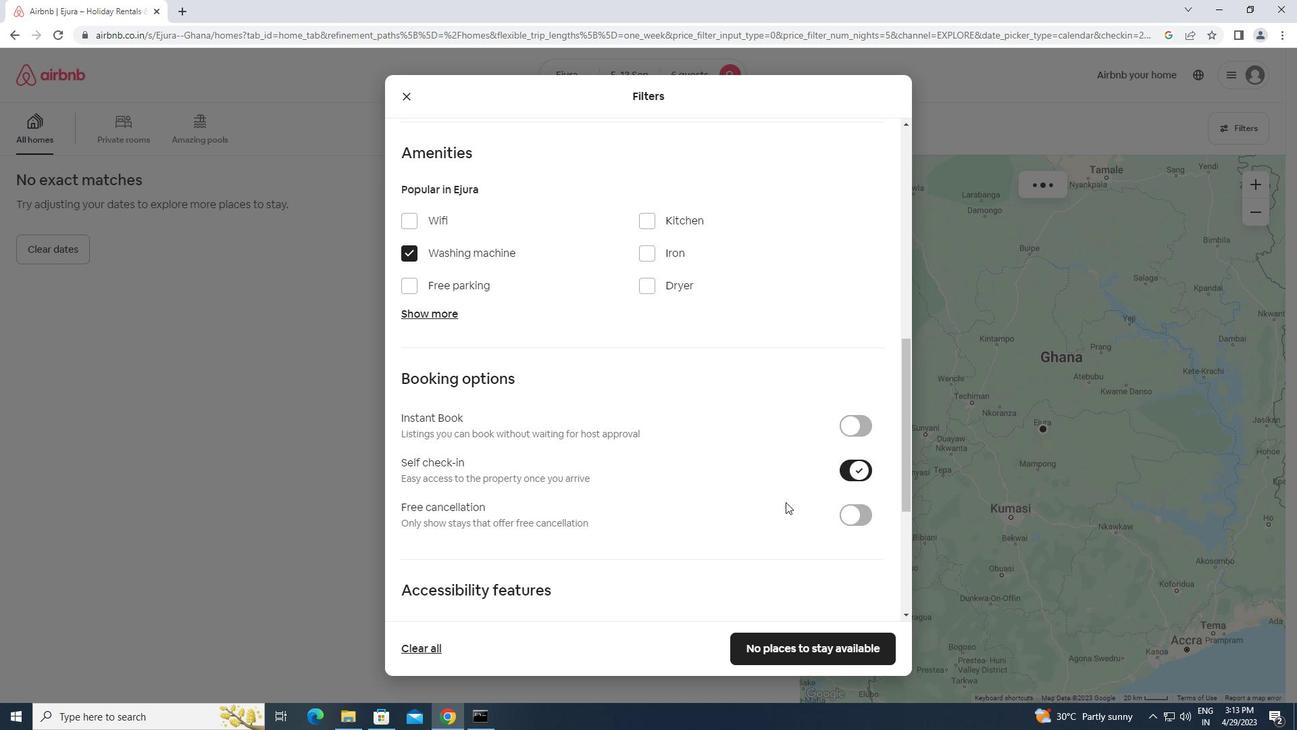 
Action: Mouse scrolled (777, 502) with delta (0, 0)
Screenshot: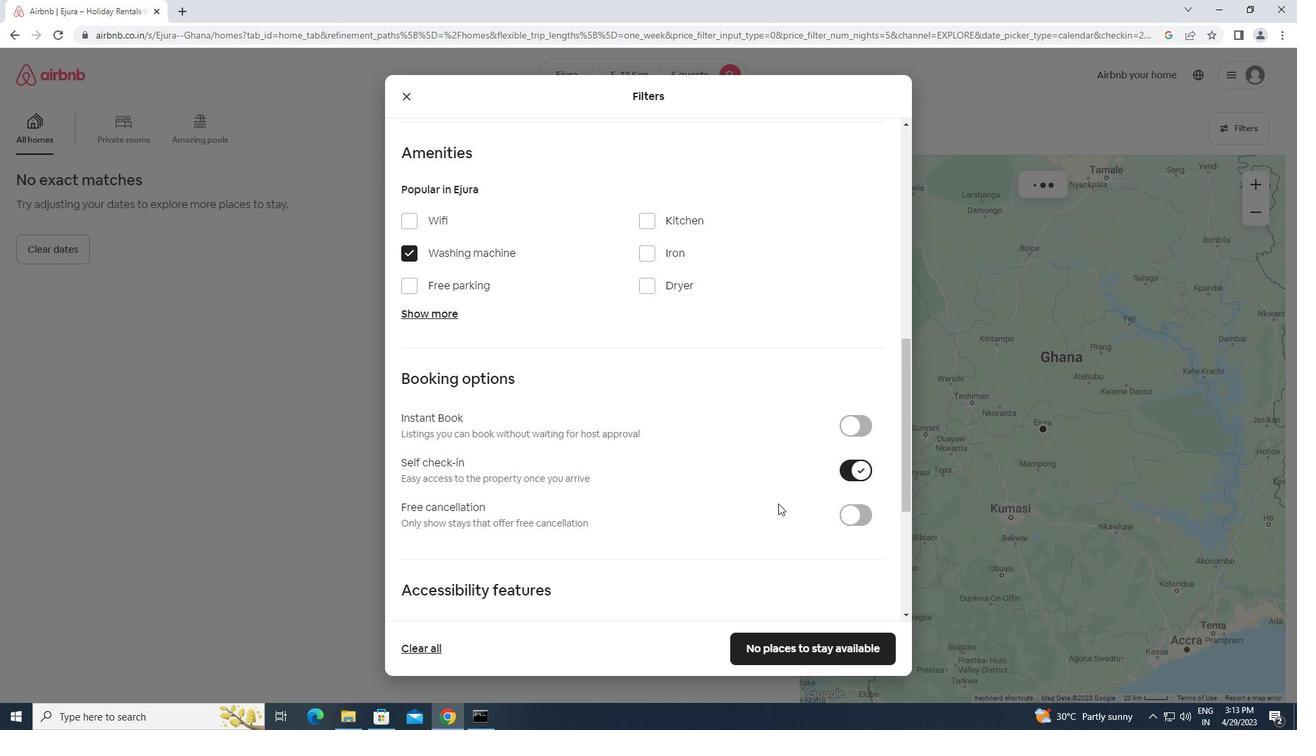 
Action: Mouse scrolled (777, 502) with delta (0, 0)
Screenshot: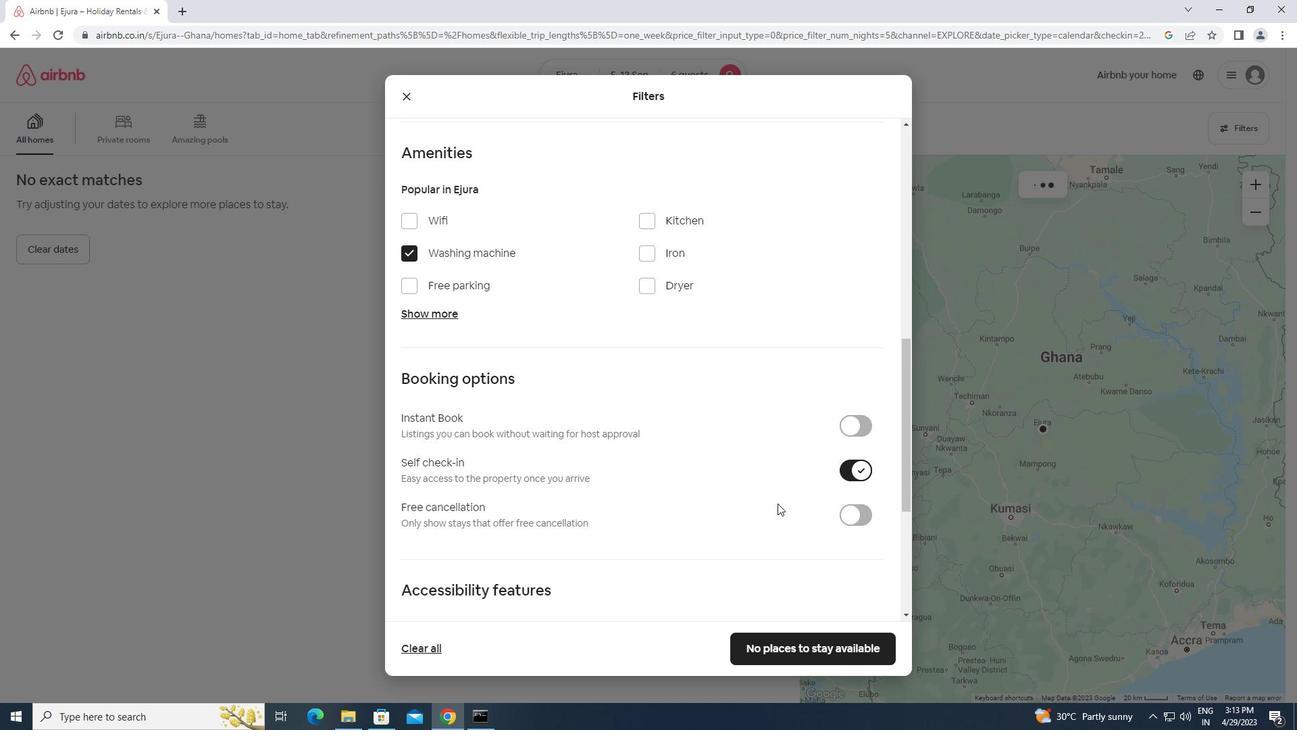
Action: Mouse scrolled (777, 502) with delta (0, 0)
Screenshot: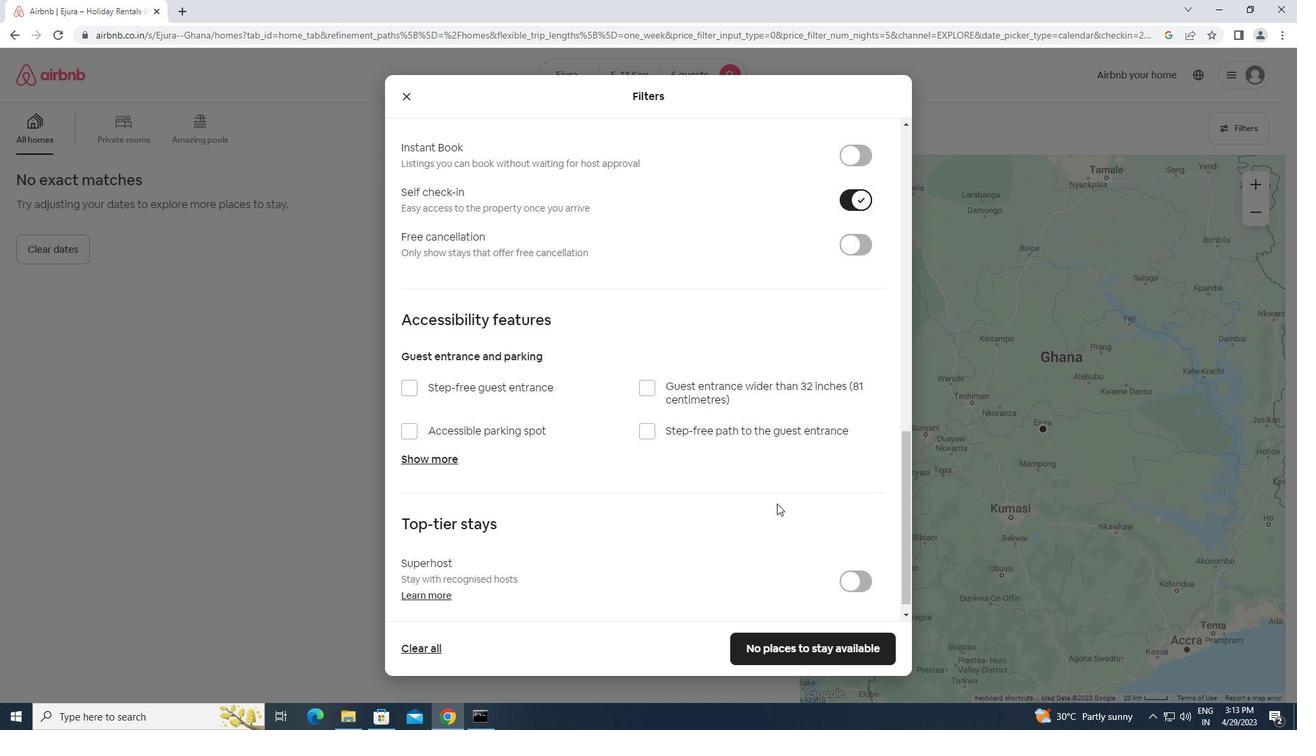 
Action: Mouse scrolled (777, 502) with delta (0, 0)
Screenshot: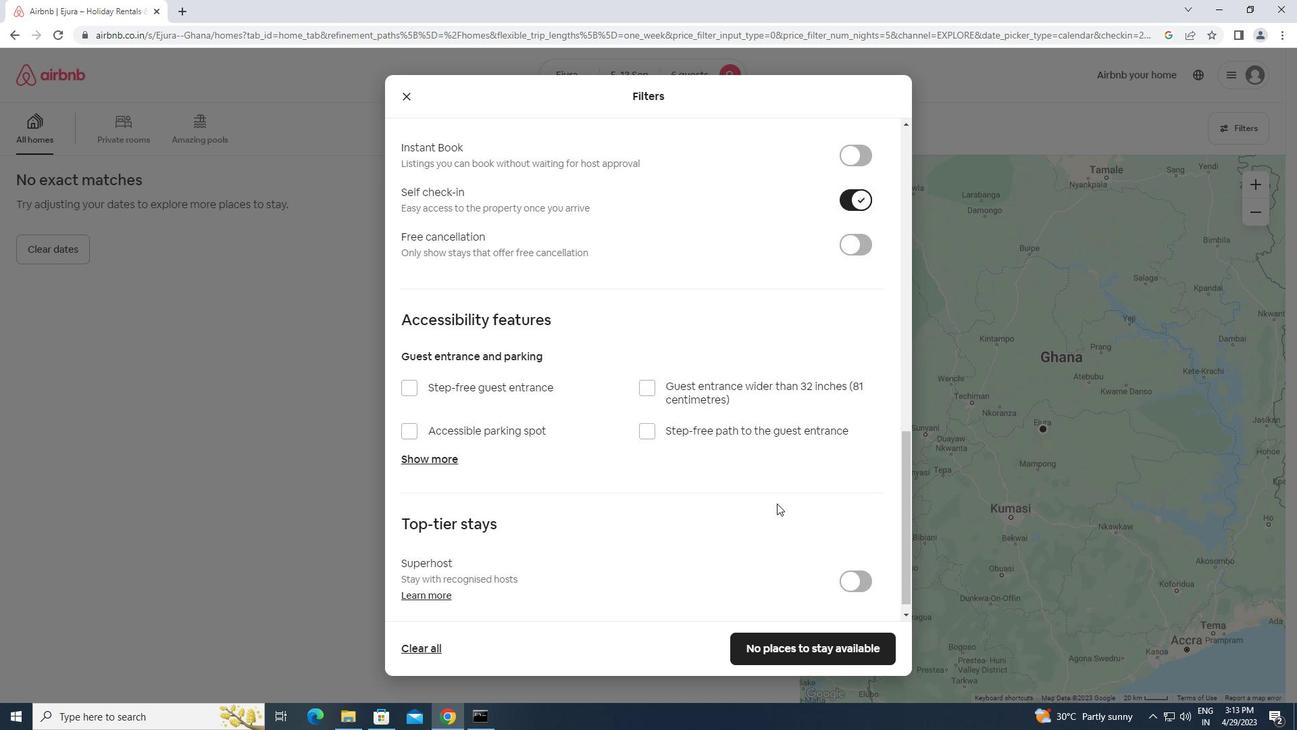 
Action: Mouse scrolled (777, 502) with delta (0, 0)
Screenshot: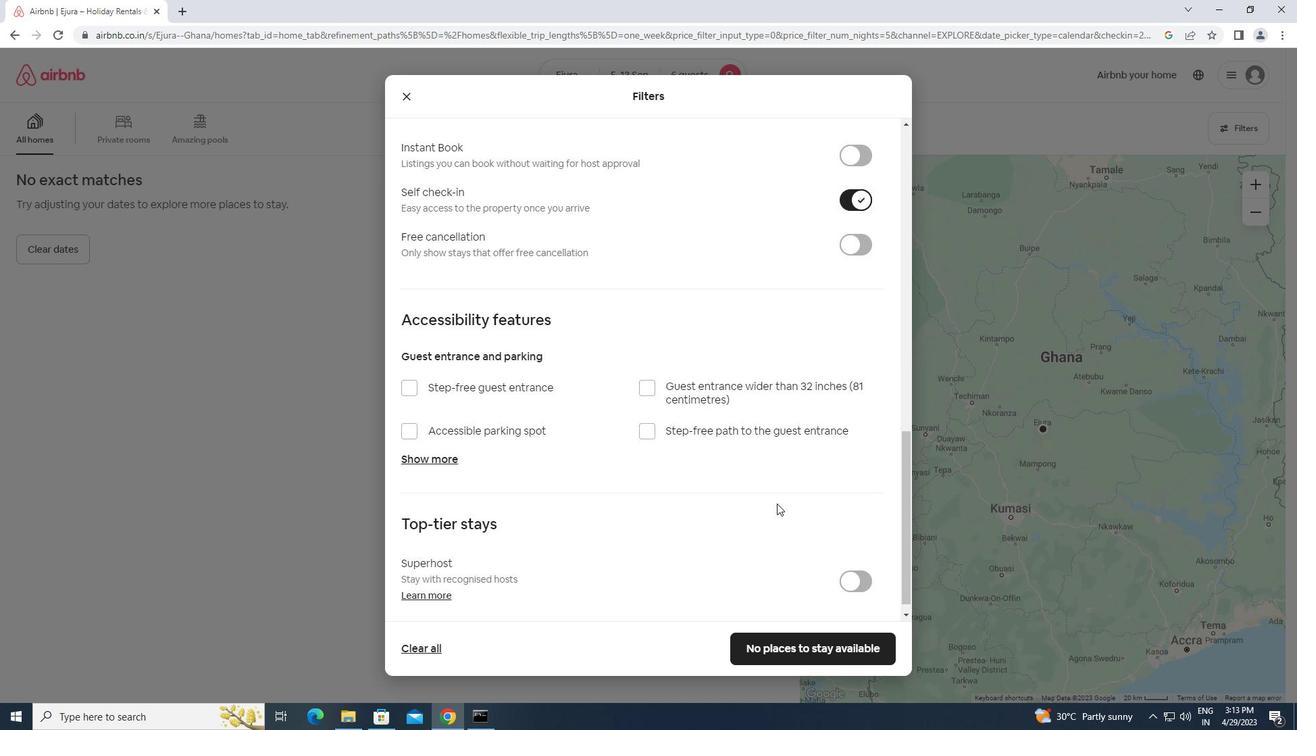 
Action: Mouse scrolled (777, 502) with delta (0, 0)
Screenshot: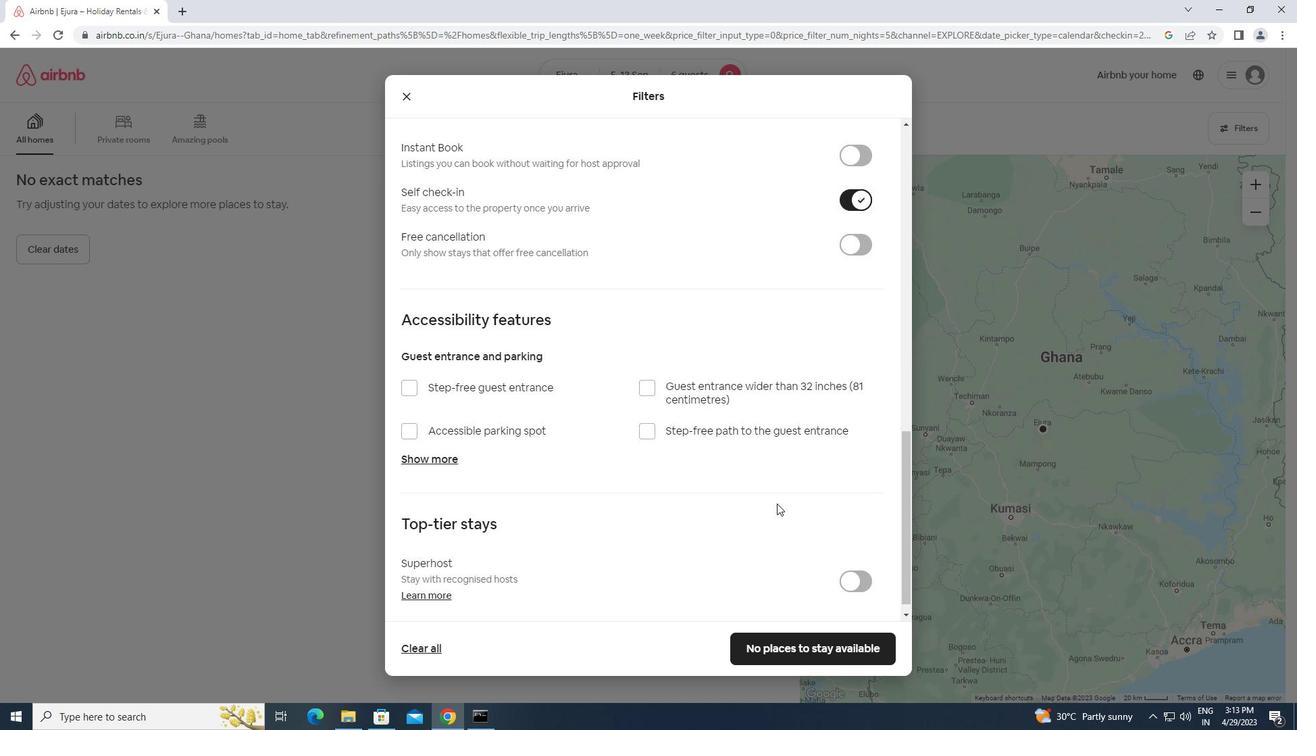 
Action: Mouse moved to (809, 642)
Screenshot: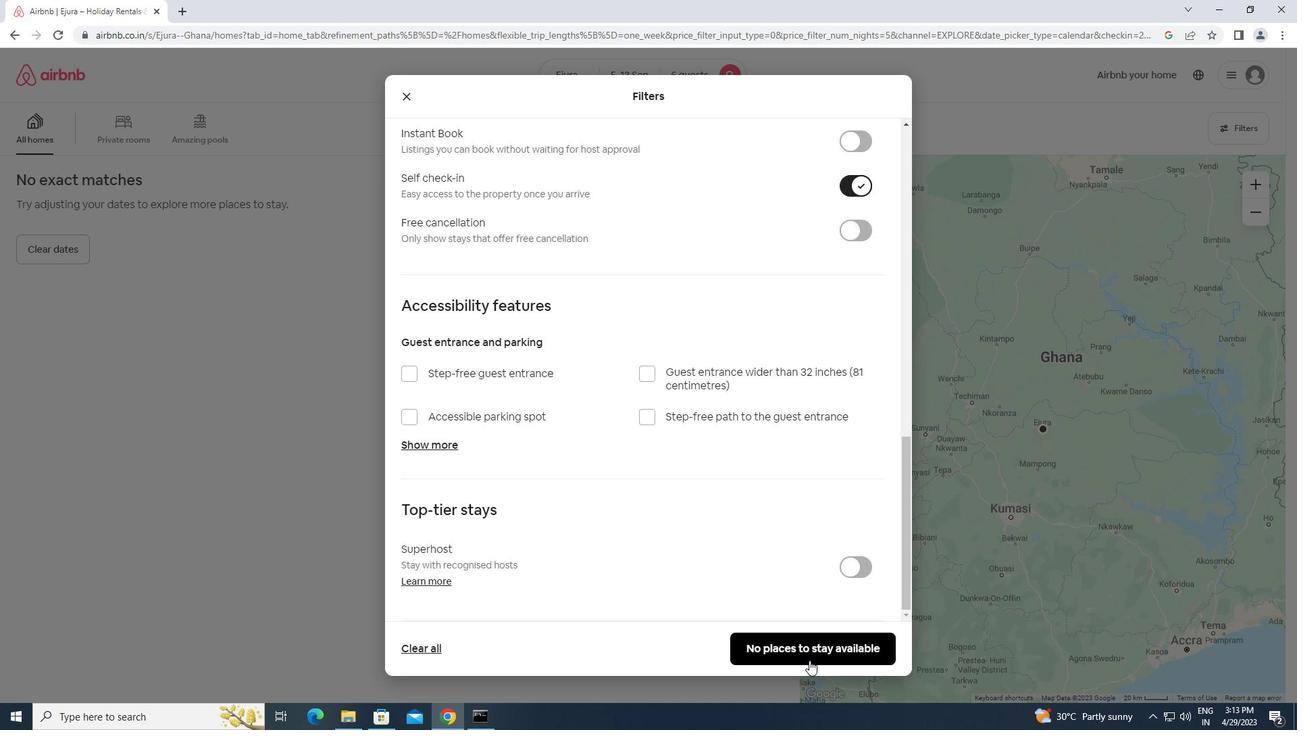 
Action: Mouse pressed left at (809, 642)
Screenshot: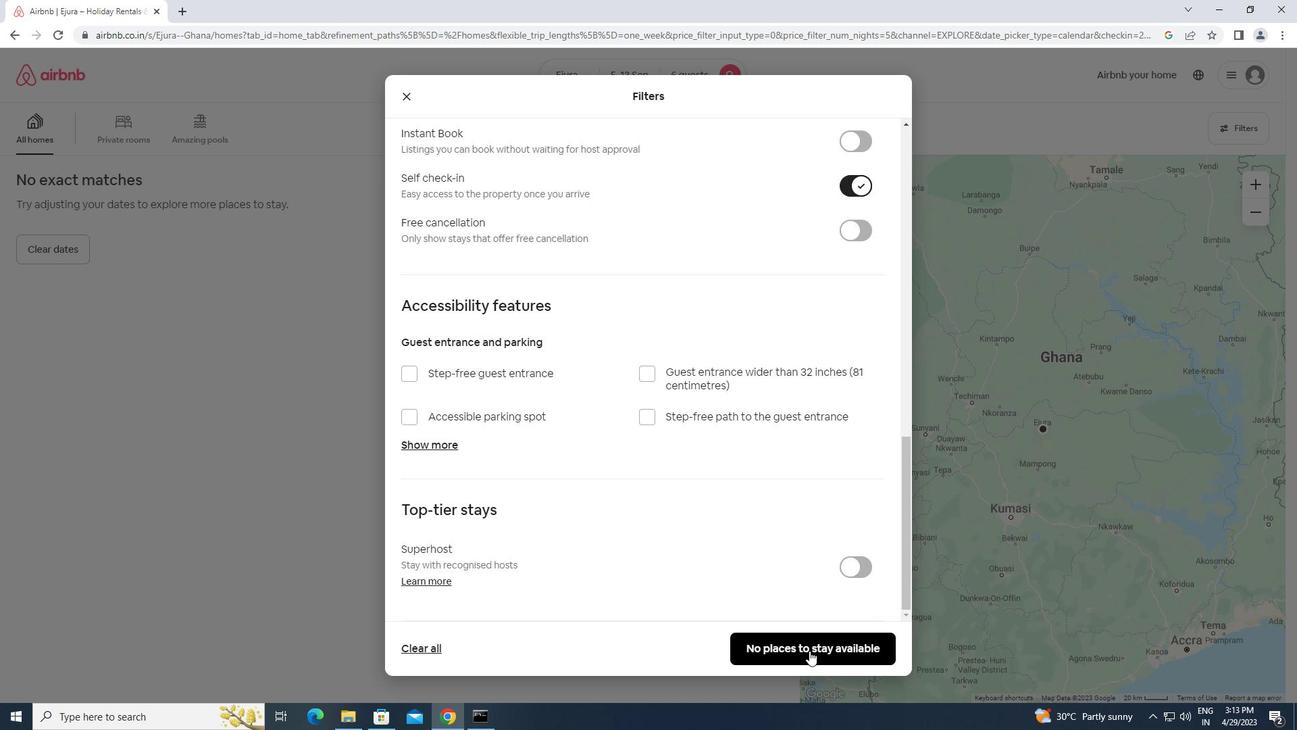 
